 Task: Find connections with filter location Shancheng with filter topic #Lifechangewith filter profile language French with filter current company Engineers India Limited with filter school KL University with filter industry Engines and Power Transmission Equipment Manufacturing with filter service category Graphic Design with filter keywords title Chief Information Officer (CIO)
Action: Mouse moved to (182, 261)
Screenshot: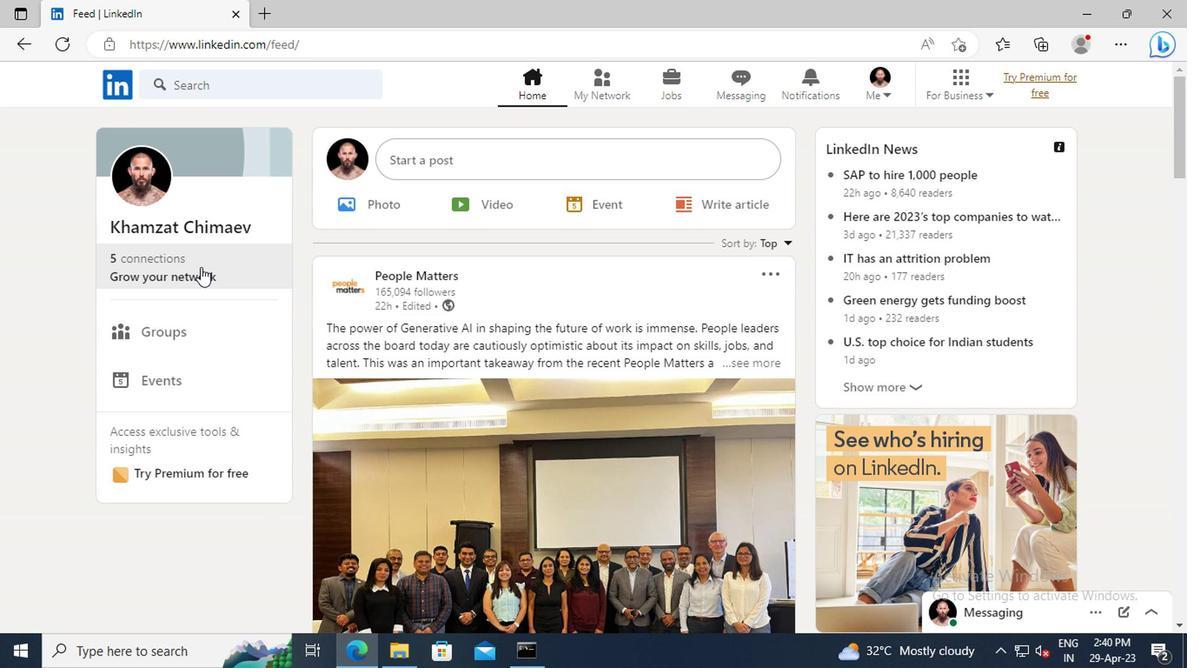 
Action: Mouse pressed left at (182, 261)
Screenshot: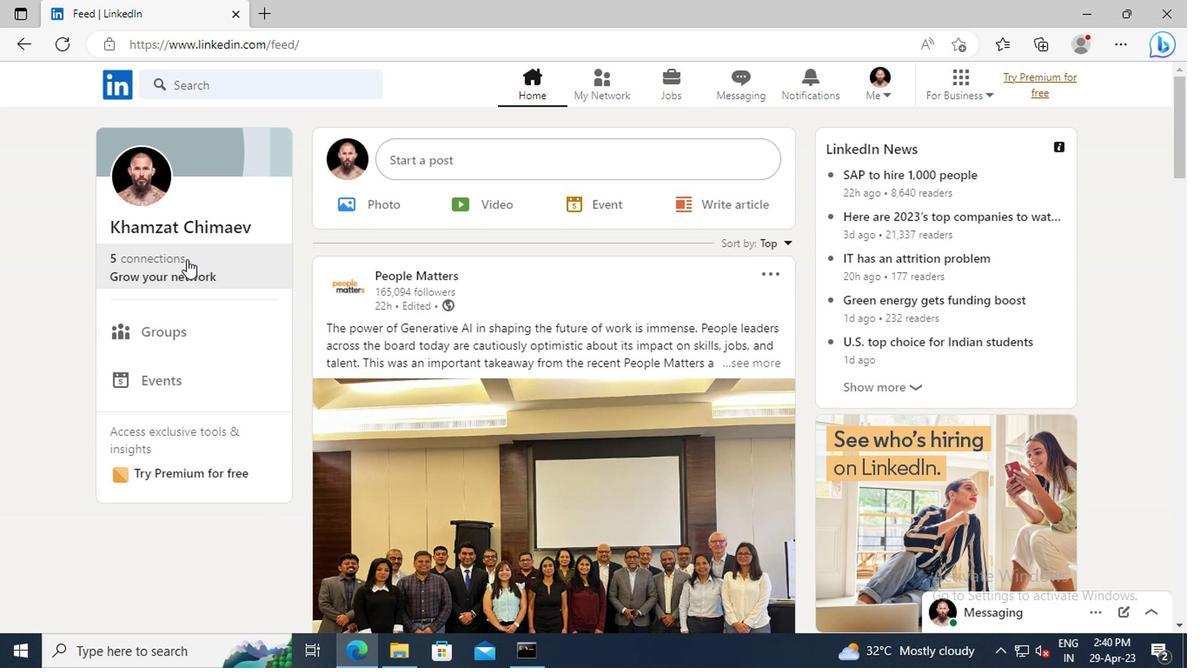 
Action: Mouse moved to (195, 181)
Screenshot: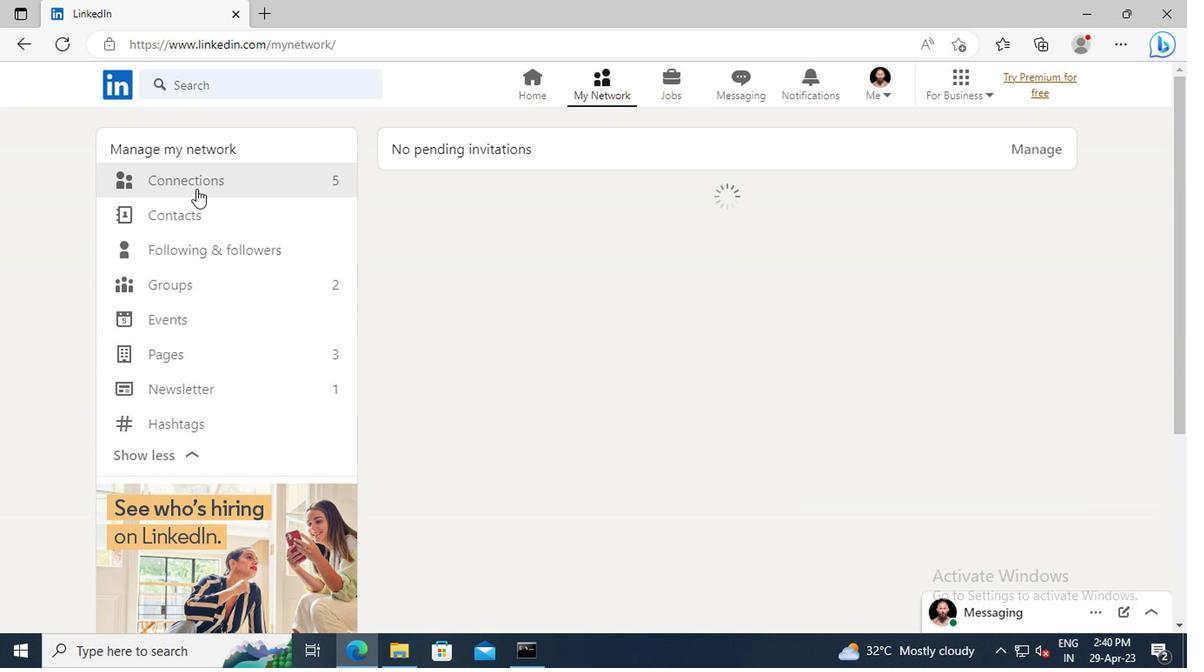 
Action: Mouse pressed left at (195, 181)
Screenshot: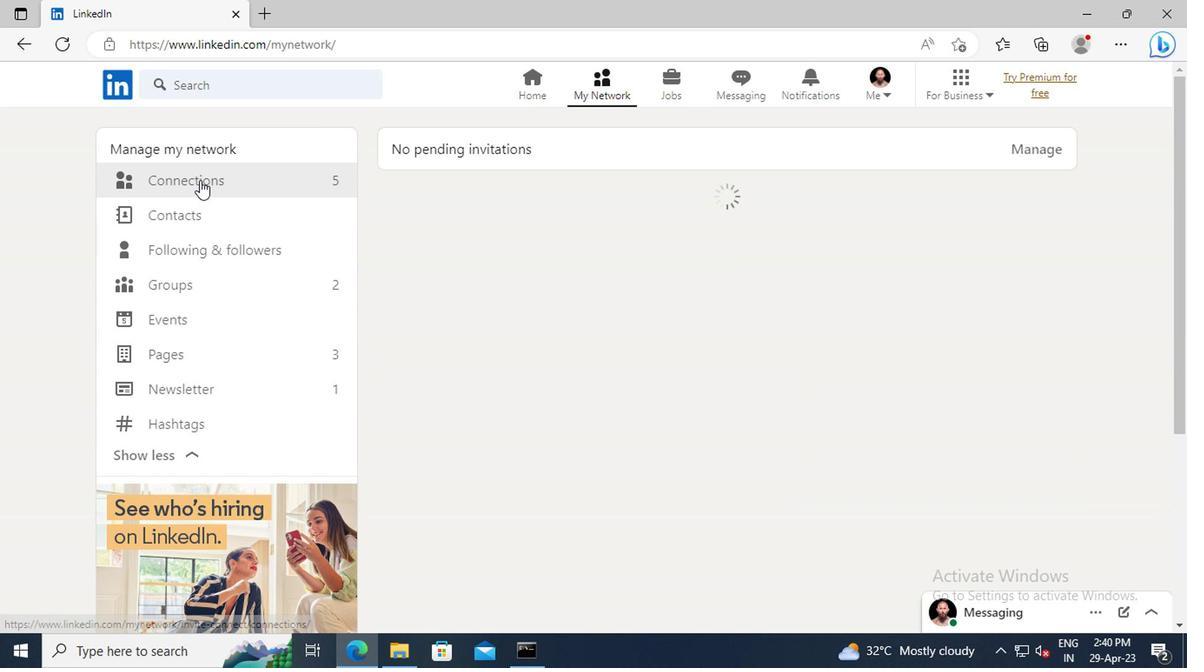 
Action: Mouse moved to (707, 188)
Screenshot: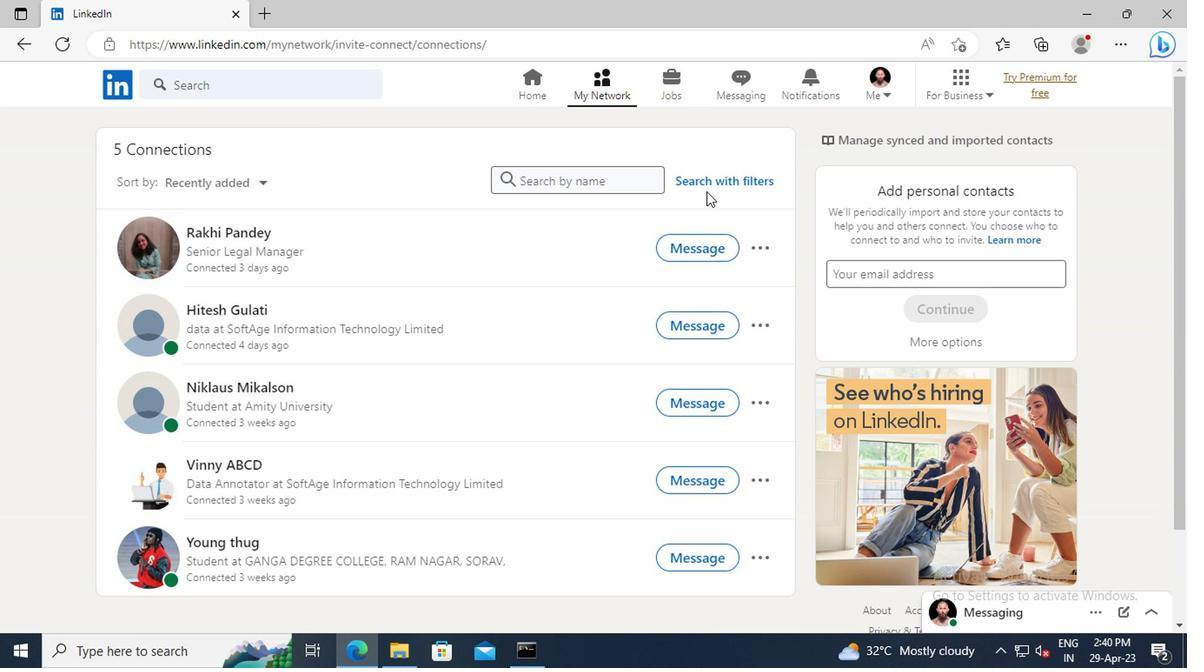 
Action: Mouse pressed left at (707, 188)
Screenshot: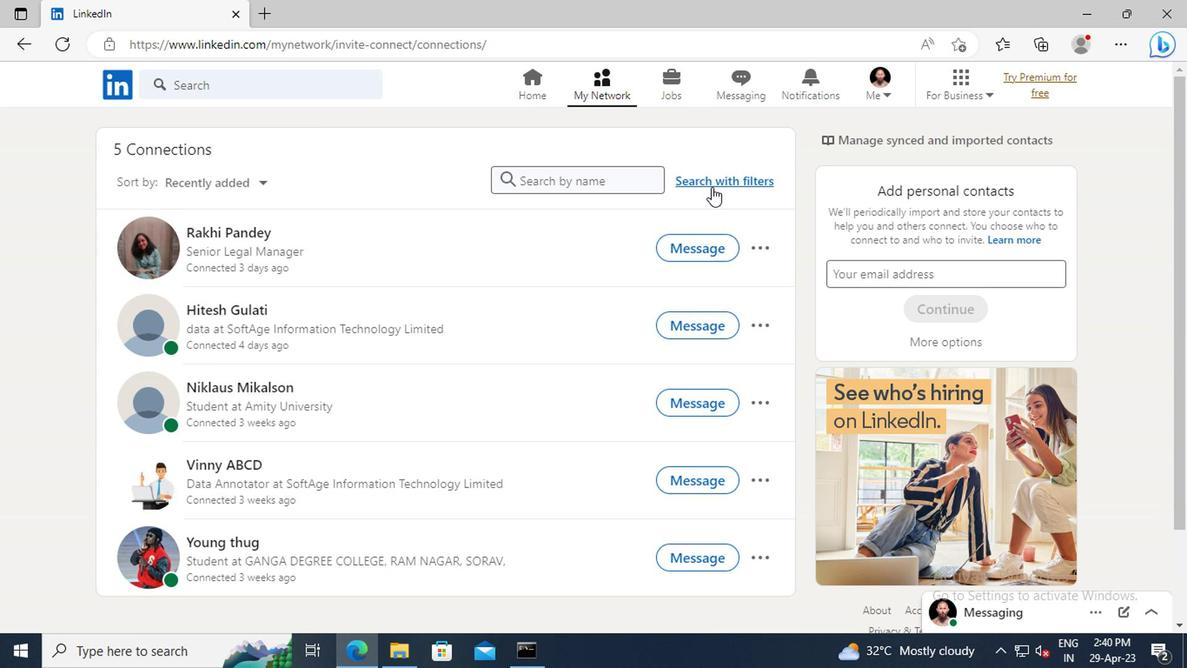 
Action: Mouse moved to (656, 139)
Screenshot: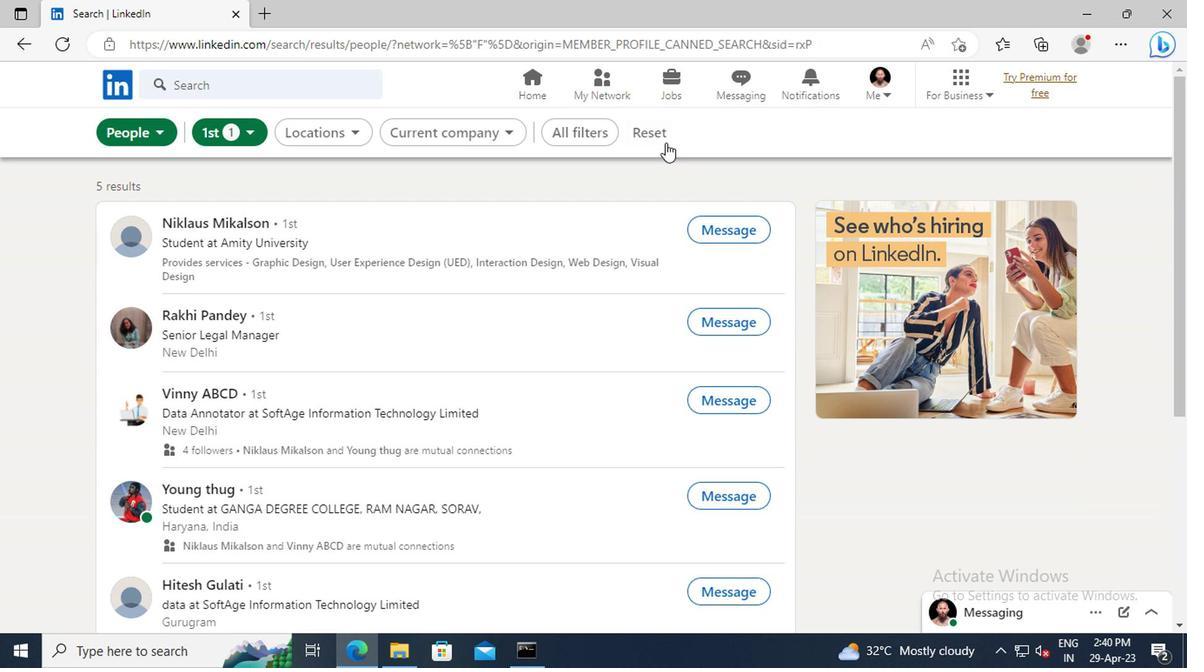 
Action: Mouse pressed left at (656, 139)
Screenshot: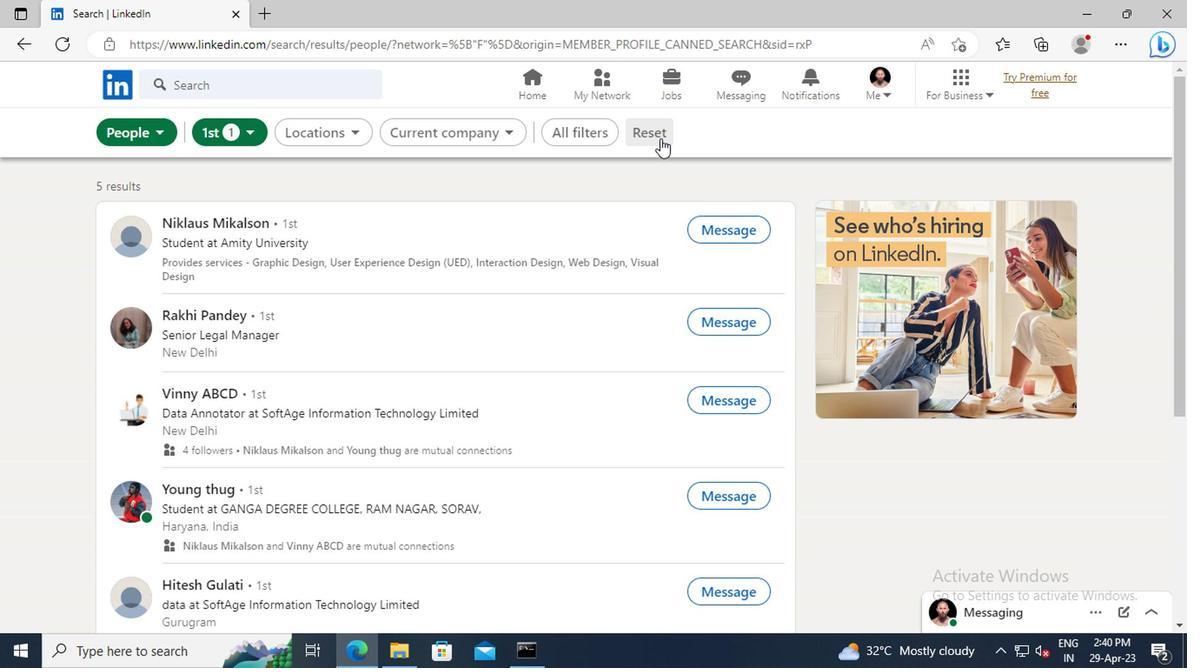 
Action: Mouse moved to (617, 136)
Screenshot: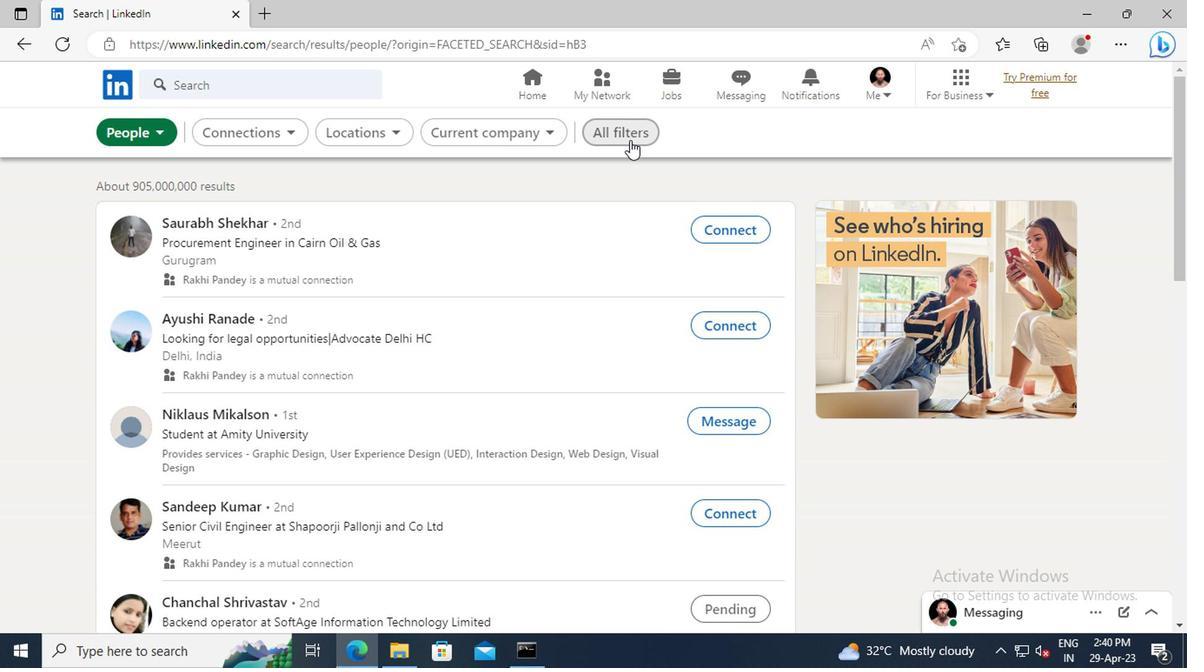 
Action: Mouse pressed left at (617, 136)
Screenshot: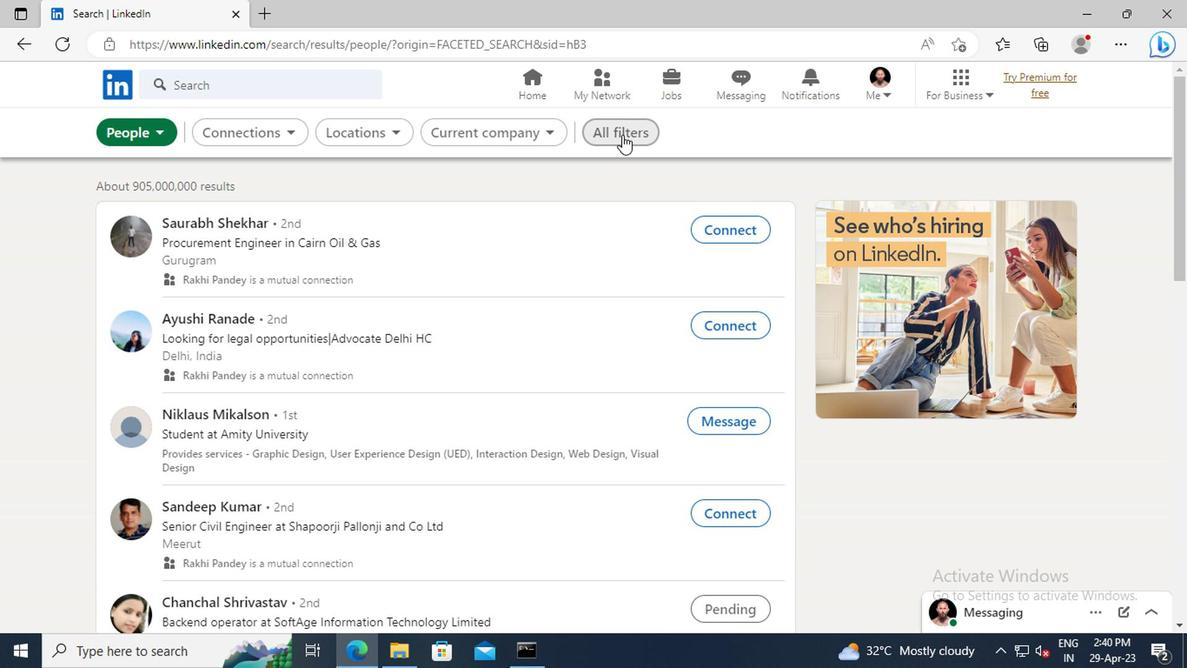 
Action: Mouse moved to (956, 287)
Screenshot: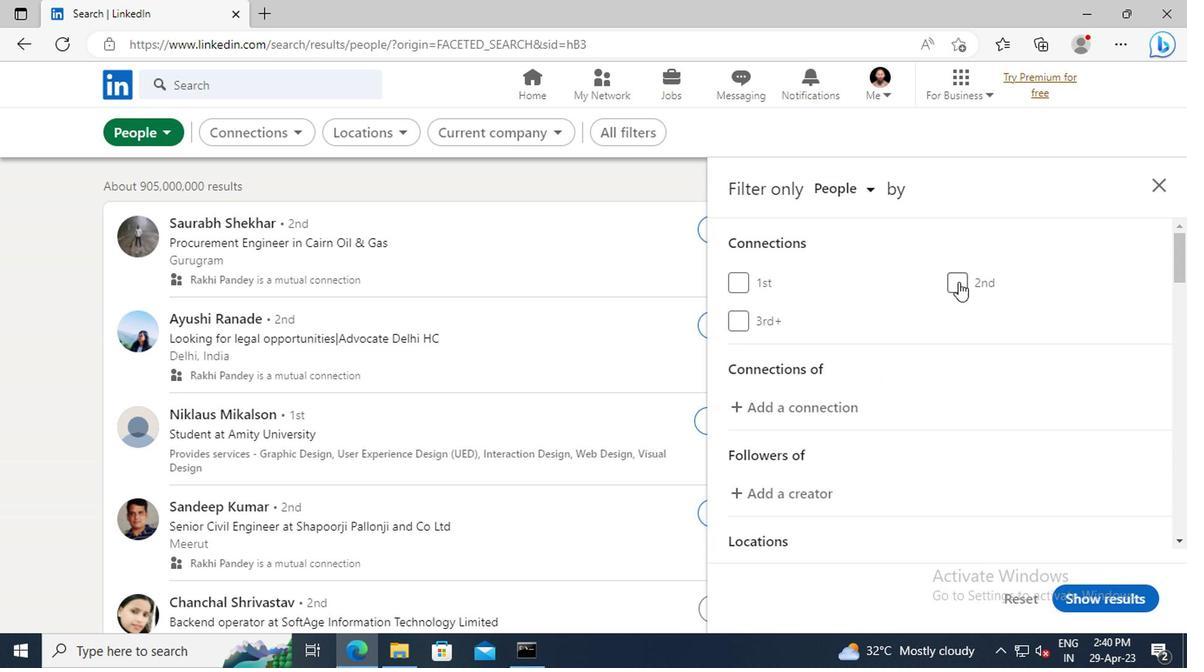 
Action: Mouse scrolled (956, 285) with delta (0, -1)
Screenshot: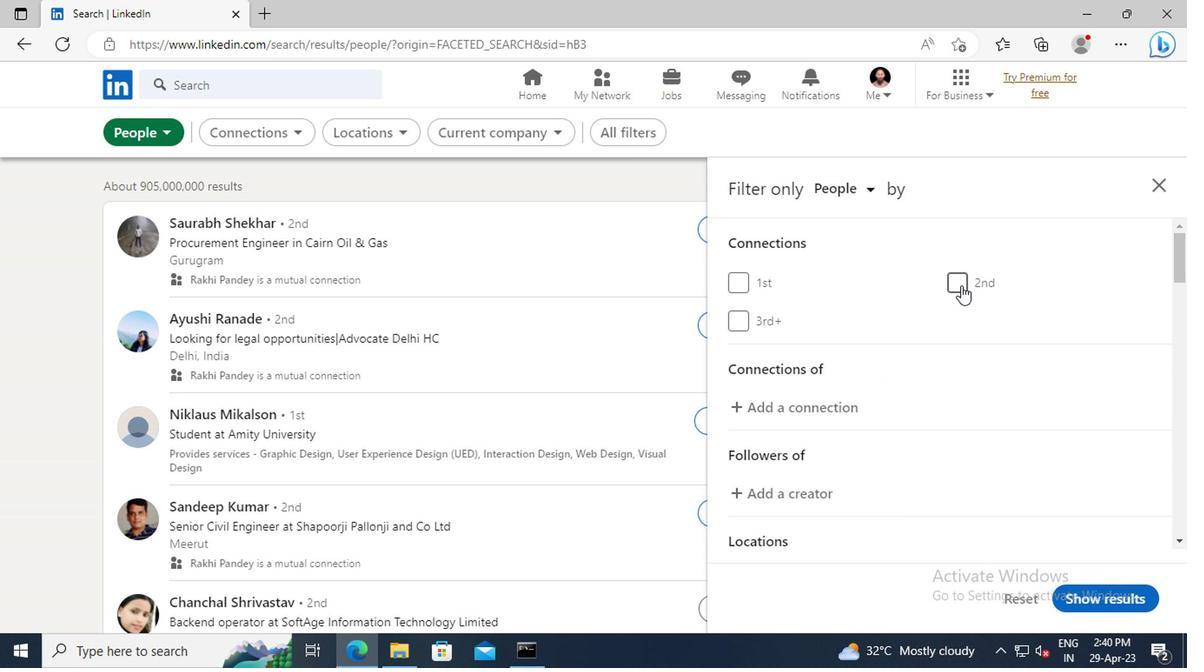 
Action: Mouse scrolled (956, 285) with delta (0, -1)
Screenshot: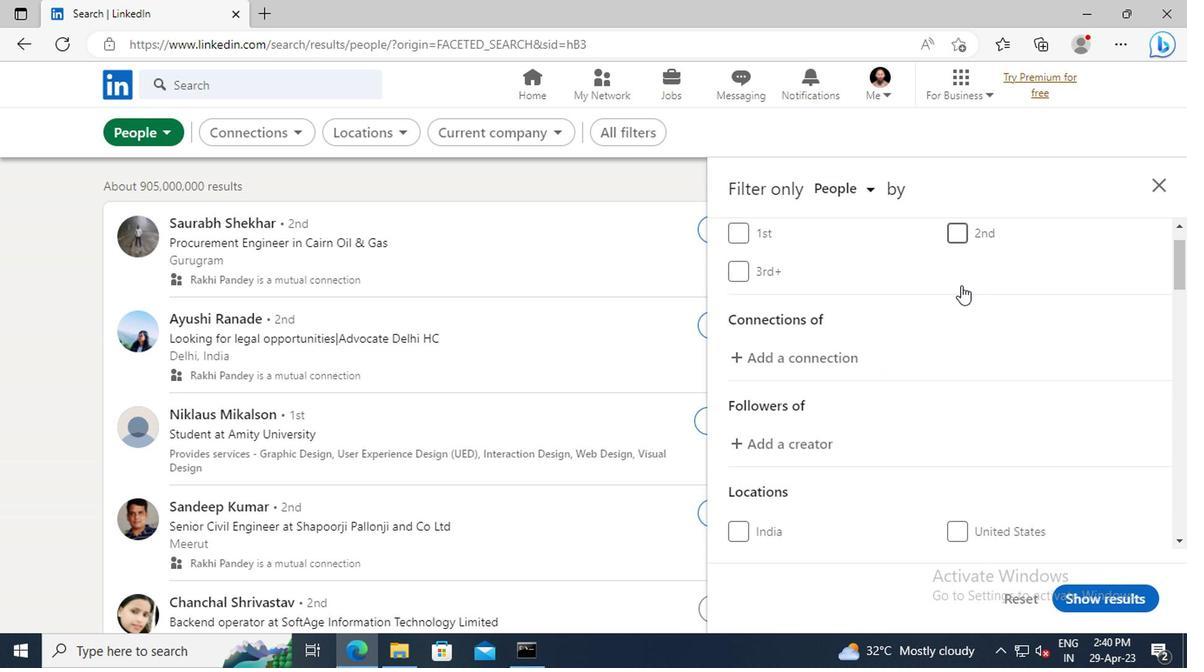 
Action: Mouse scrolled (956, 285) with delta (0, -1)
Screenshot: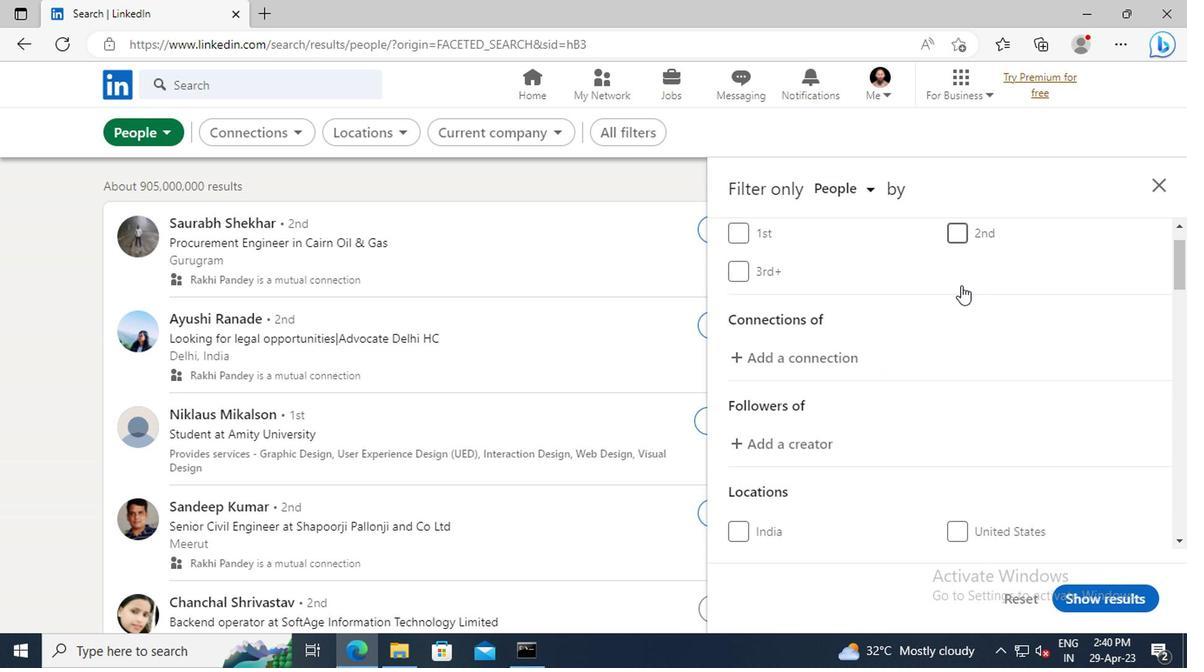 
Action: Mouse scrolled (956, 285) with delta (0, -1)
Screenshot: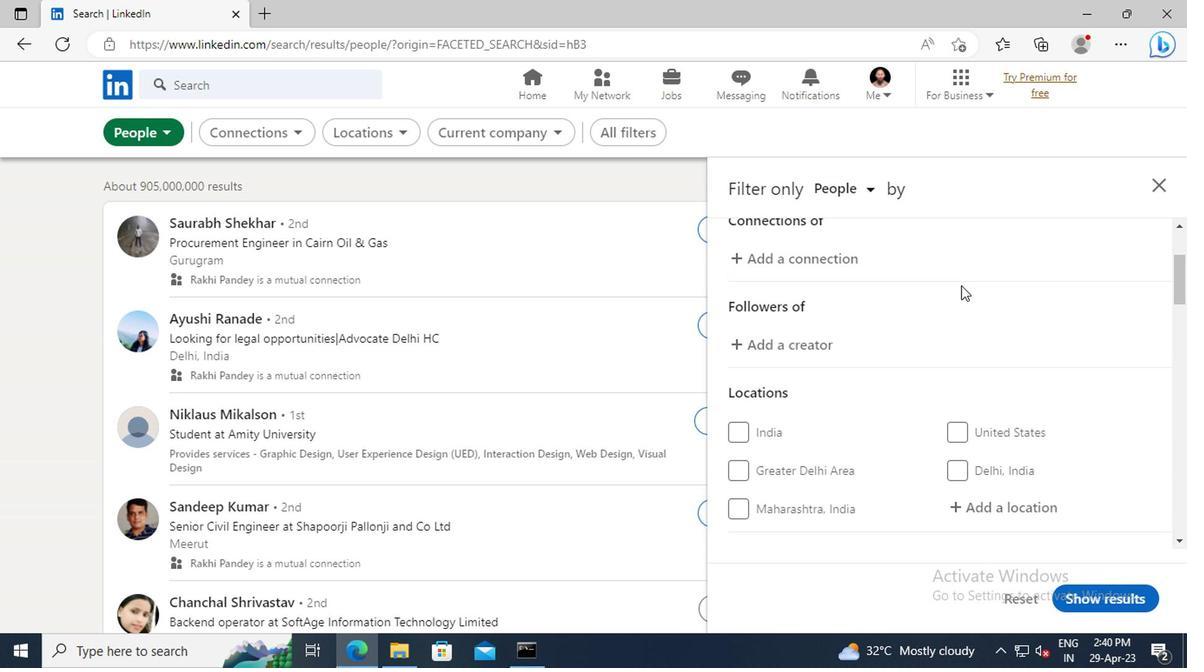
Action: Mouse scrolled (956, 285) with delta (0, -1)
Screenshot: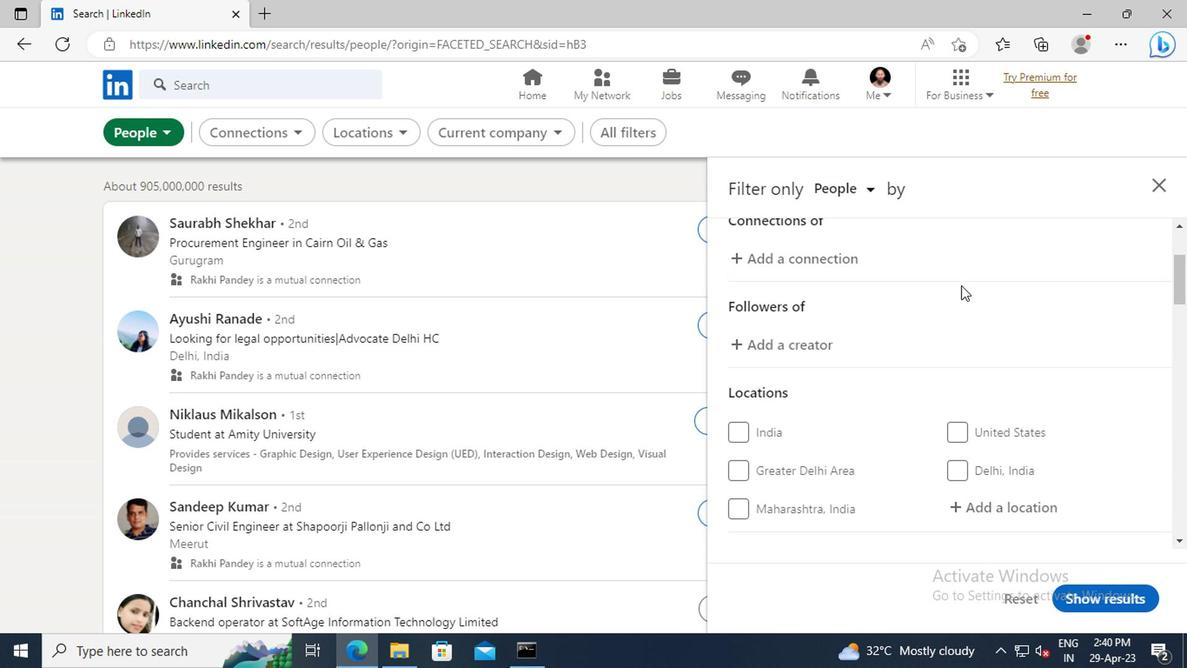 
Action: Mouse scrolled (956, 285) with delta (0, -1)
Screenshot: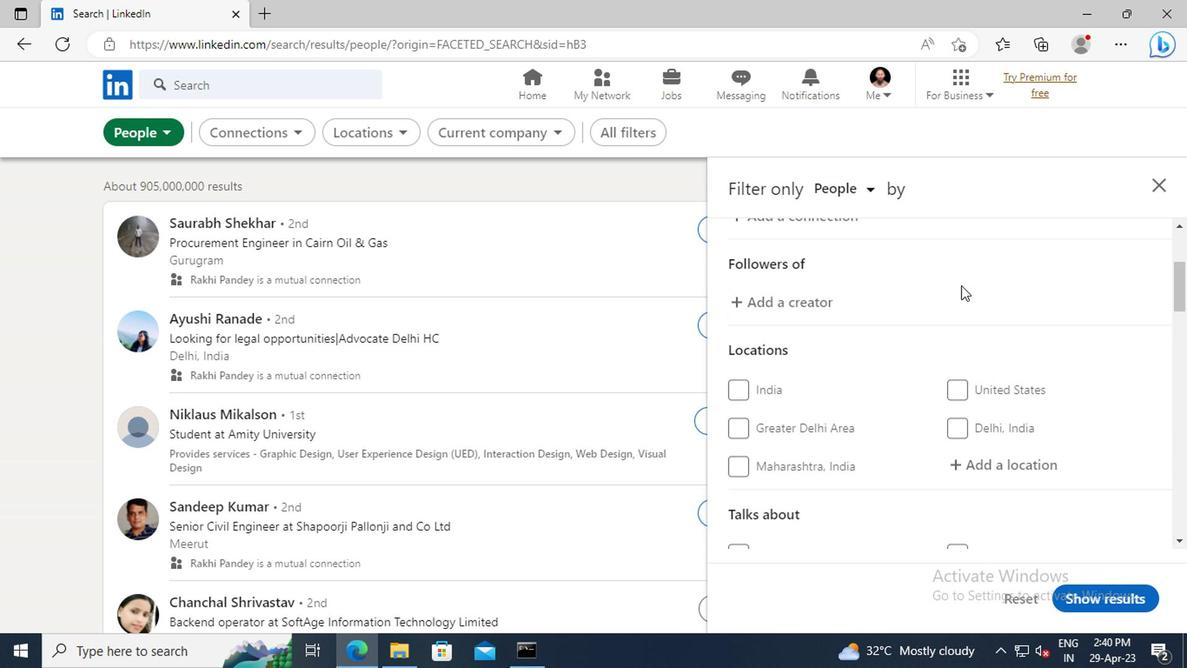 
Action: Mouse moved to (966, 356)
Screenshot: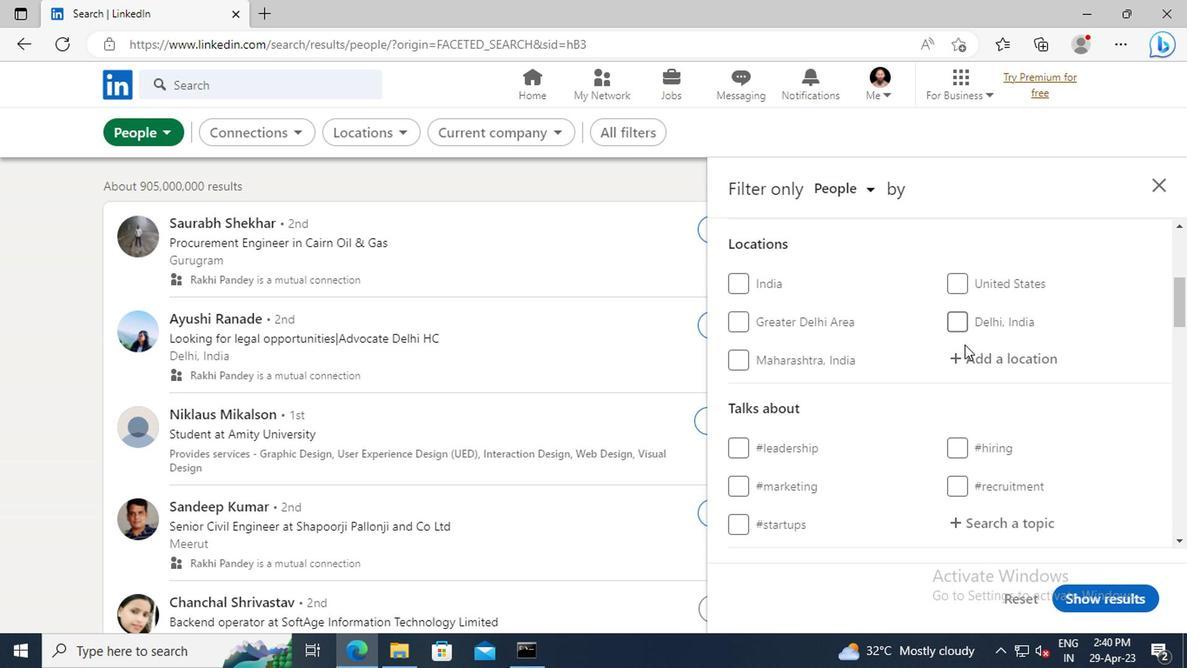 
Action: Mouse pressed left at (966, 356)
Screenshot: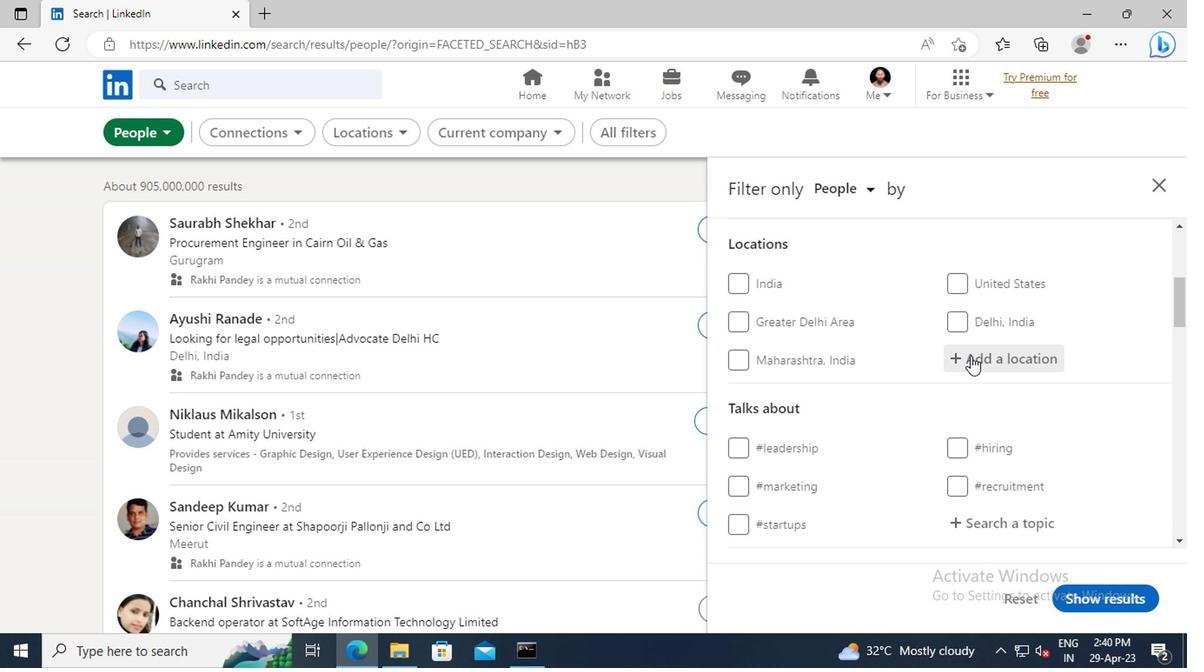
Action: Key pressed <Key.shift>SHANCHENG<Key.enter>
Screenshot: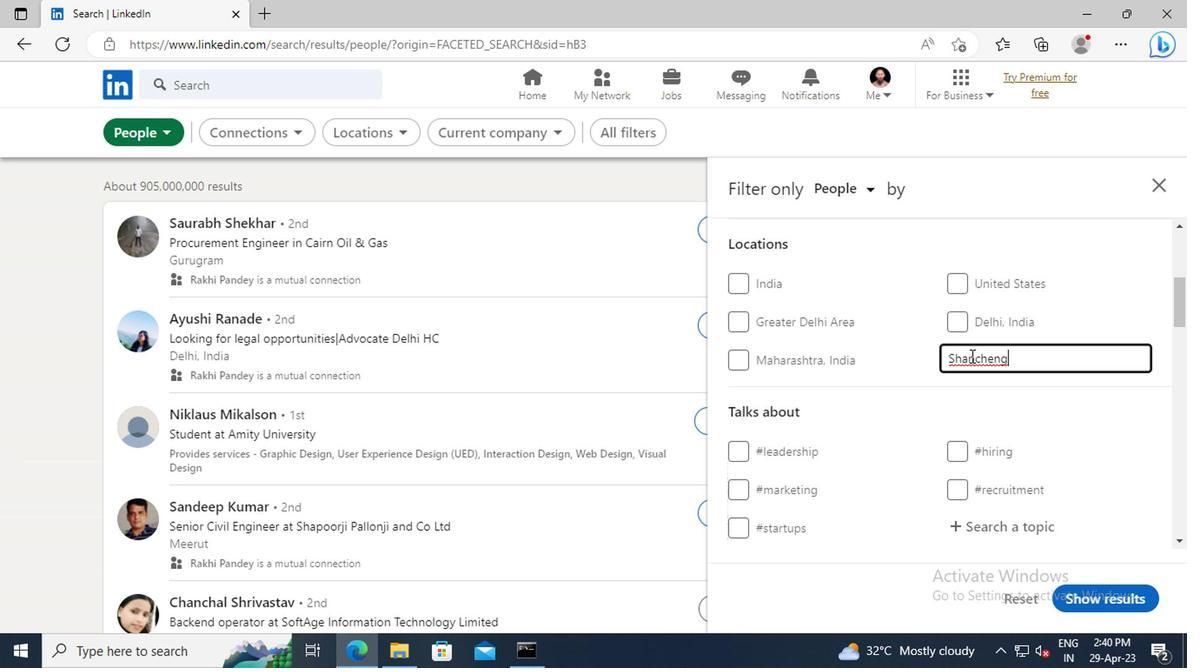 
Action: Mouse scrolled (966, 356) with delta (0, 0)
Screenshot: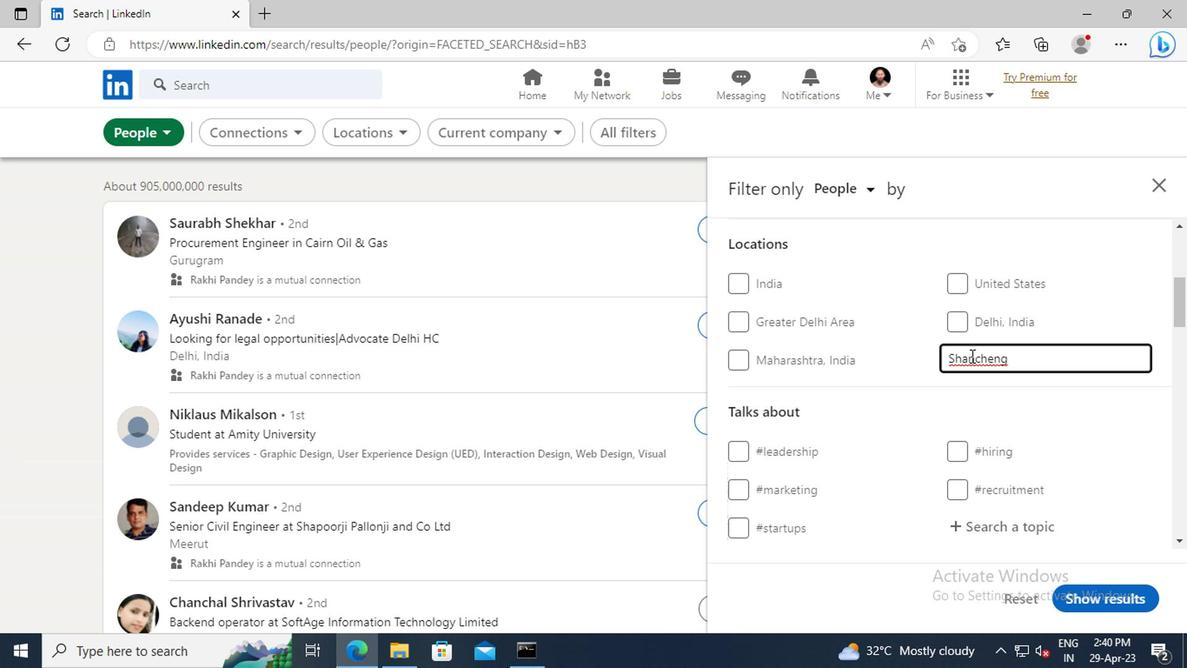 
Action: Mouse scrolled (966, 356) with delta (0, 0)
Screenshot: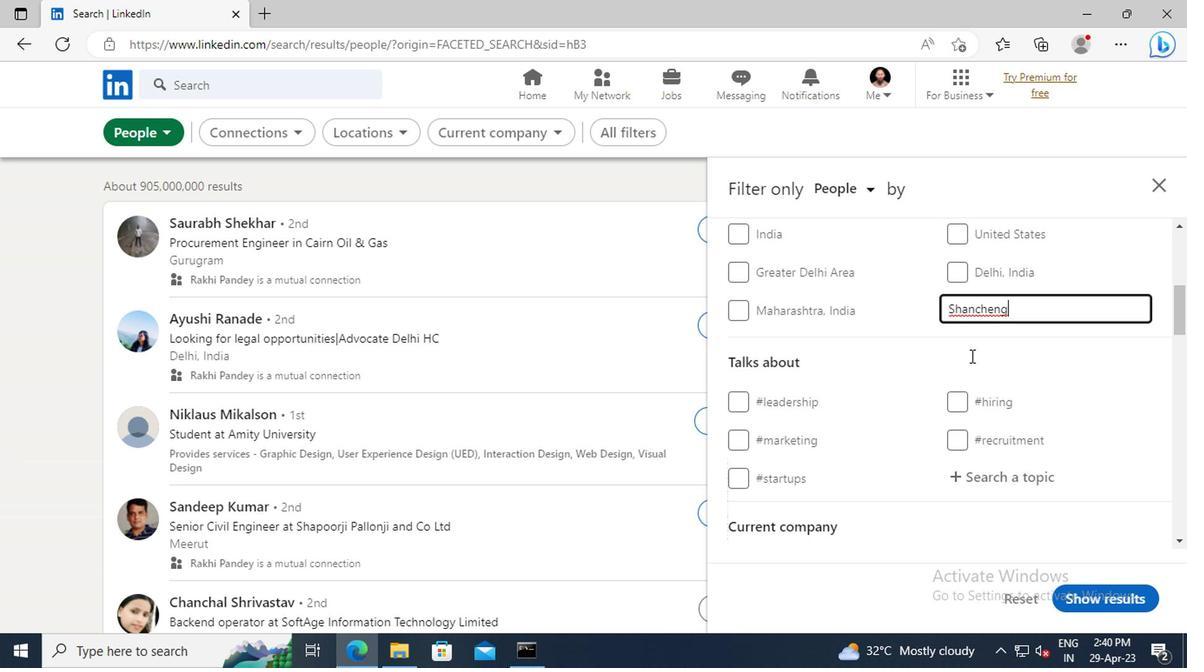 
Action: Mouse scrolled (966, 356) with delta (0, 0)
Screenshot: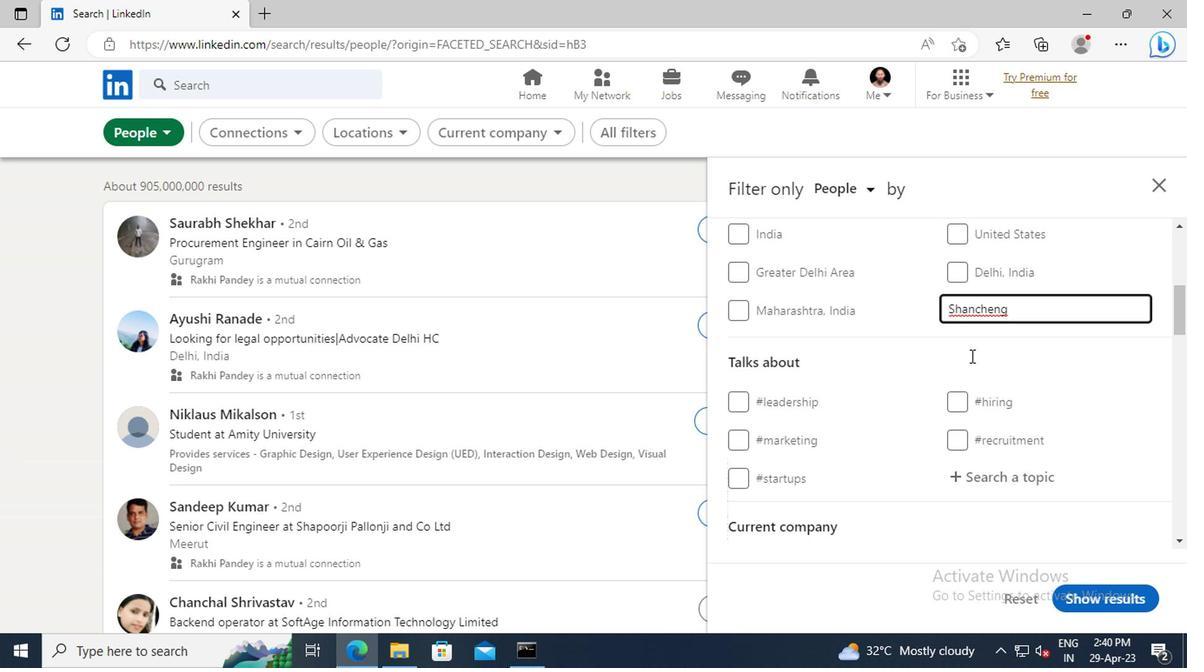 
Action: Mouse moved to (971, 382)
Screenshot: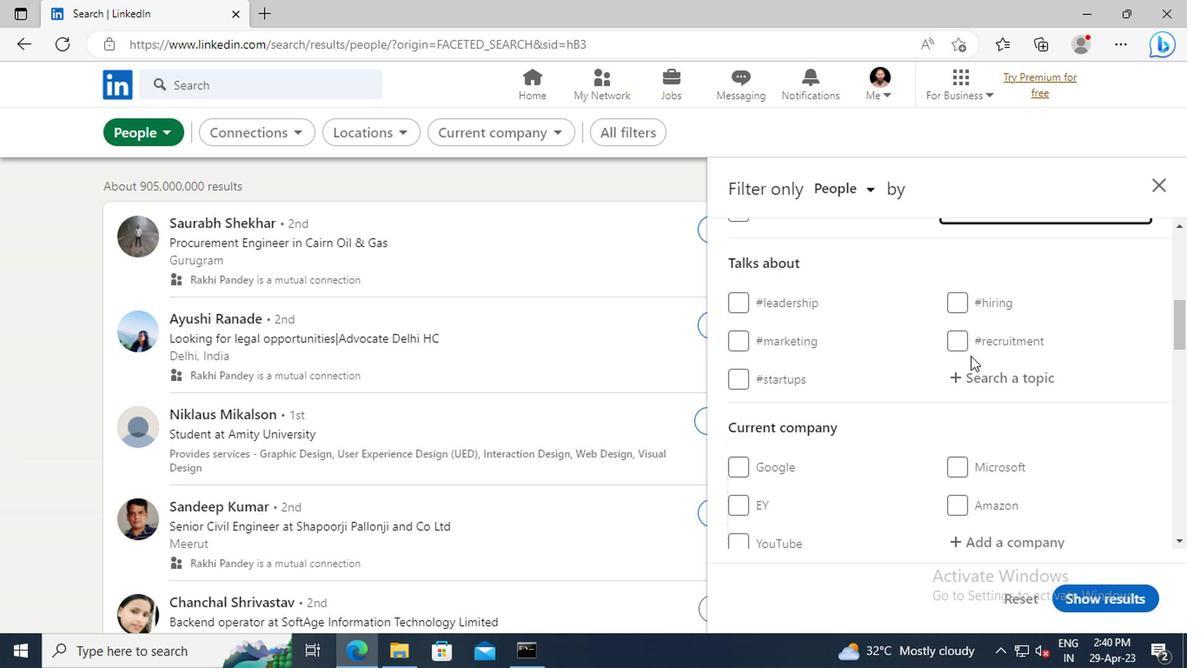 
Action: Mouse pressed left at (971, 382)
Screenshot: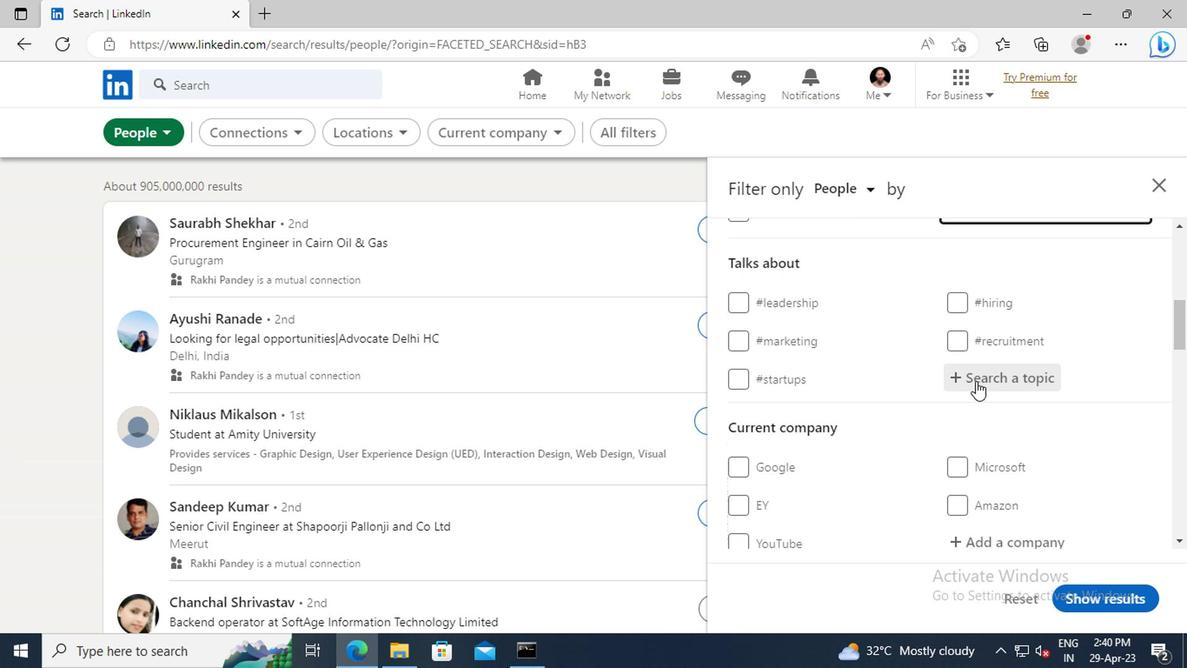 
Action: Key pressed <Key.shift>LIFECHANGE
Screenshot: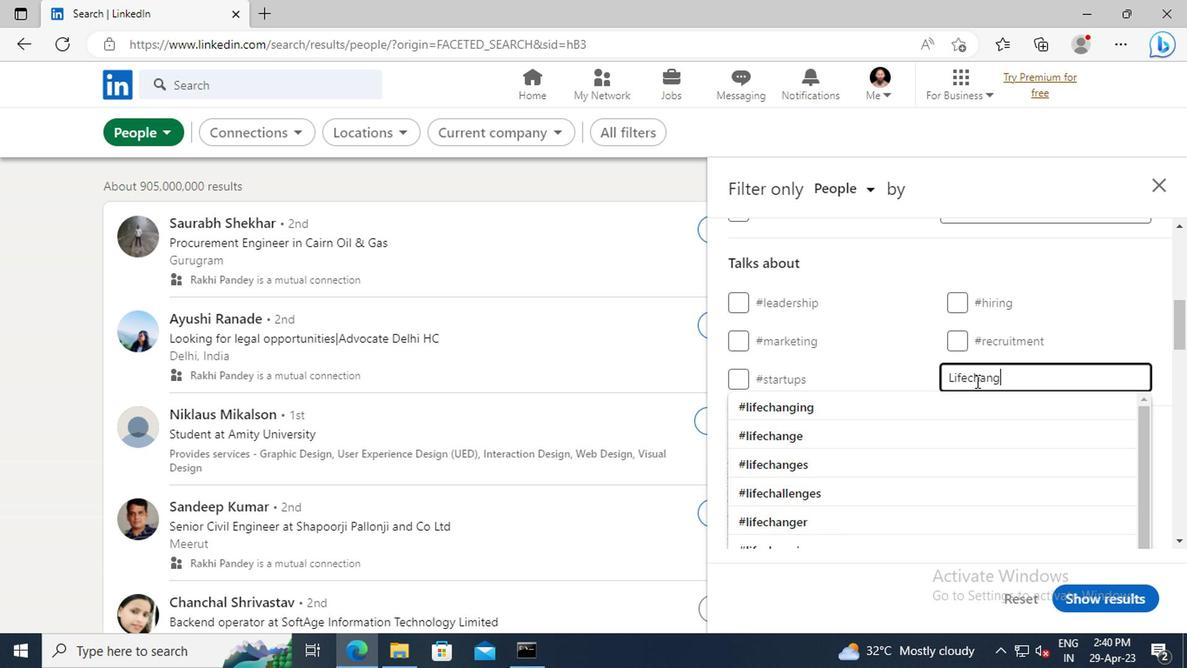 
Action: Mouse moved to (952, 402)
Screenshot: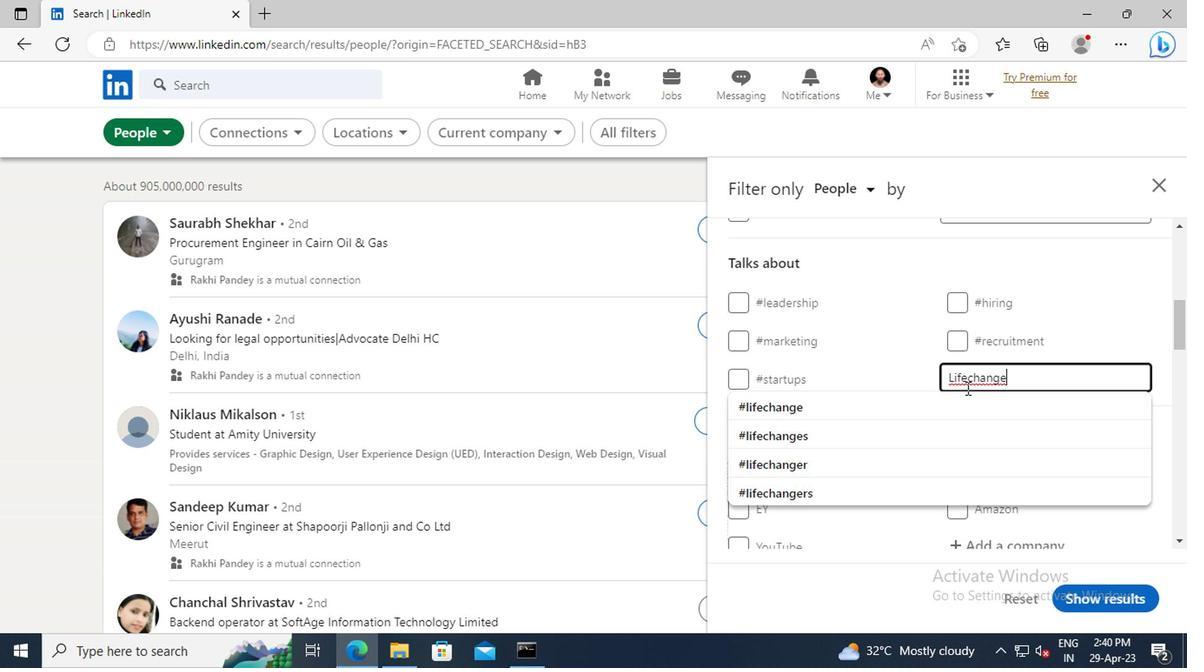 
Action: Mouse pressed left at (952, 402)
Screenshot: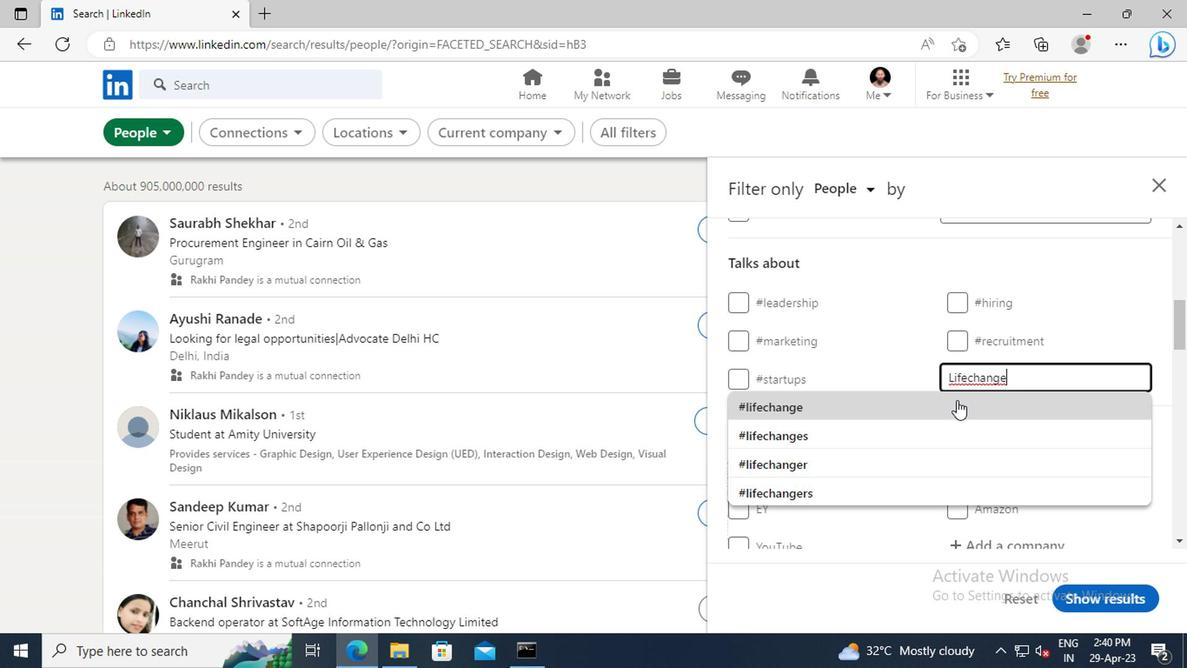 
Action: Mouse scrolled (952, 401) with delta (0, 0)
Screenshot: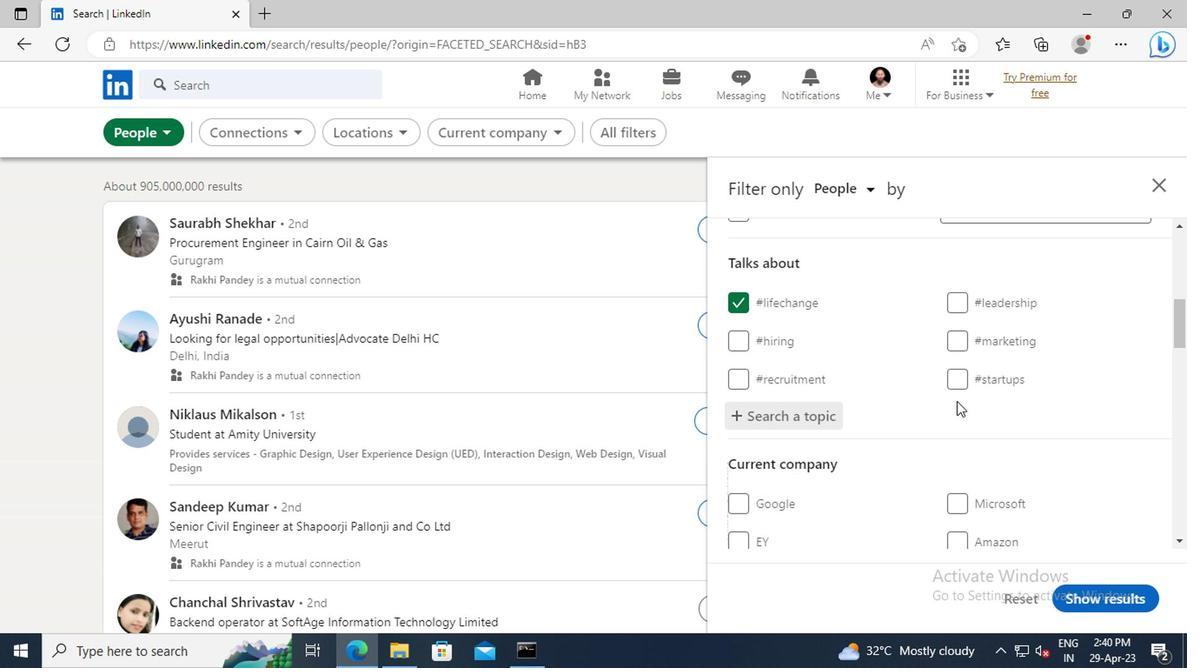 
Action: Mouse scrolled (952, 401) with delta (0, 0)
Screenshot: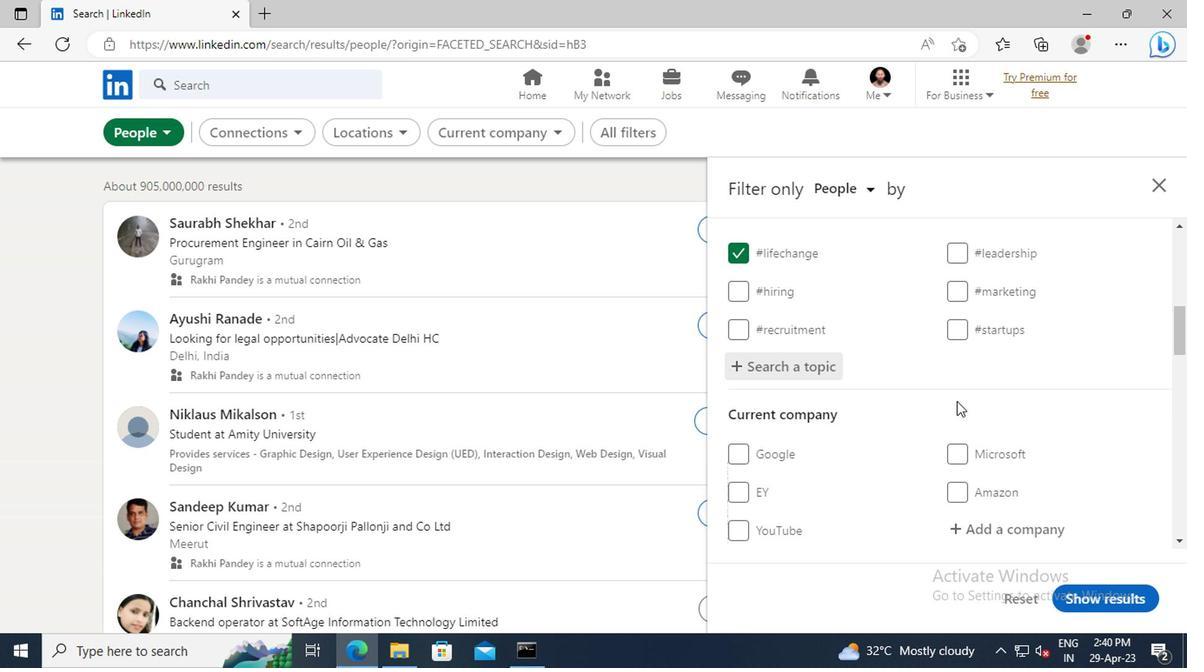 
Action: Mouse scrolled (952, 401) with delta (0, 0)
Screenshot: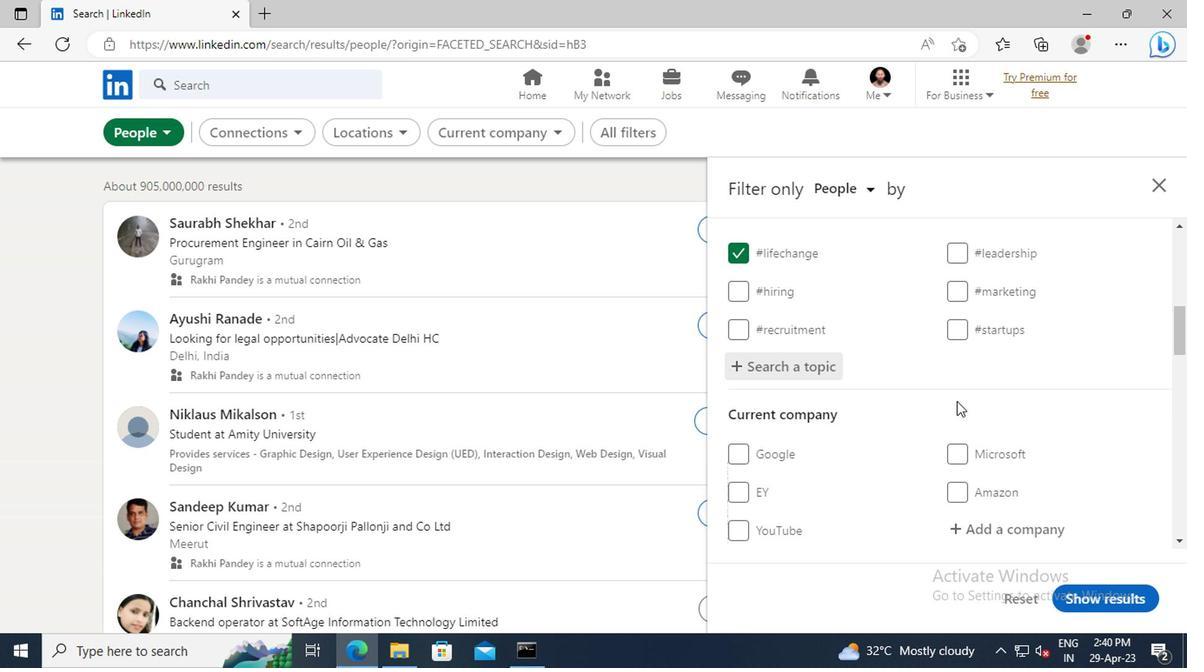 
Action: Mouse scrolled (952, 401) with delta (0, 0)
Screenshot: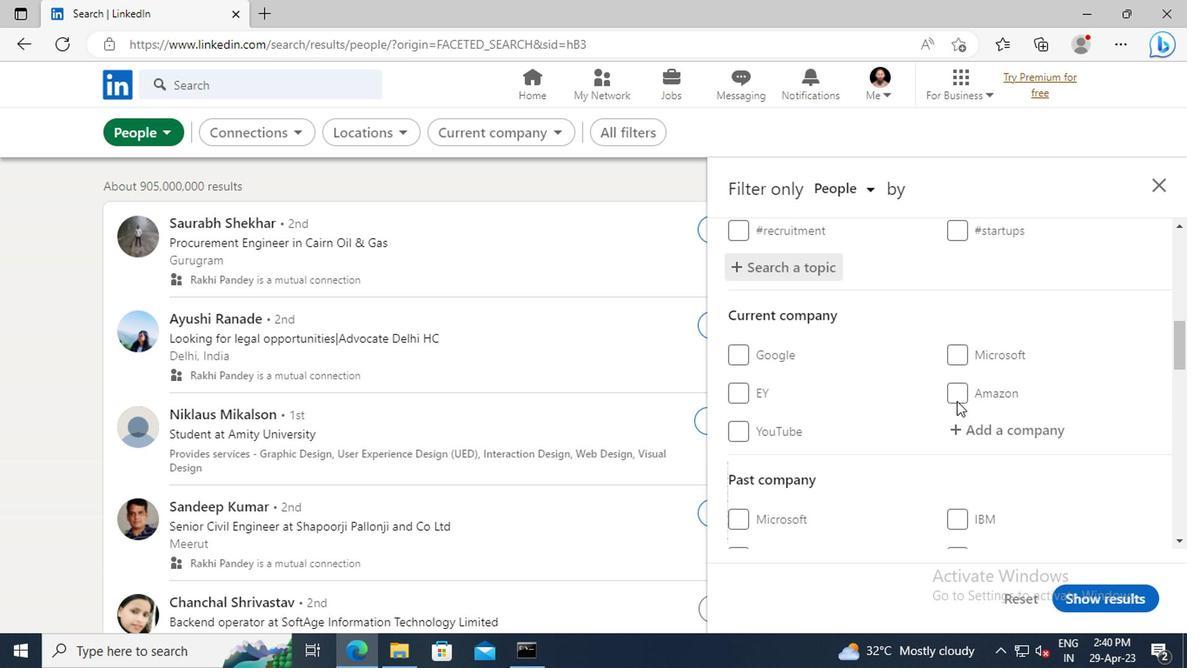 
Action: Mouse scrolled (952, 401) with delta (0, 0)
Screenshot: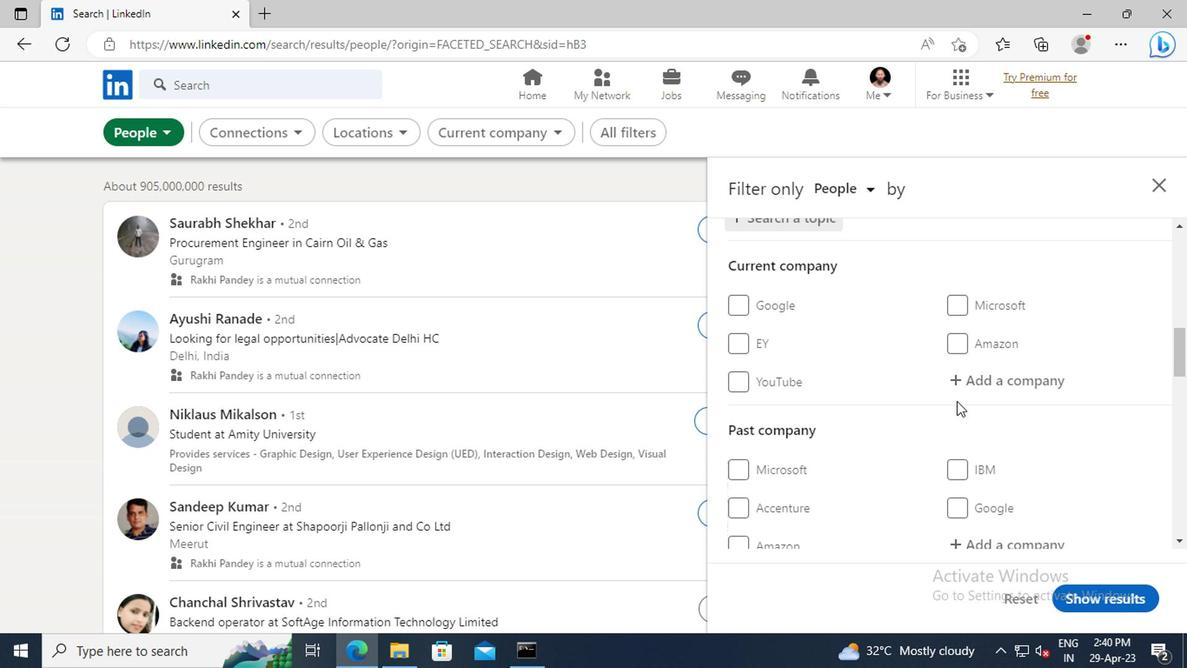 
Action: Mouse scrolled (952, 401) with delta (0, 0)
Screenshot: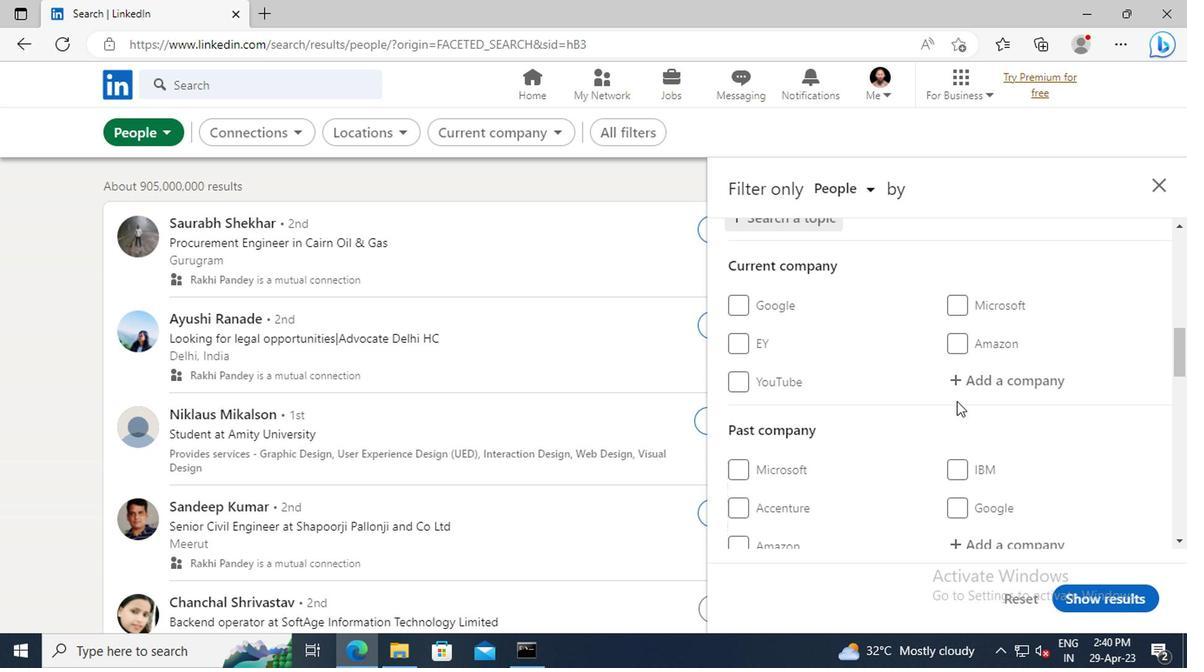 
Action: Mouse scrolled (952, 401) with delta (0, 0)
Screenshot: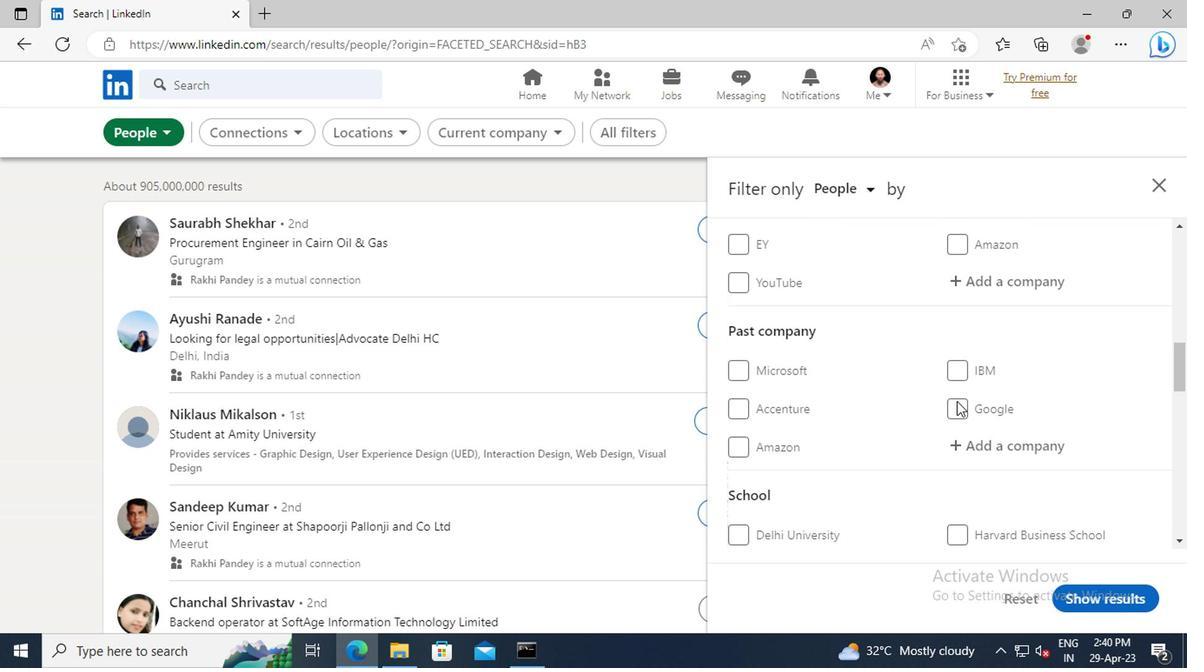 
Action: Mouse scrolled (952, 401) with delta (0, 0)
Screenshot: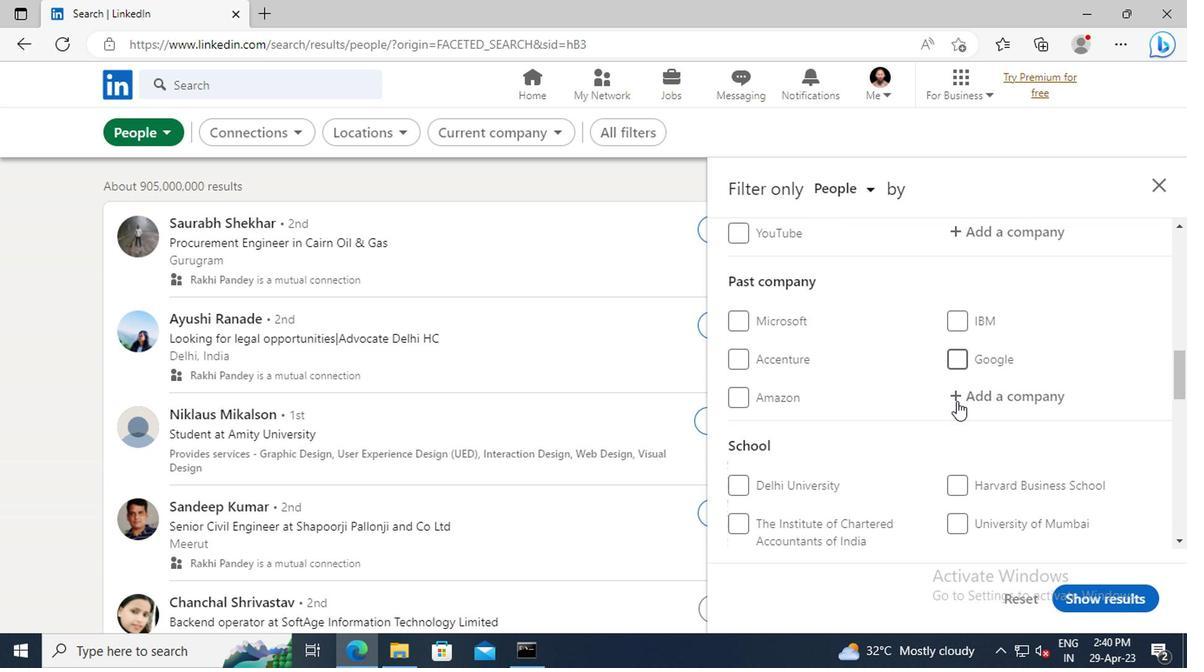 
Action: Mouse scrolled (952, 401) with delta (0, 0)
Screenshot: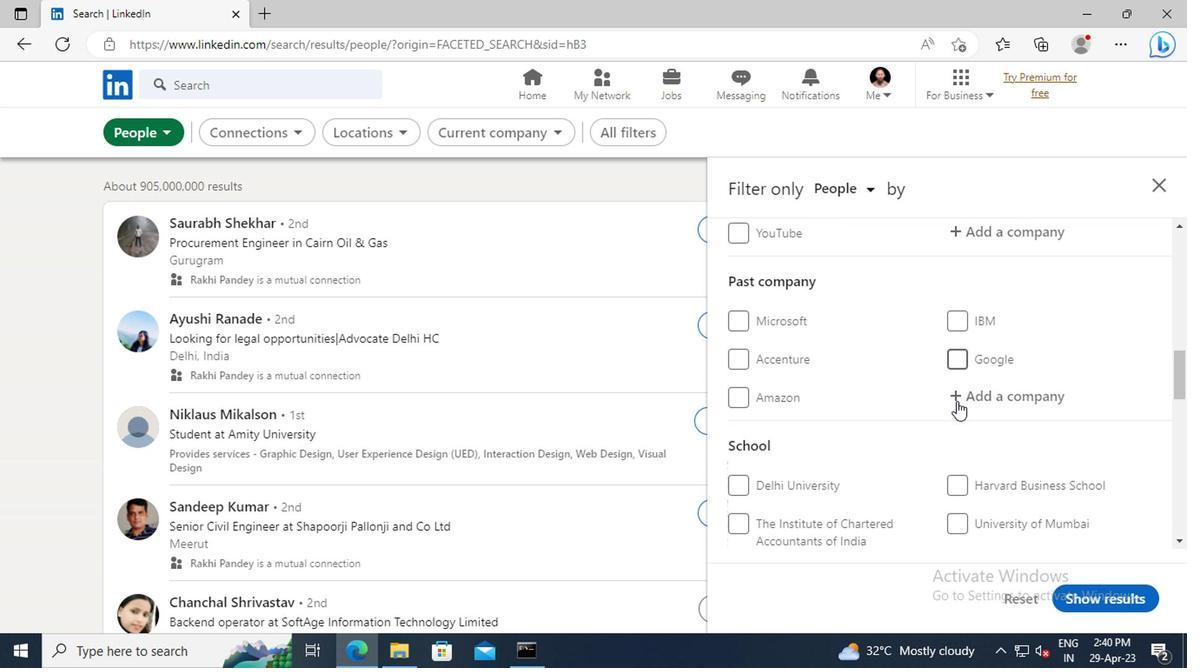 
Action: Mouse scrolled (952, 401) with delta (0, 0)
Screenshot: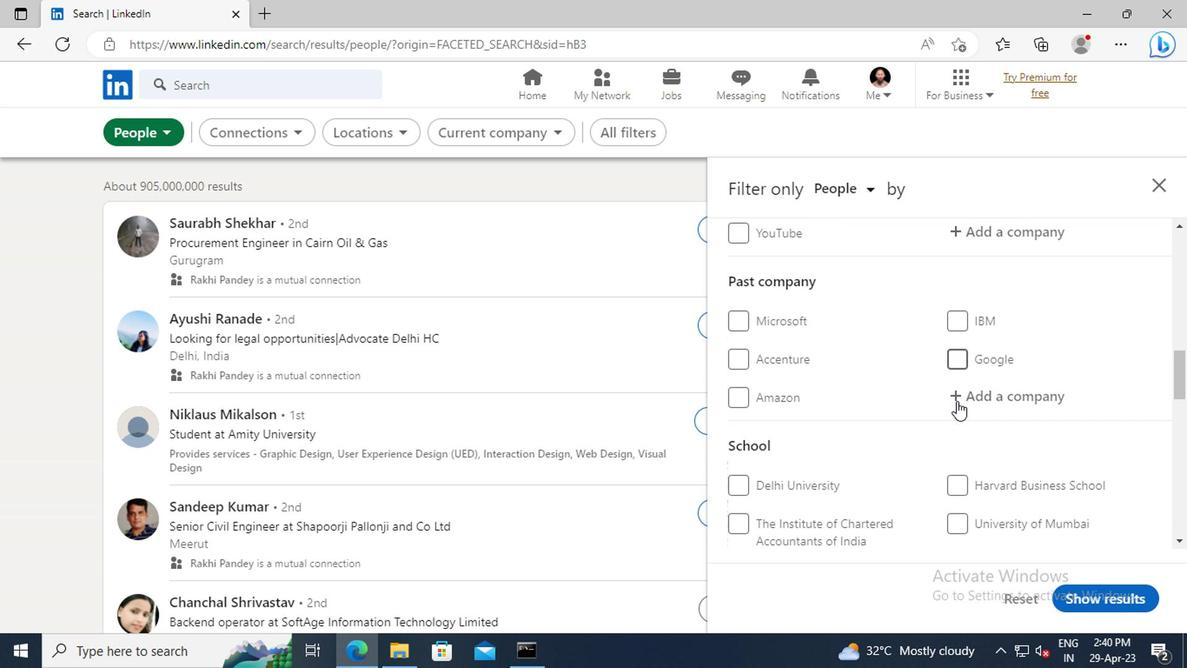 
Action: Mouse scrolled (952, 401) with delta (0, 0)
Screenshot: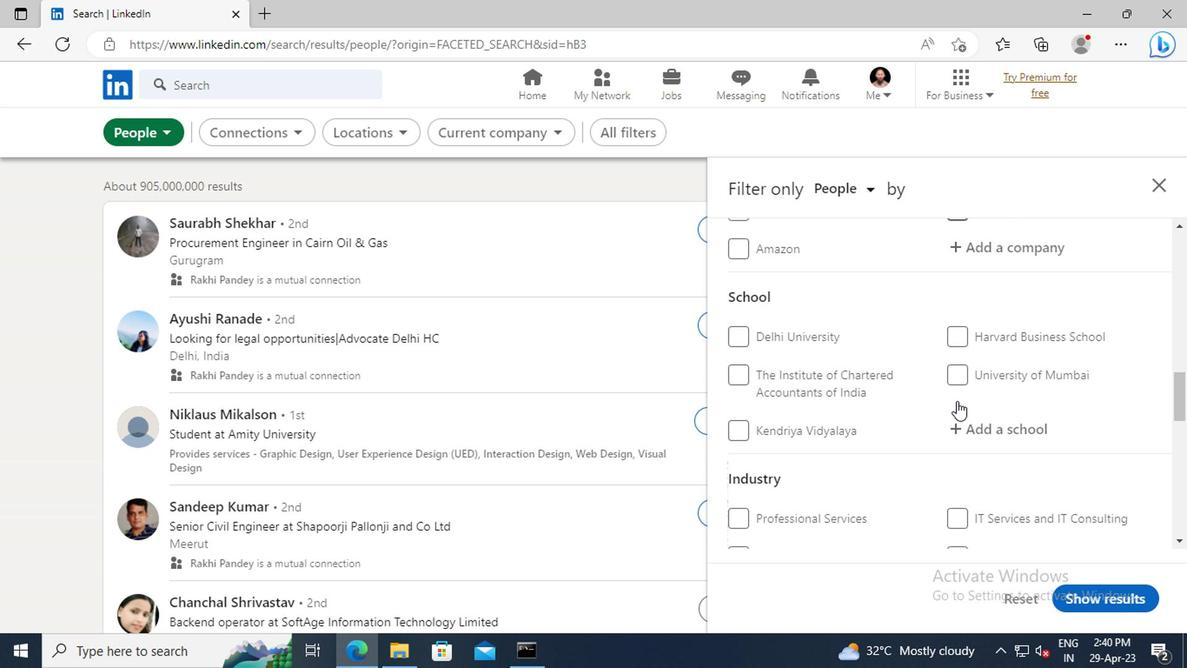
Action: Mouse scrolled (952, 401) with delta (0, 0)
Screenshot: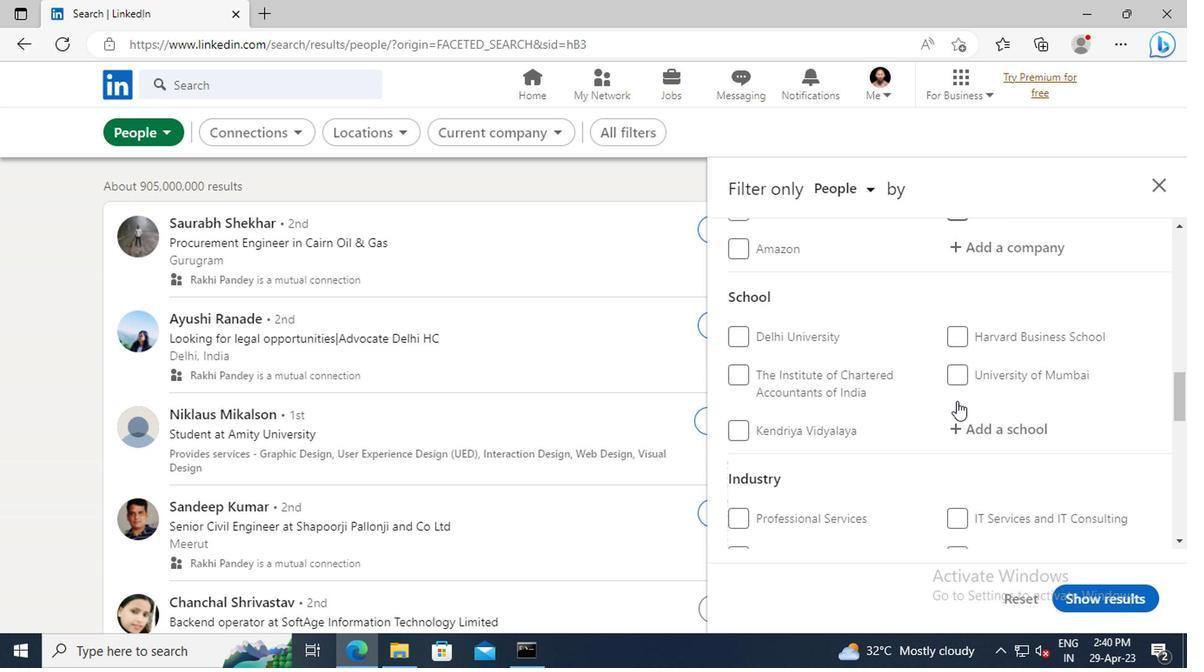 
Action: Mouse scrolled (952, 401) with delta (0, 0)
Screenshot: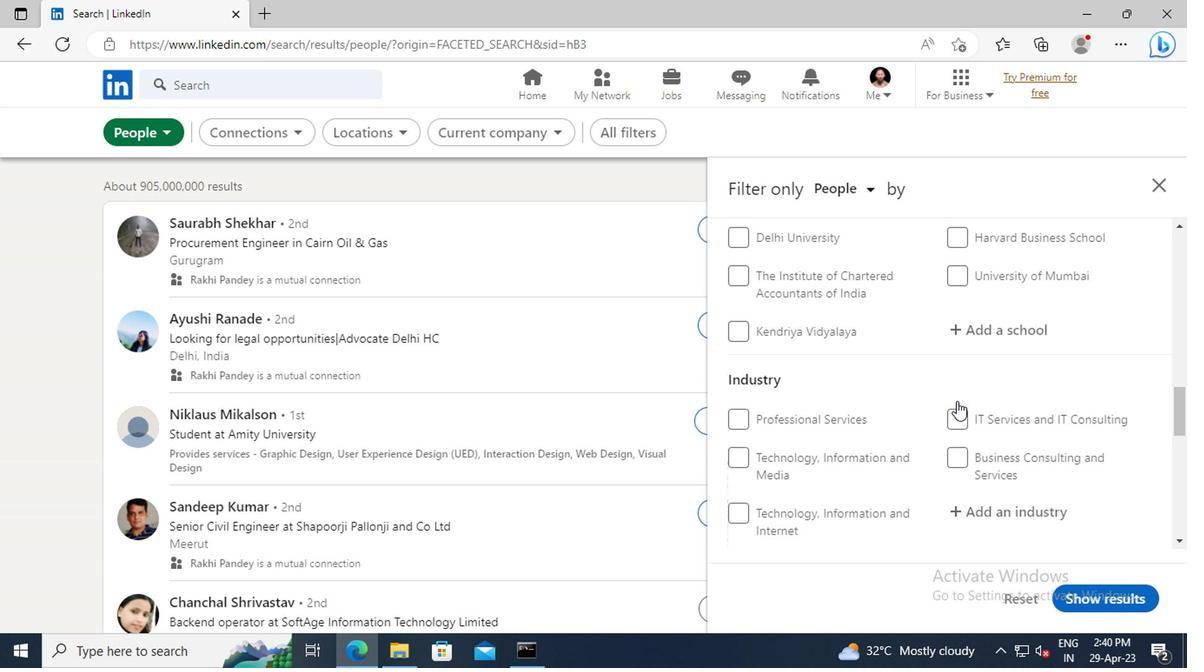 
Action: Mouse scrolled (952, 401) with delta (0, 0)
Screenshot: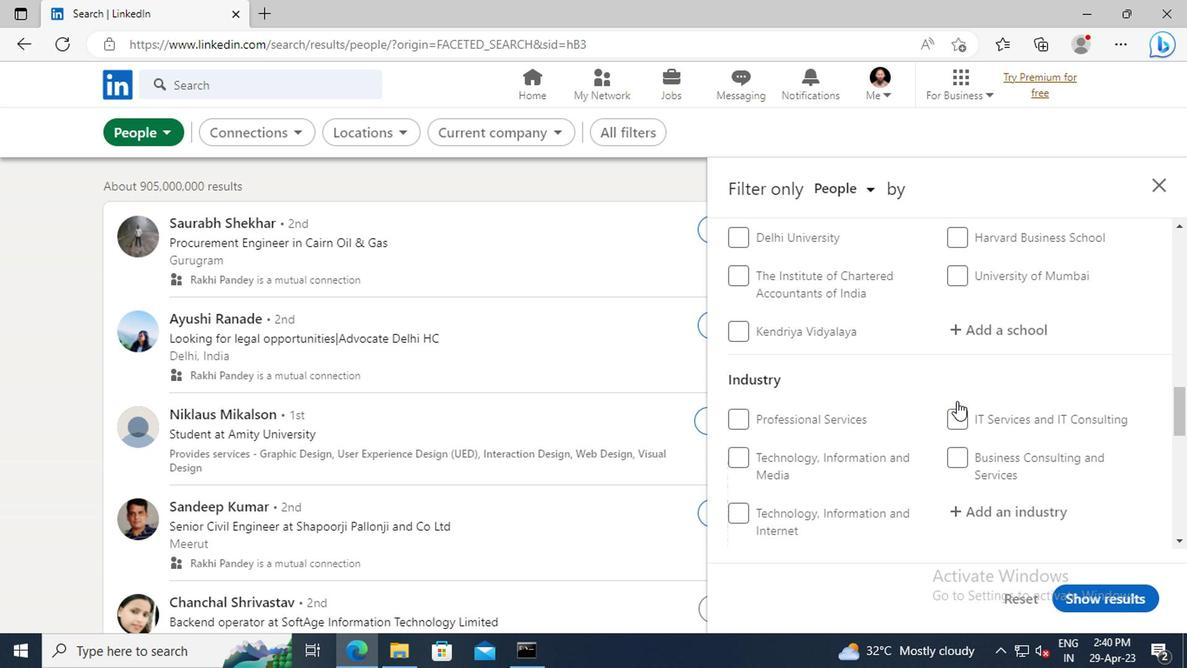 
Action: Mouse scrolled (952, 401) with delta (0, 0)
Screenshot: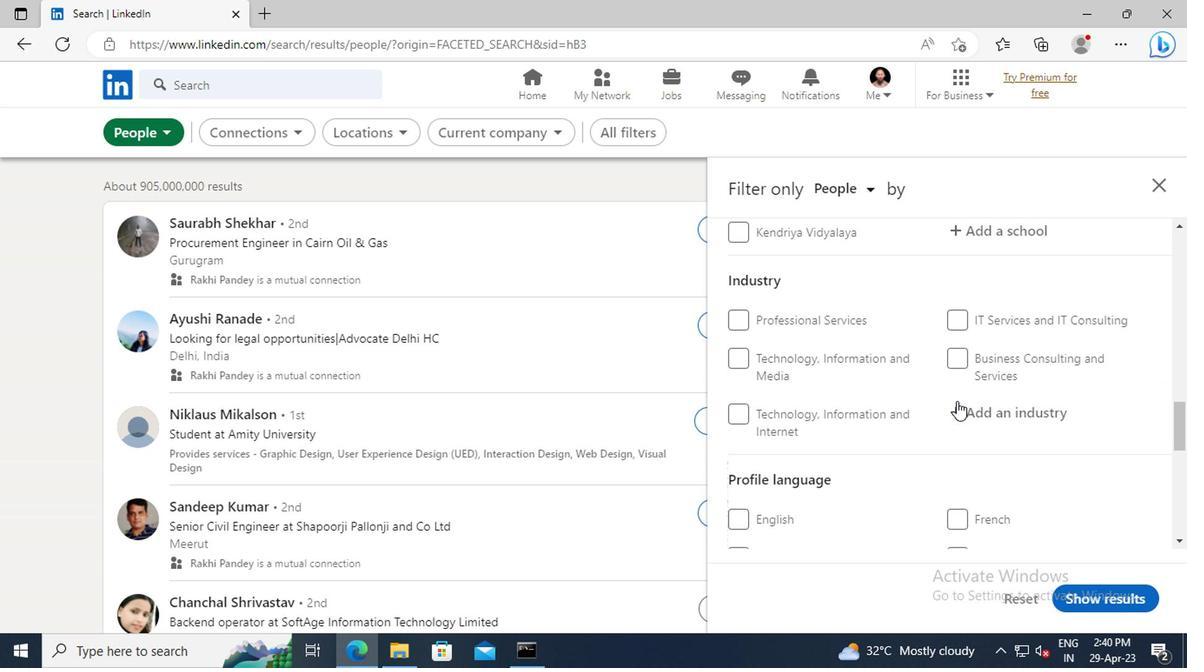 
Action: Mouse scrolled (952, 401) with delta (0, 0)
Screenshot: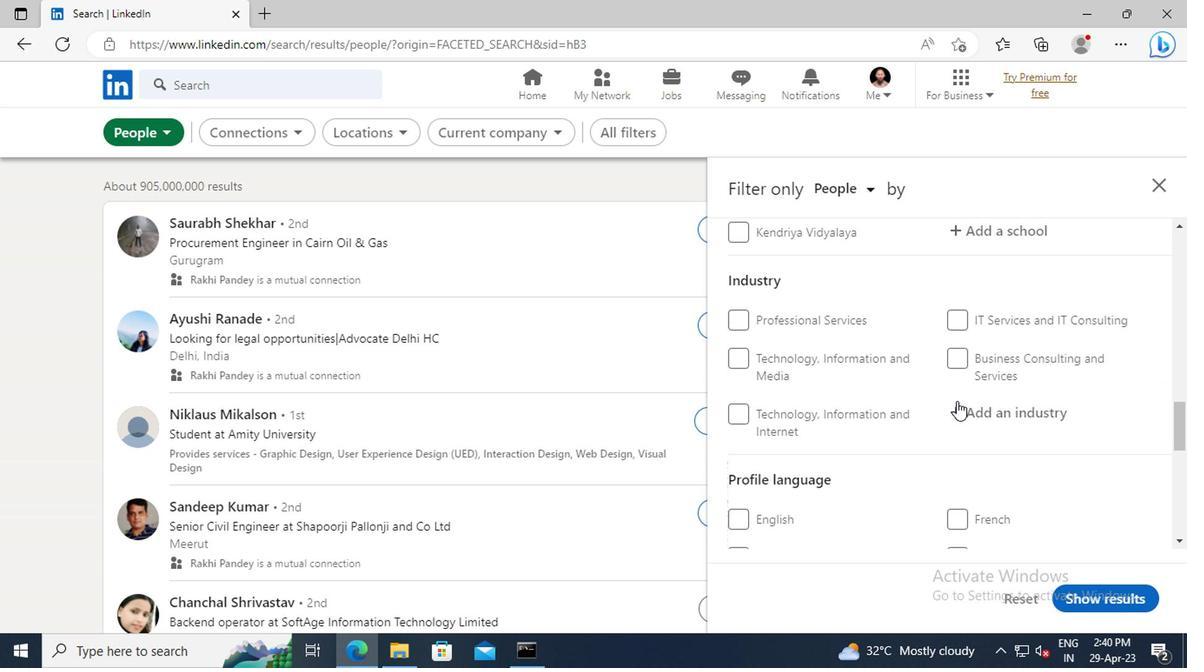 
Action: Mouse moved to (952, 419)
Screenshot: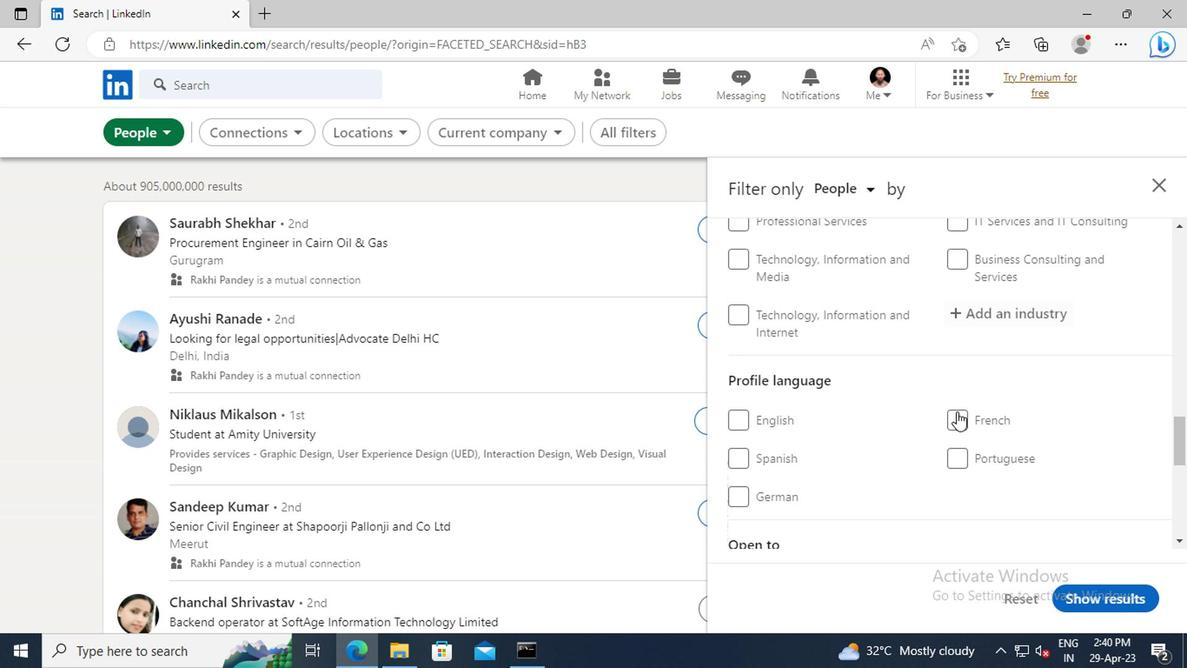 
Action: Mouse pressed left at (952, 419)
Screenshot: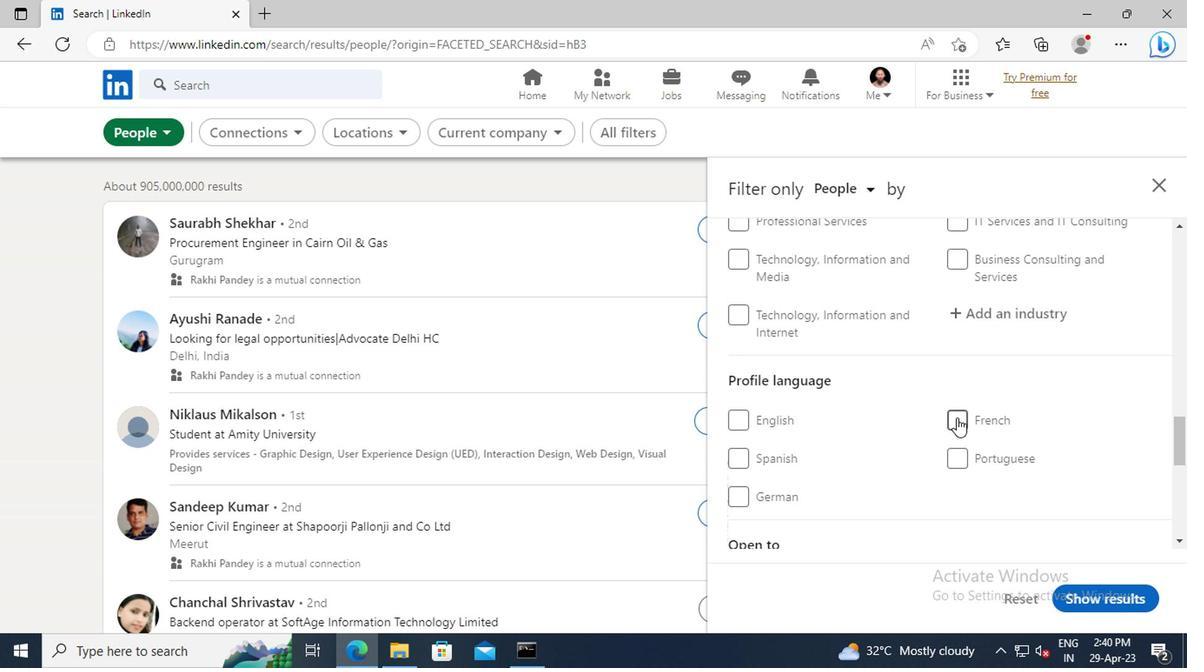 
Action: Mouse moved to (959, 386)
Screenshot: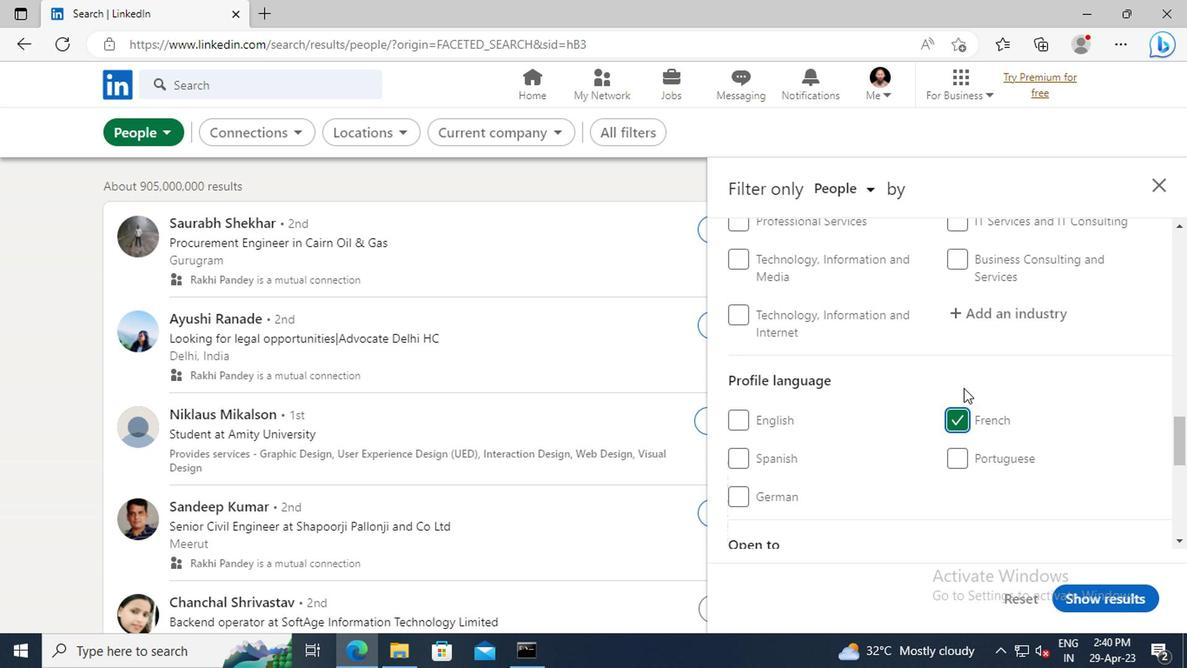 
Action: Mouse scrolled (959, 386) with delta (0, 0)
Screenshot: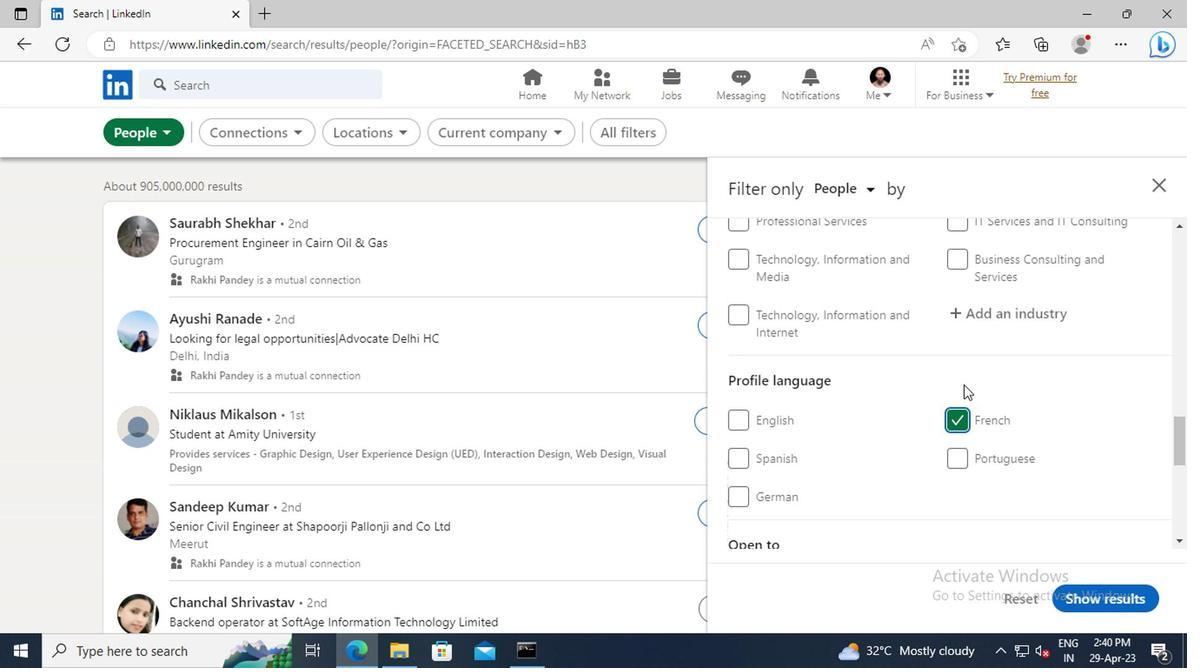 
Action: Mouse scrolled (959, 386) with delta (0, 0)
Screenshot: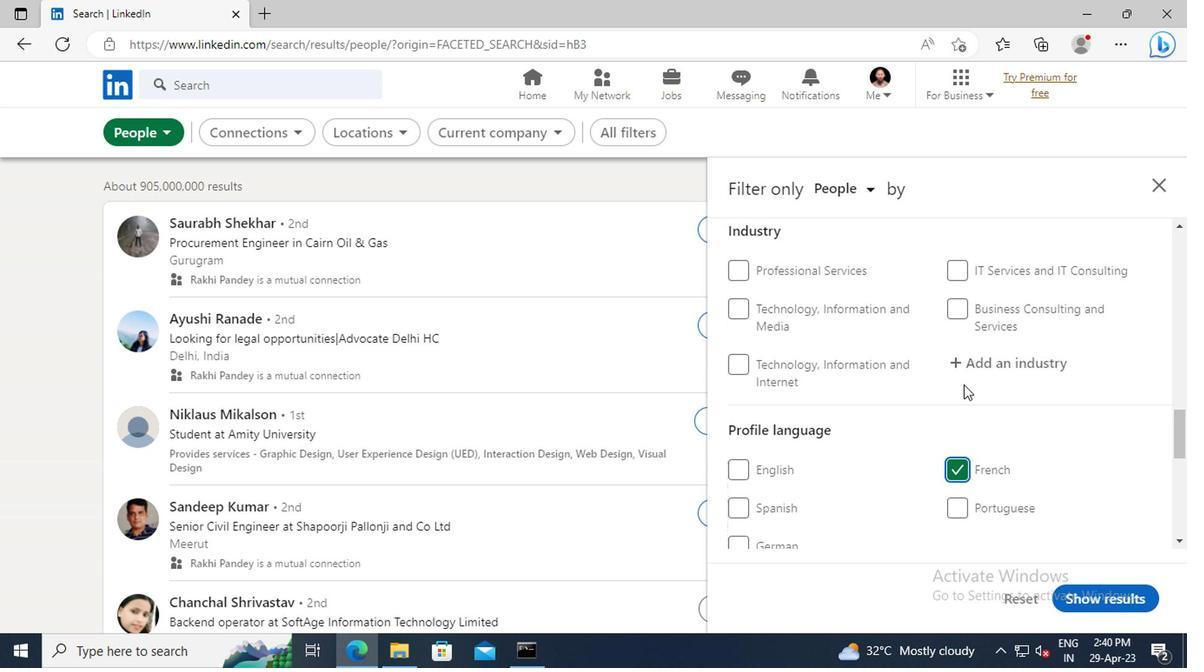 
Action: Mouse scrolled (959, 386) with delta (0, 0)
Screenshot: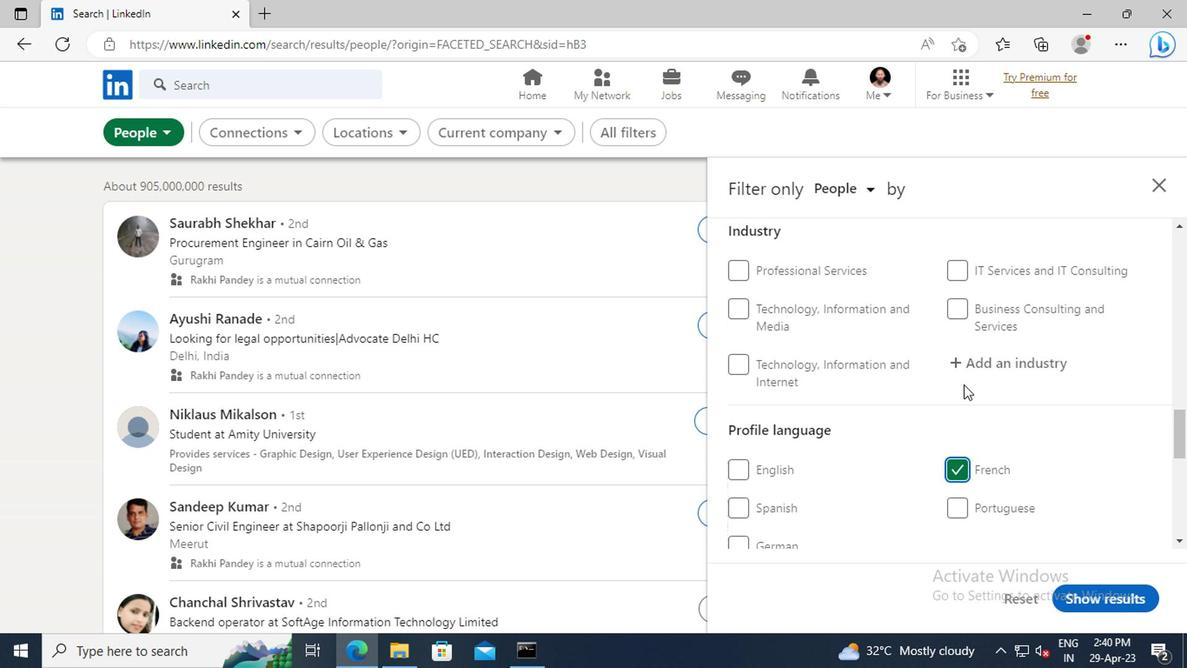 
Action: Mouse scrolled (959, 386) with delta (0, 0)
Screenshot: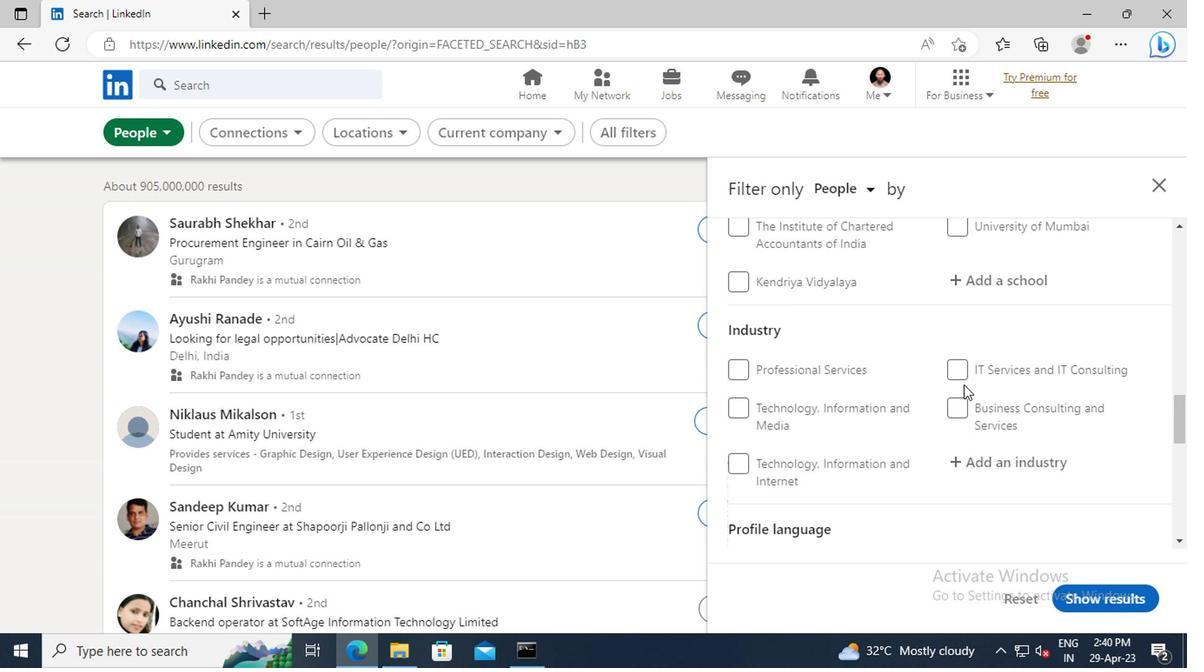 
Action: Mouse scrolled (959, 386) with delta (0, 0)
Screenshot: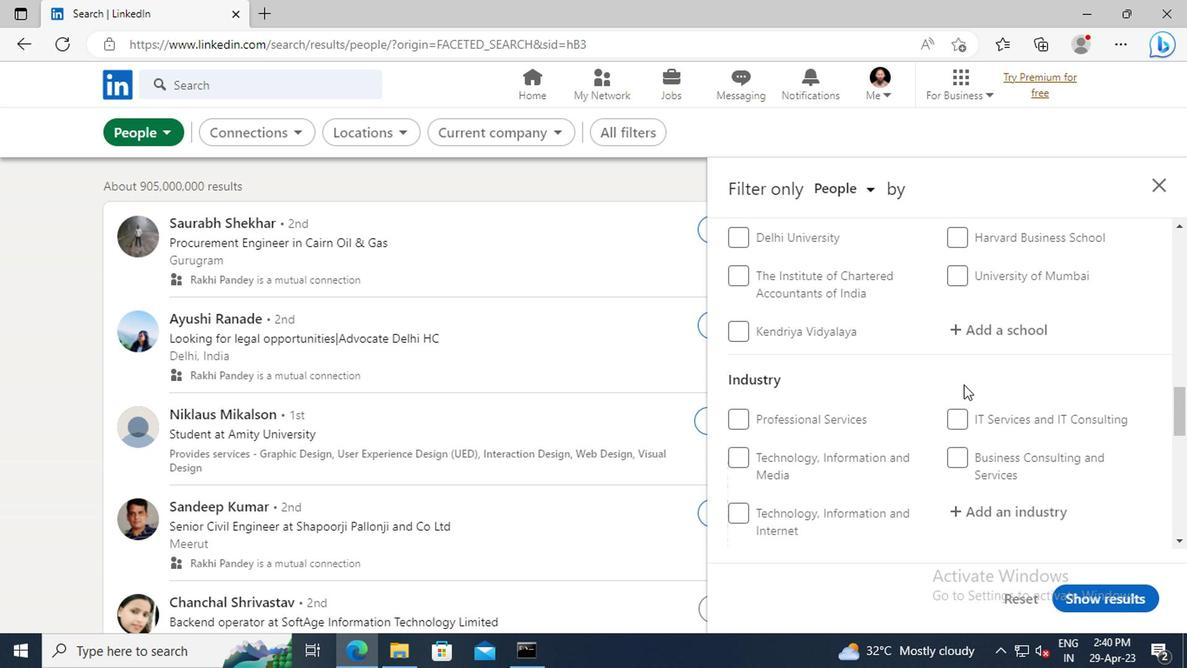 
Action: Mouse scrolled (959, 386) with delta (0, 0)
Screenshot: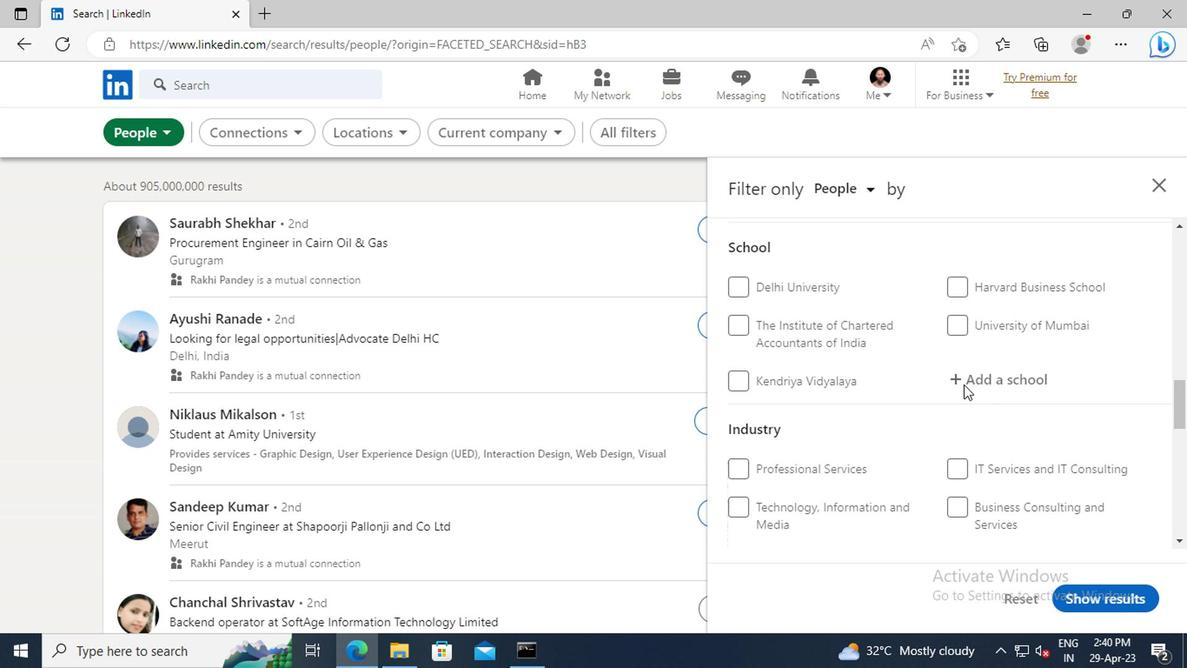 
Action: Mouse scrolled (959, 386) with delta (0, 0)
Screenshot: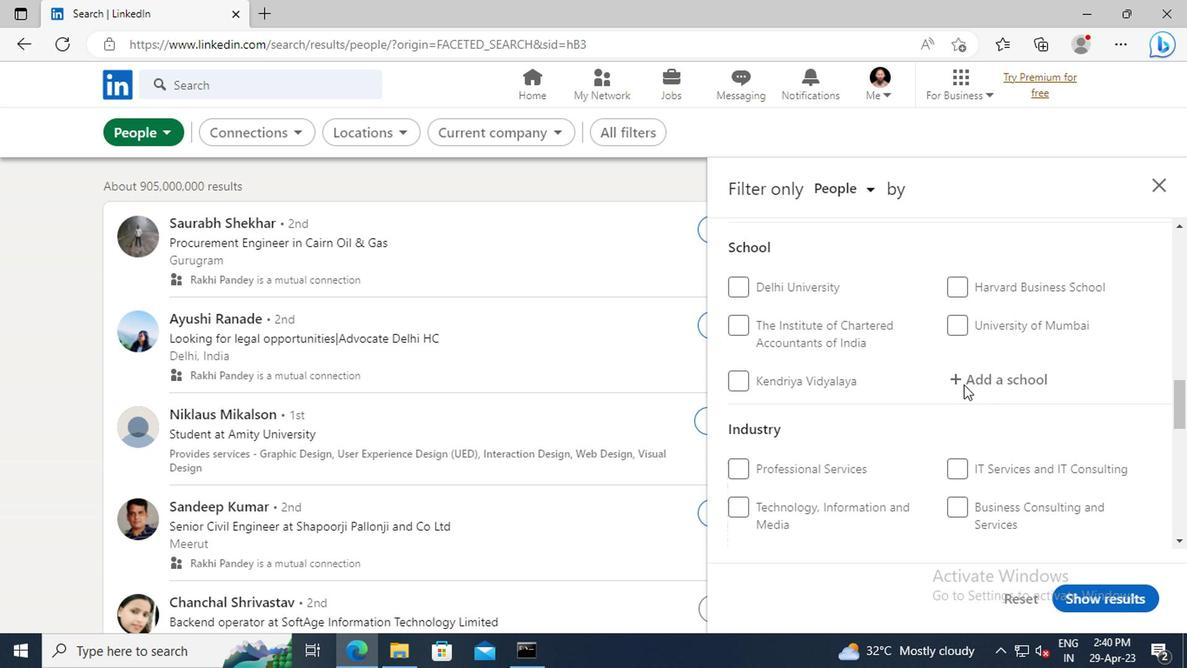 
Action: Mouse scrolled (959, 386) with delta (0, 0)
Screenshot: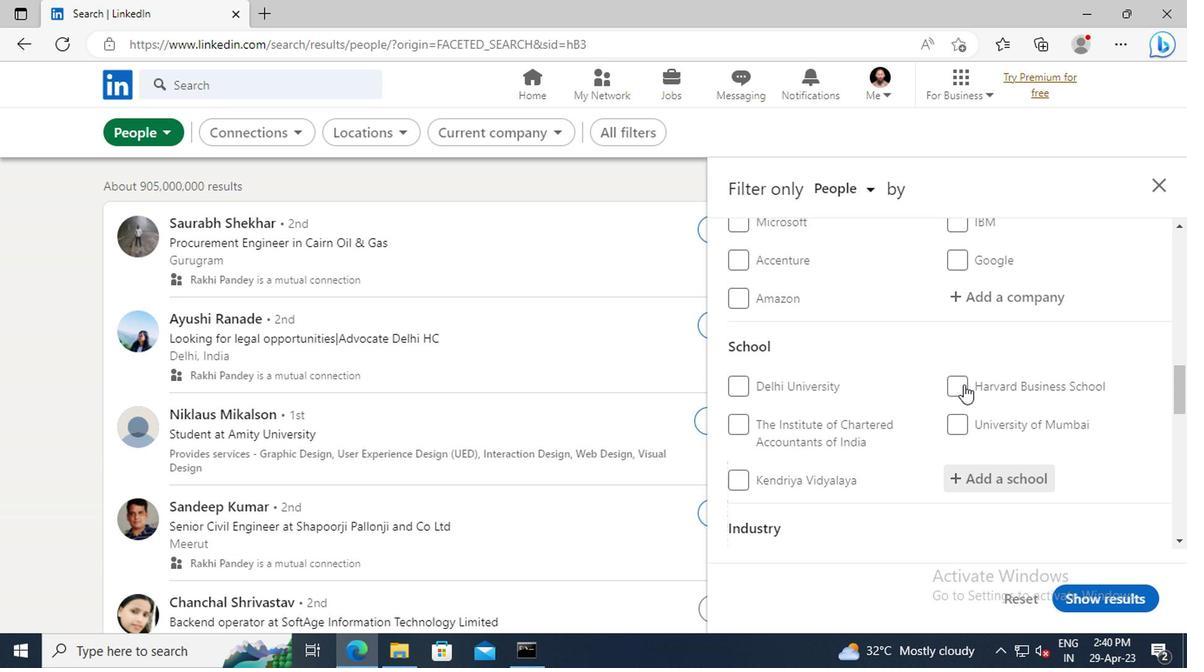 
Action: Mouse scrolled (959, 386) with delta (0, 0)
Screenshot: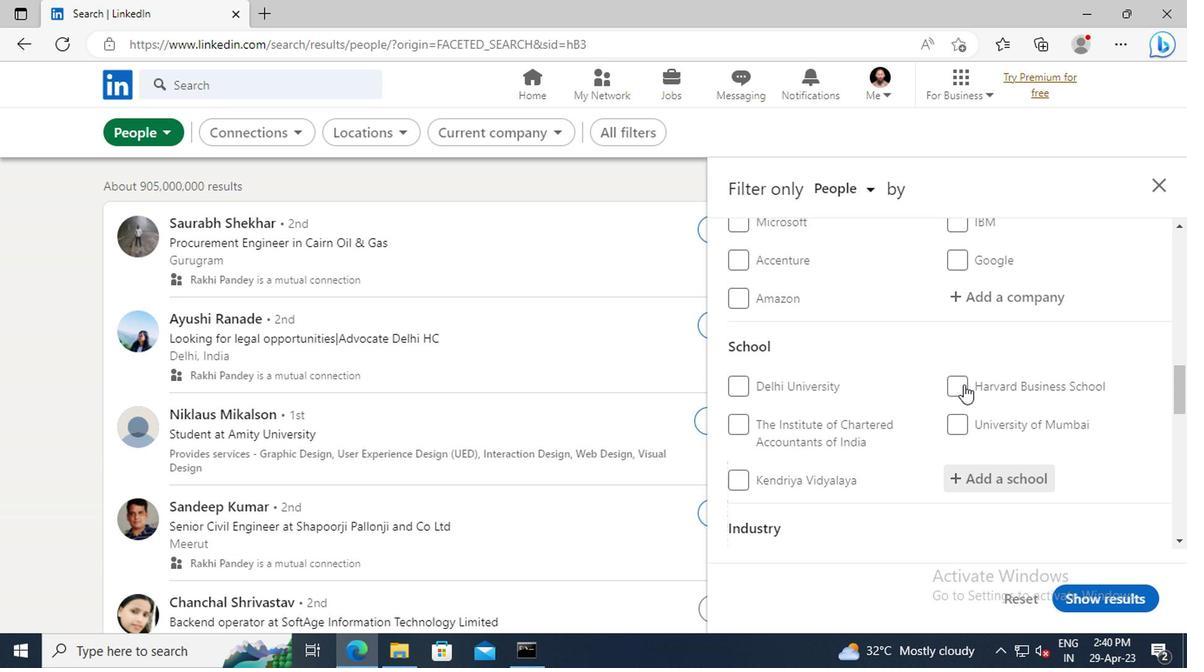 
Action: Mouse scrolled (959, 386) with delta (0, 0)
Screenshot: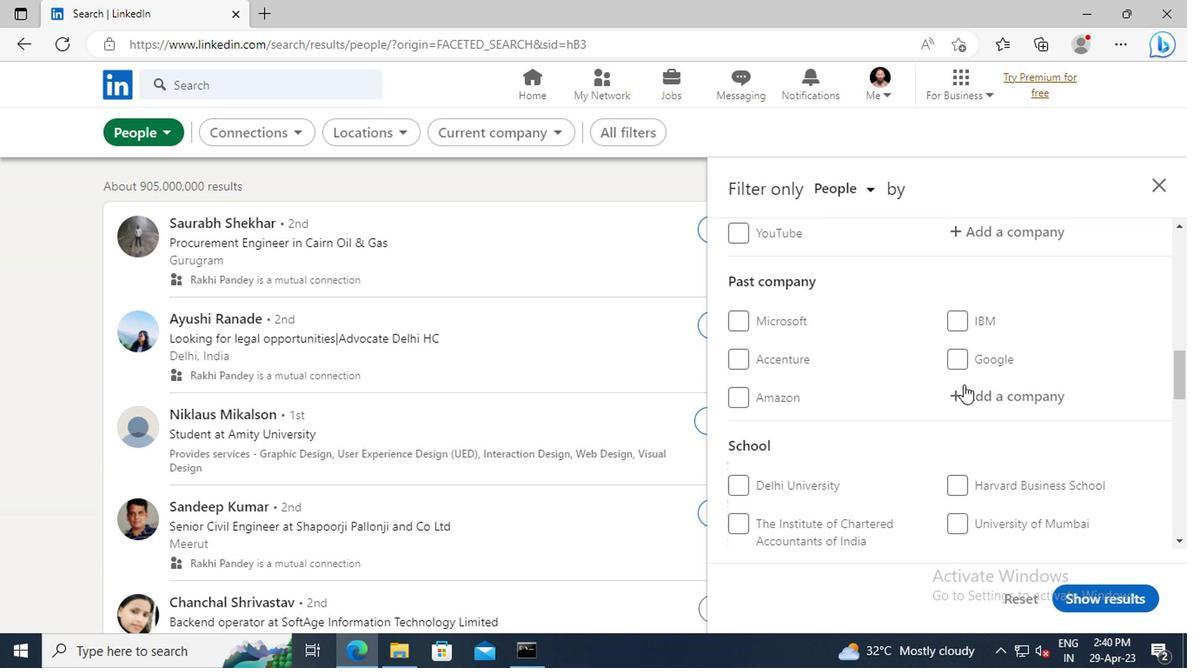 
Action: Mouse scrolled (959, 386) with delta (0, 0)
Screenshot: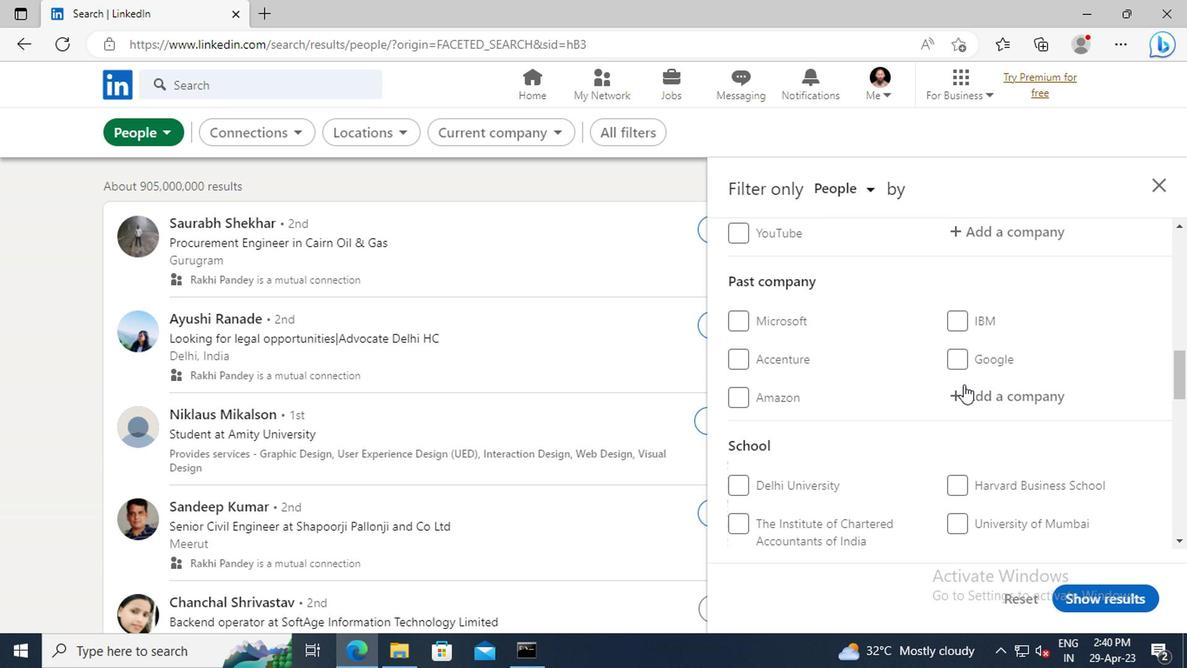 
Action: Mouse scrolled (959, 386) with delta (0, 0)
Screenshot: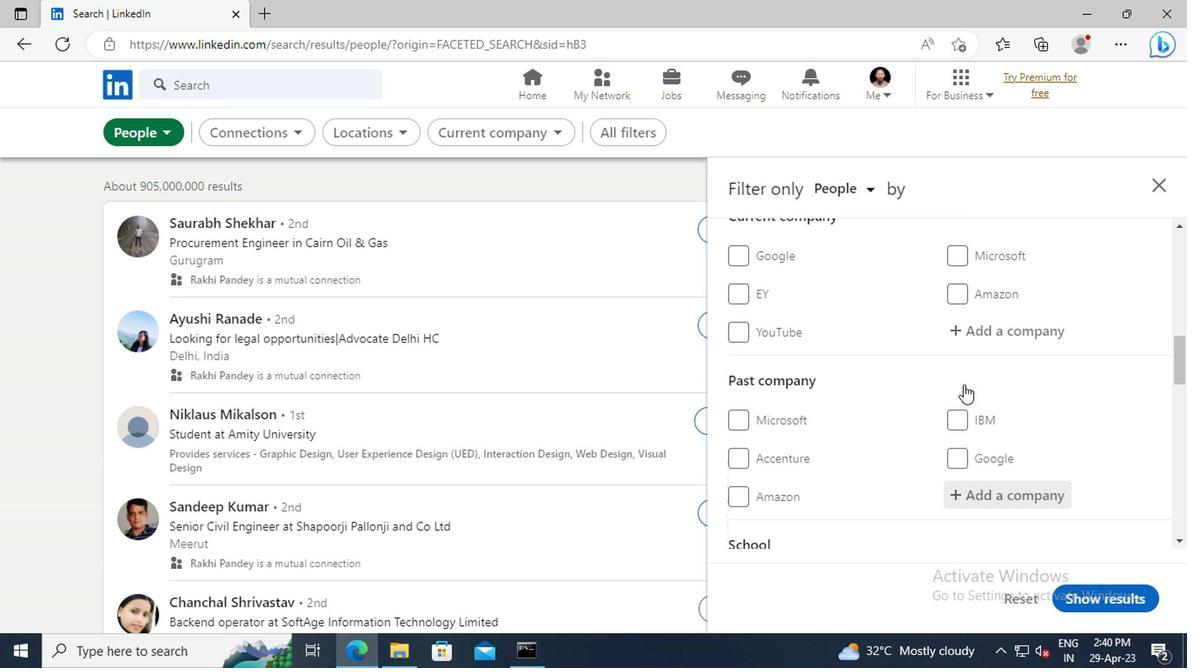 
Action: Mouse moved to (970, 377)
Screenshot: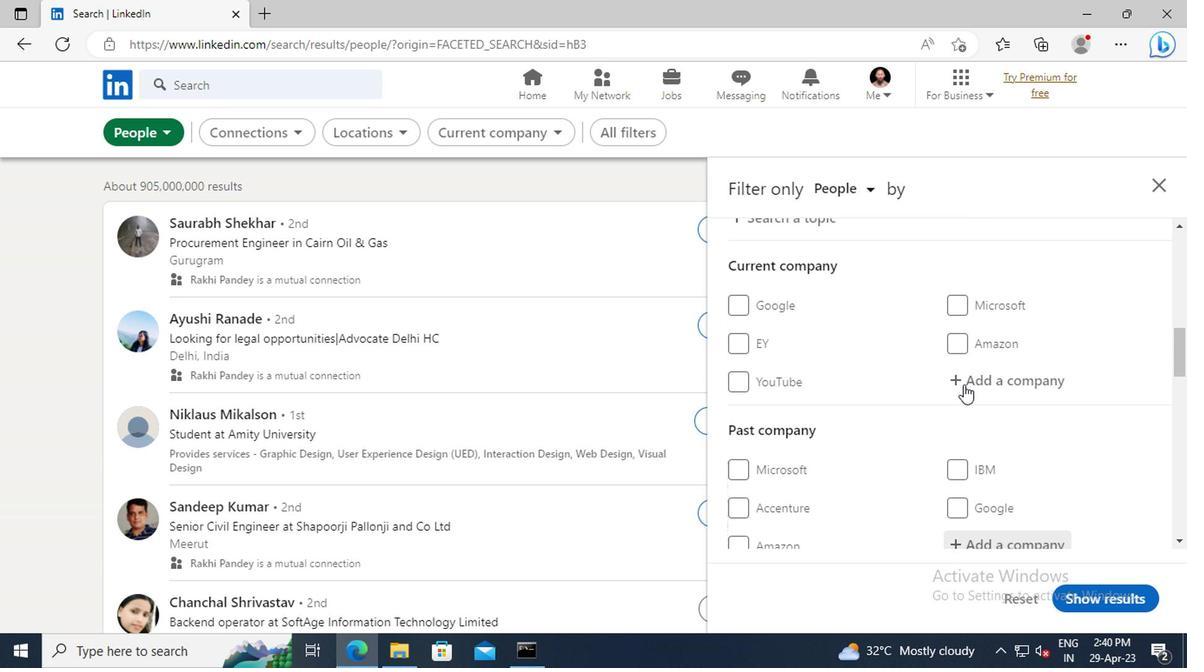 
Action: Mouse pressed left at (970, 377)
Screenshot: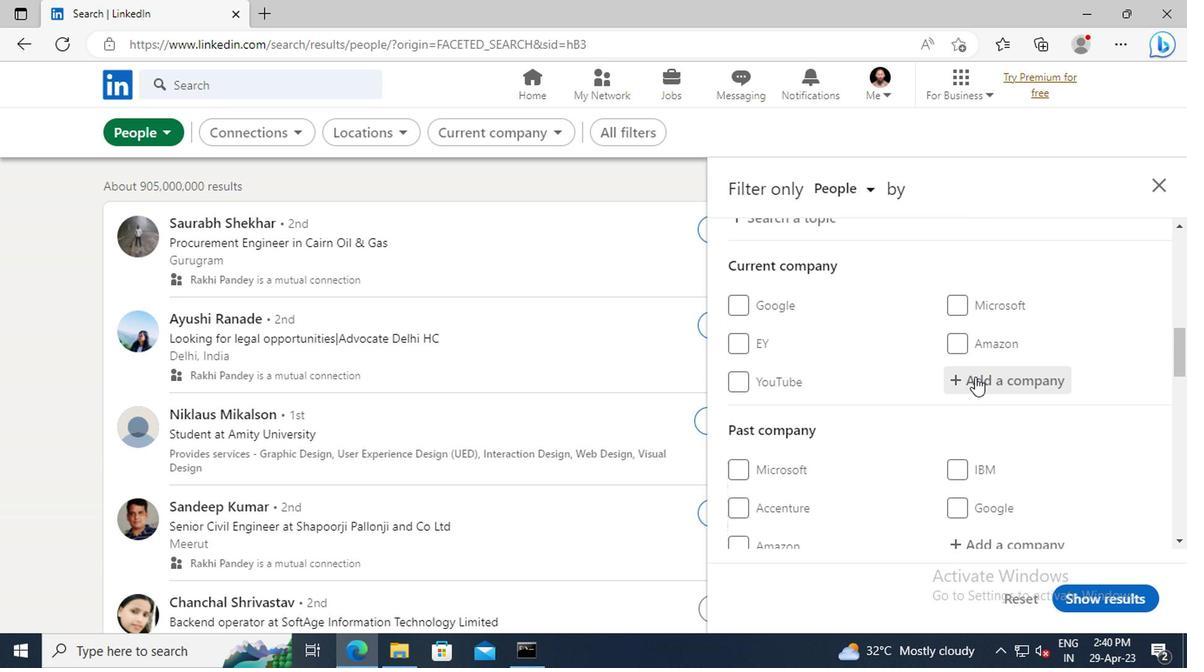 
Action: Key pressed <Key.shift>ENGINEERS<Key.space><Key.shift>INDIA
Screenshot: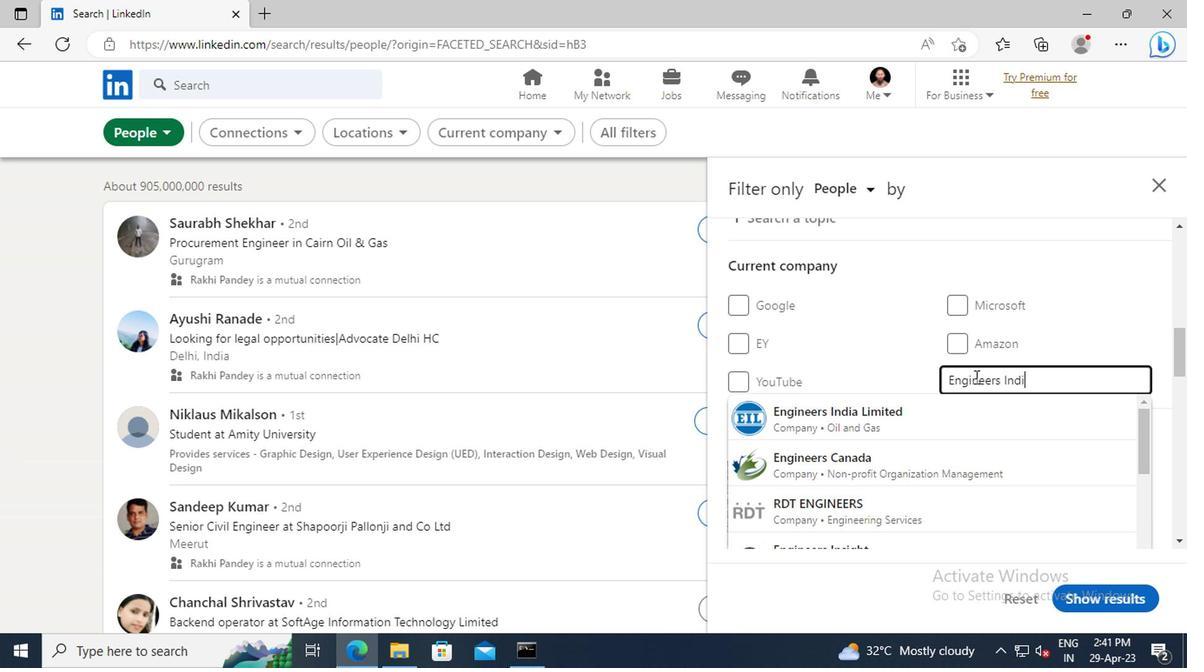 
Action: Mouse moved to (955, 415)
Screenshot: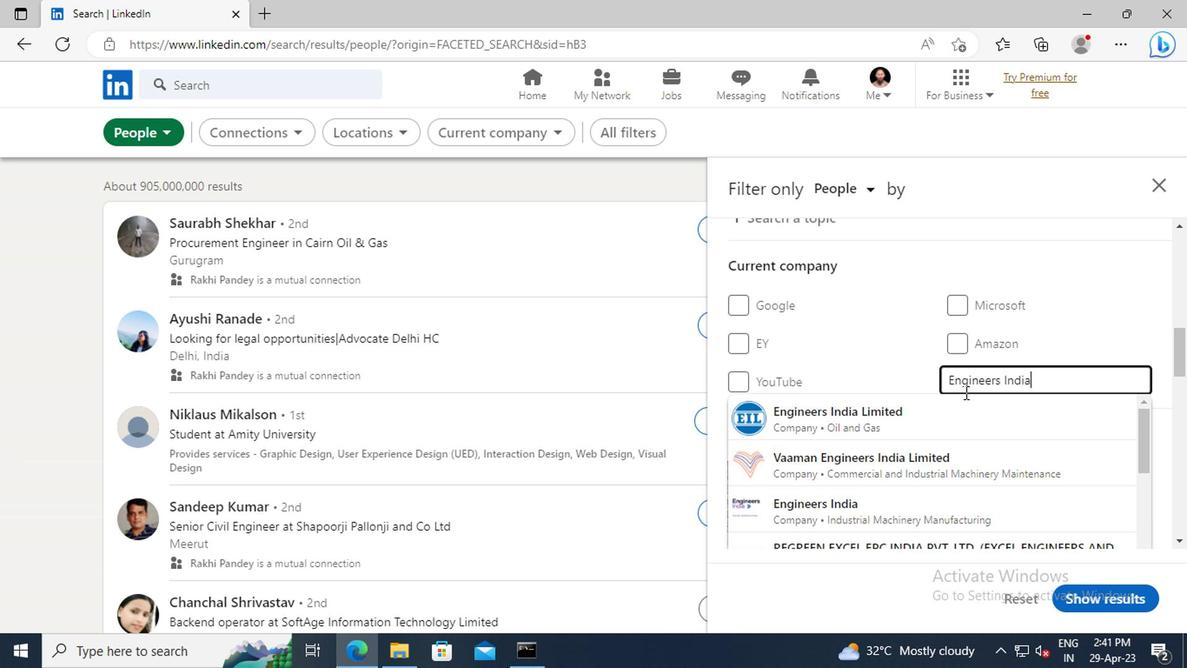 
Action: Mouse pressed left at (955, 415)
Screenshot: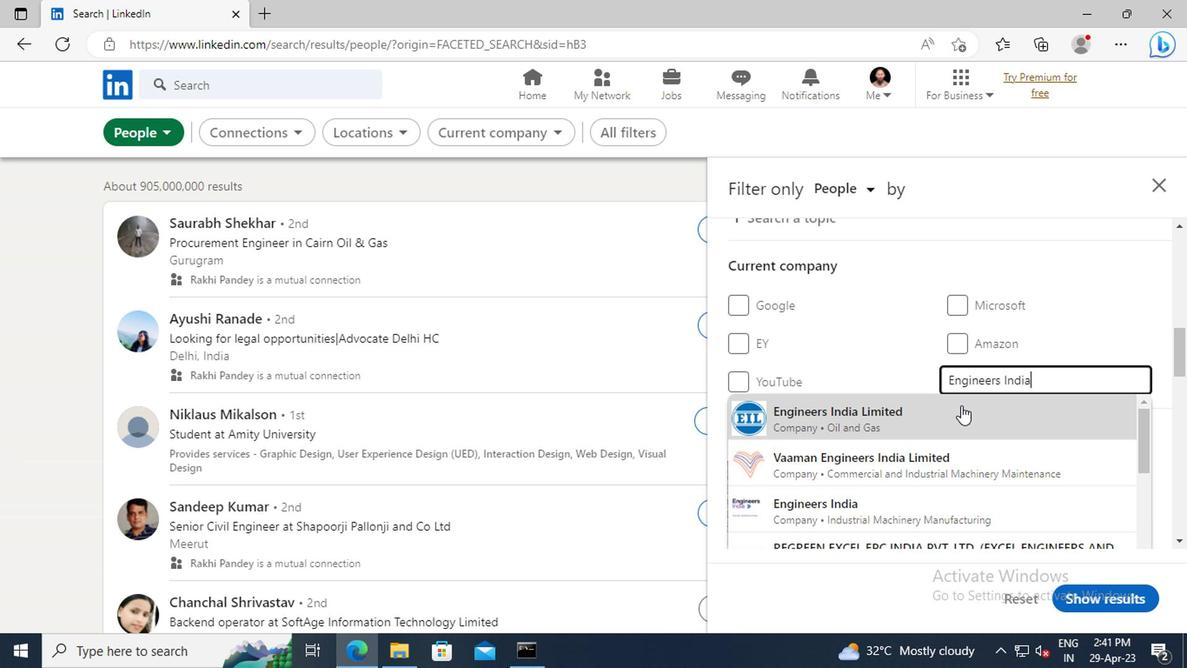 
Action: Mouse scrolled (955, 414) with delta (0, 0)
Screenshot: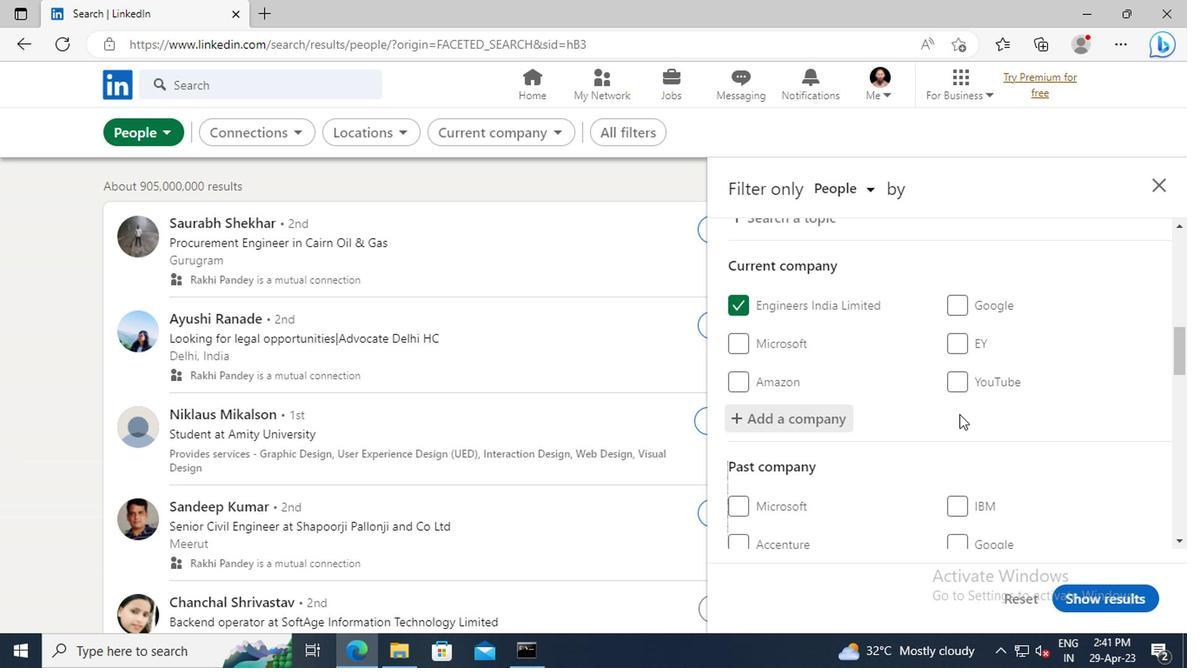 
Action: Mouse scrolled (955, 414) with delta (0, 0)
Screenshot: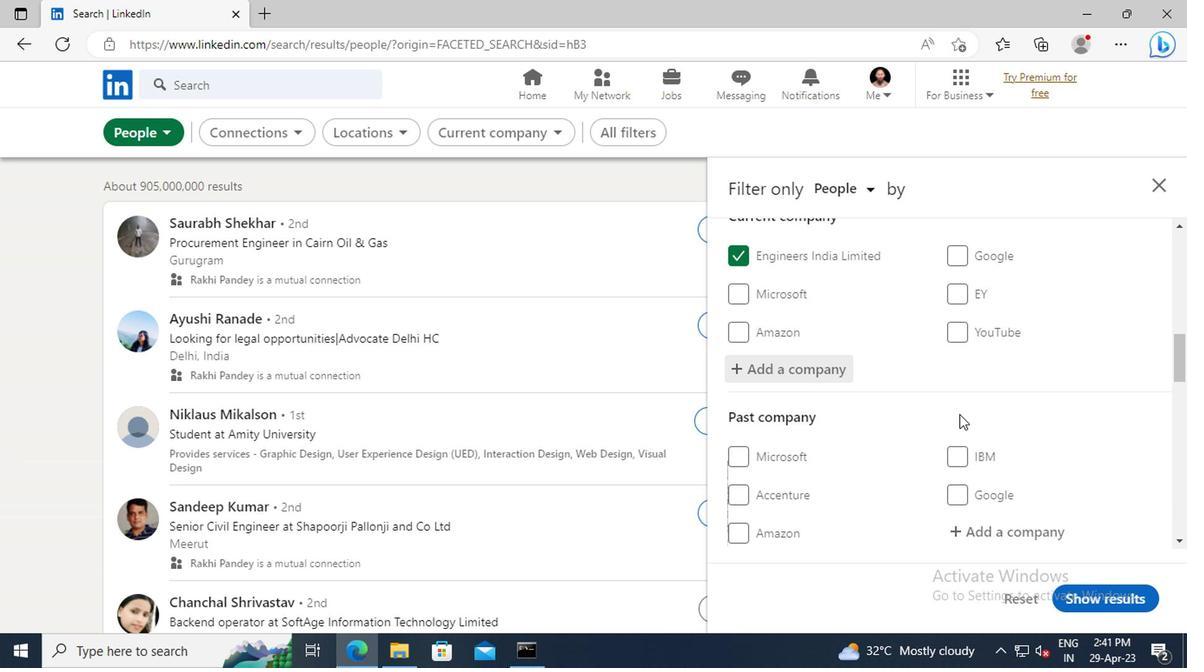 
Action: Mouse scrolled (955, 414) with delta (0, 0)
Screenshot: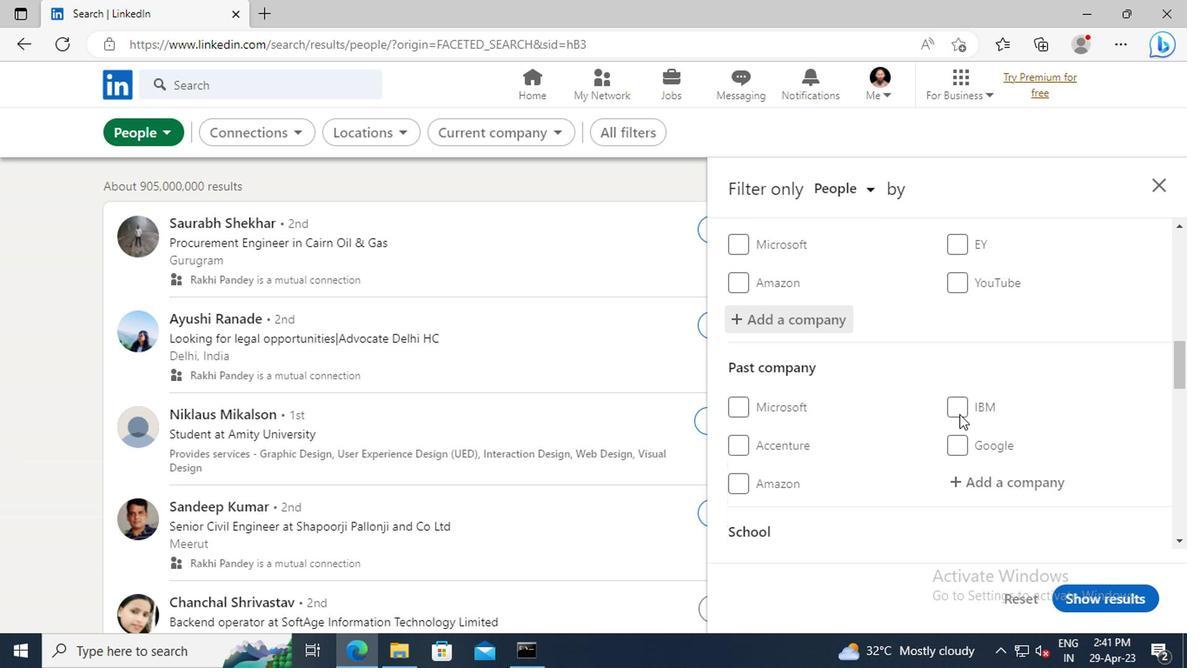 
Action: Mouse scrolled (955, 414) with delta (0, 0)
Screenshot: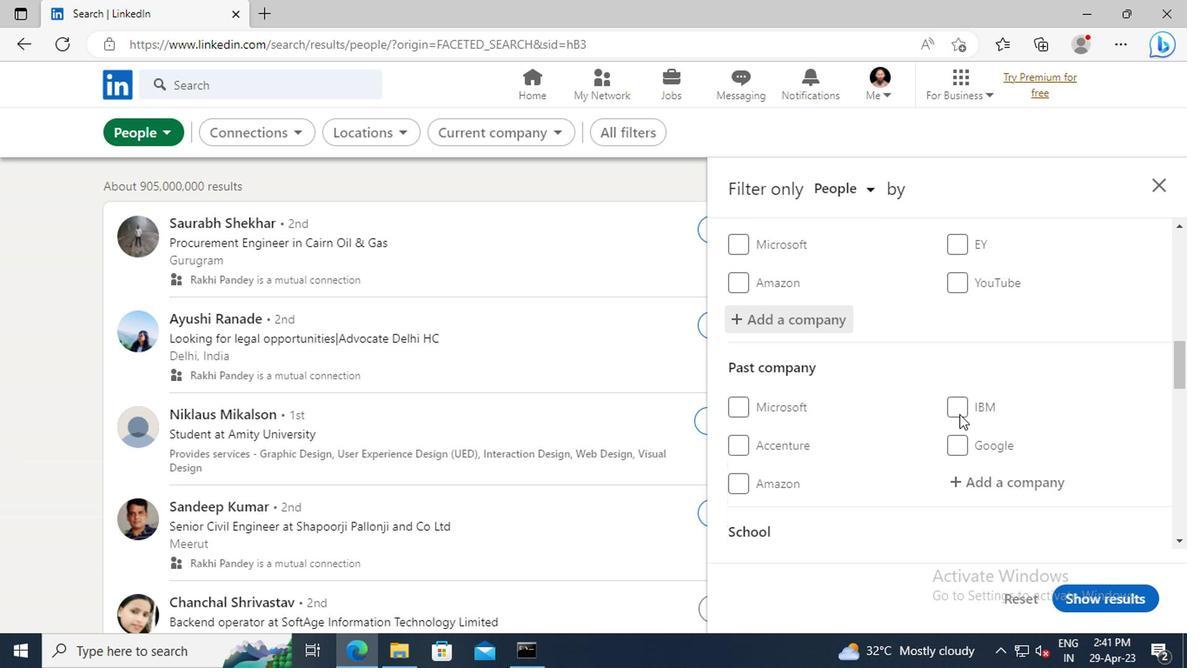 
Action: Mouse scrolled (955, 414) with delta (0, 0)
Screenshot: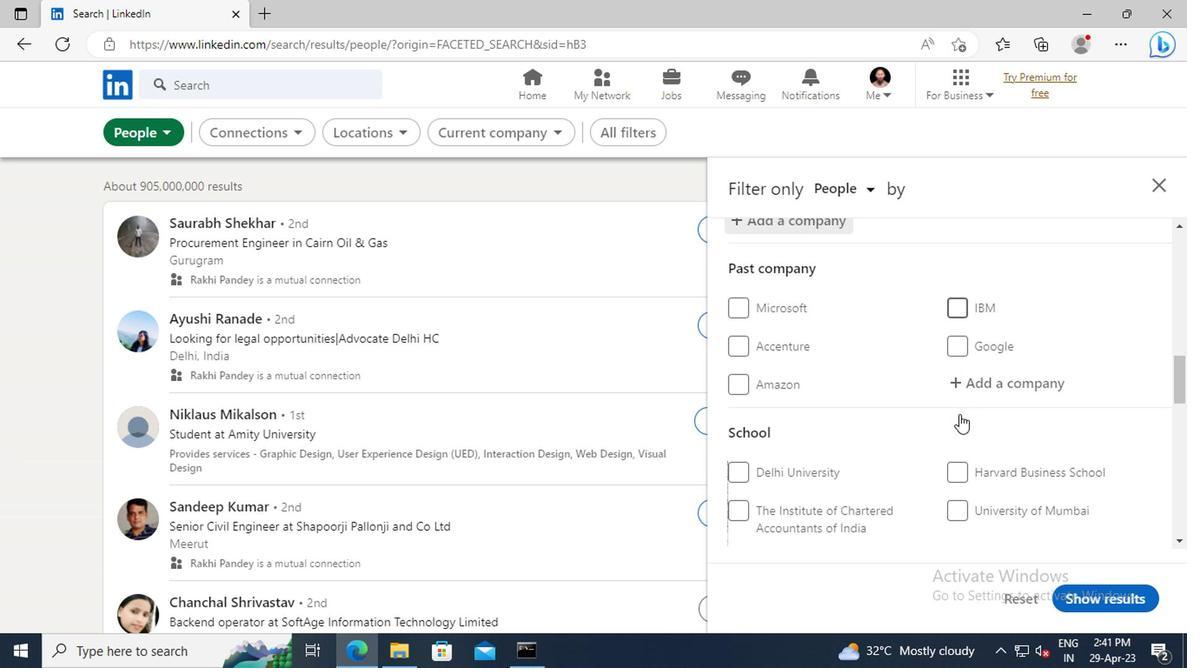 
Action: Mouse scrolled (955, 414) with delta (0, 0)
Screenshot: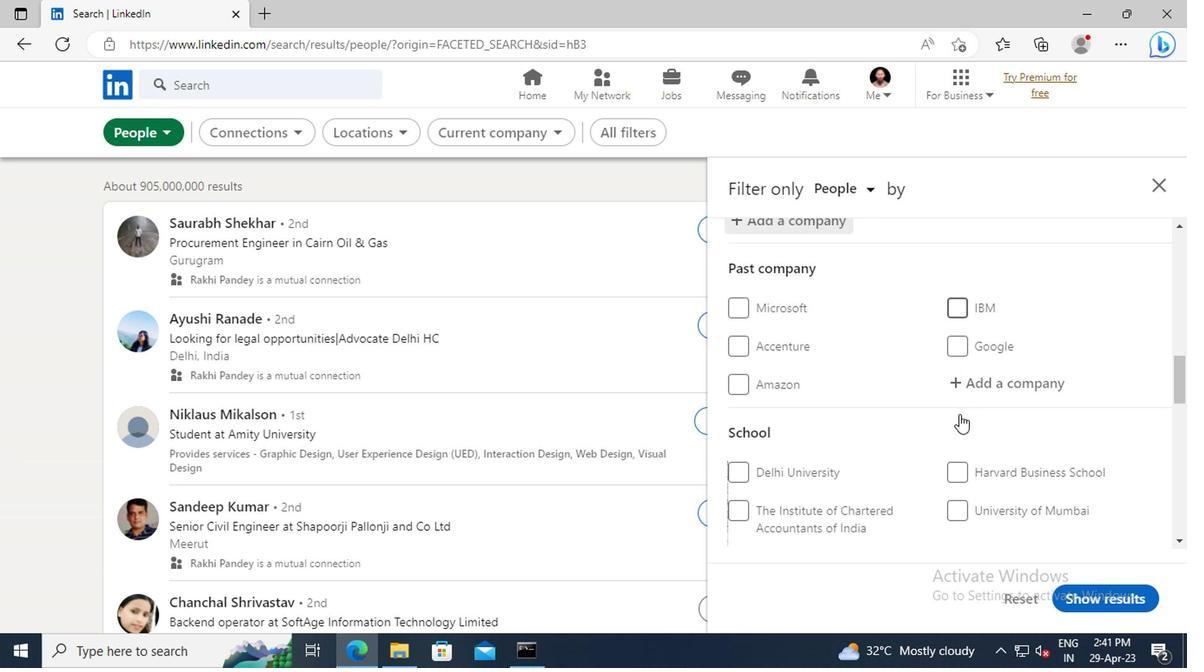 
Action: Mouse scrolled (955, 414) with delta (0, 0)
Screenshot: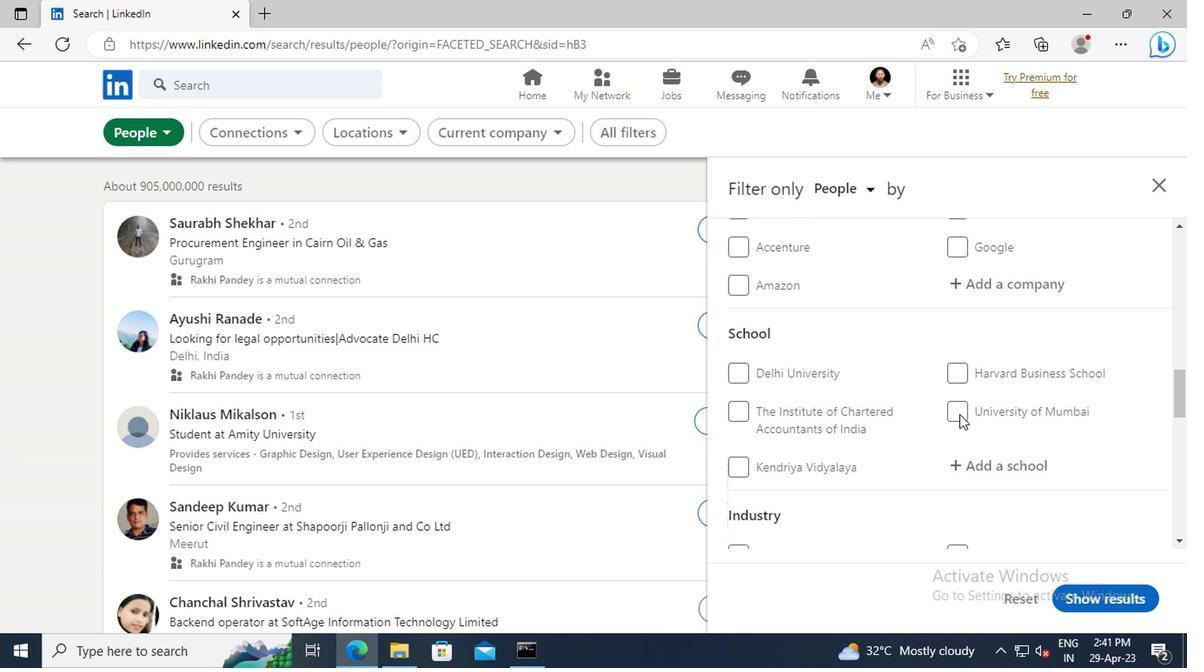 
Action: Mouse moved to (963, 419)
Screenshot: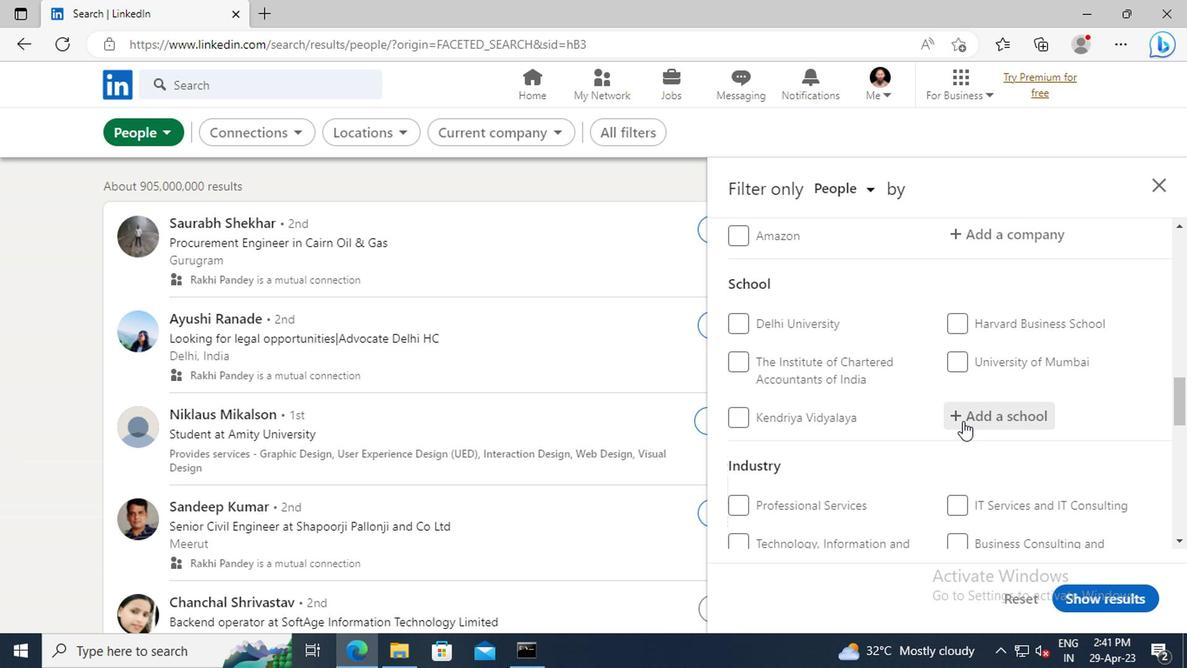 
Action: Mouse pressed left at (963, 419)
Screenshot: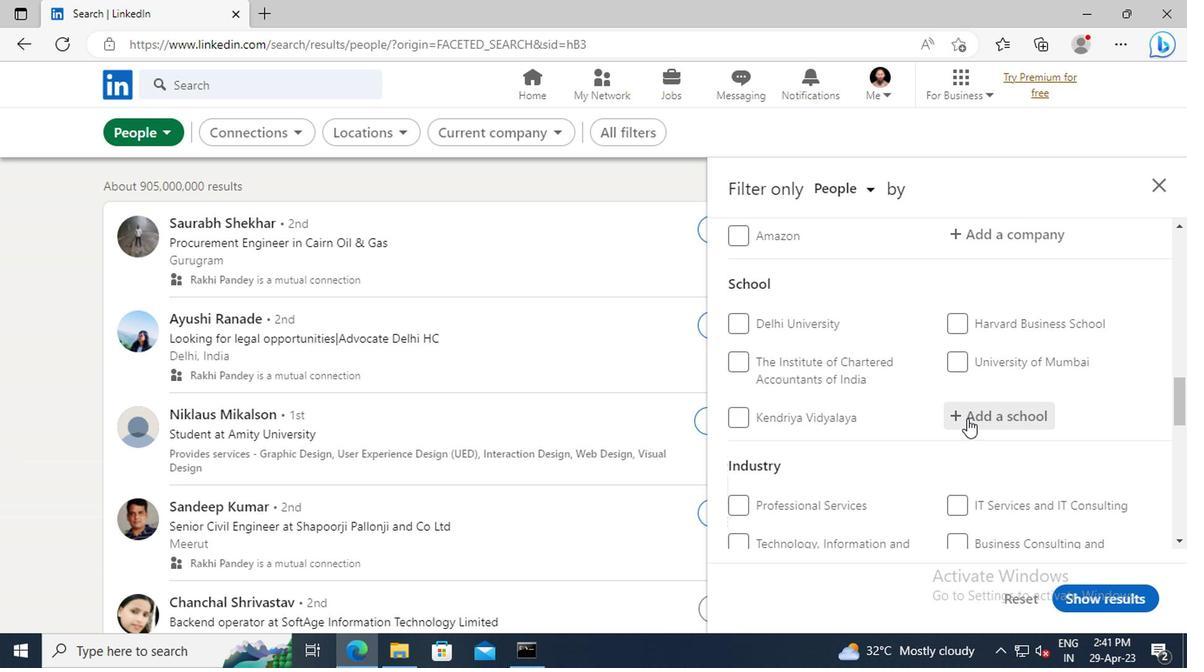 
Action: Key pressed <Key.shift>KL<Key.space><Key.shift>UNIV
Screenshot: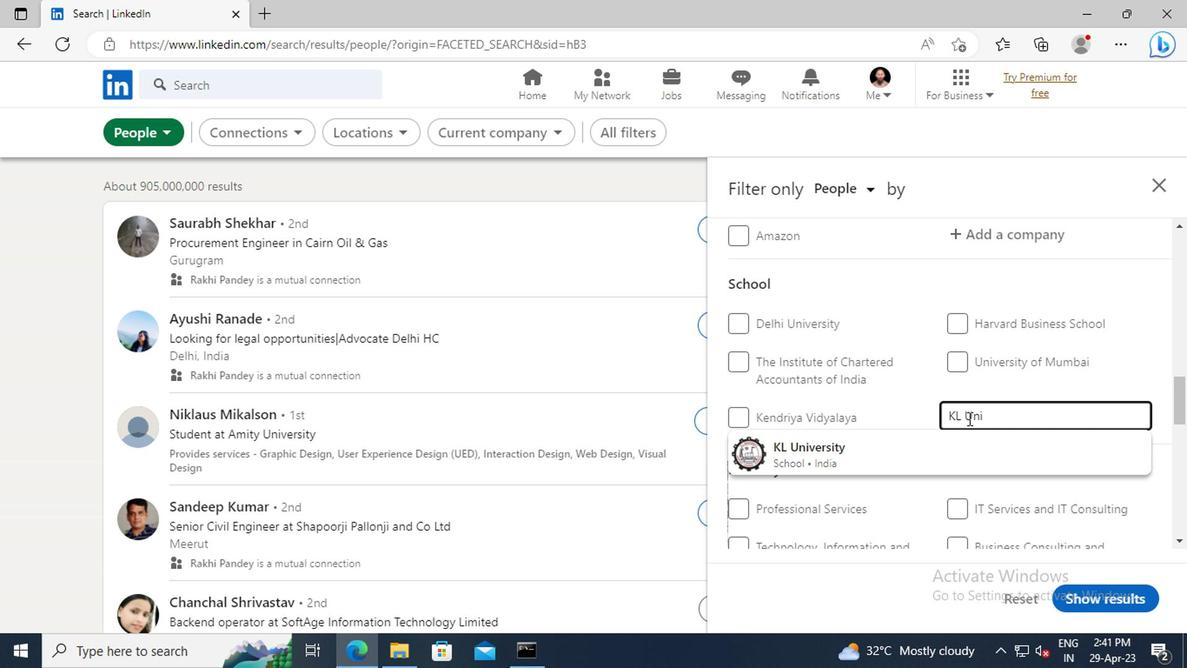 
Action: Mouse moved to (909, 445)
Screenshot: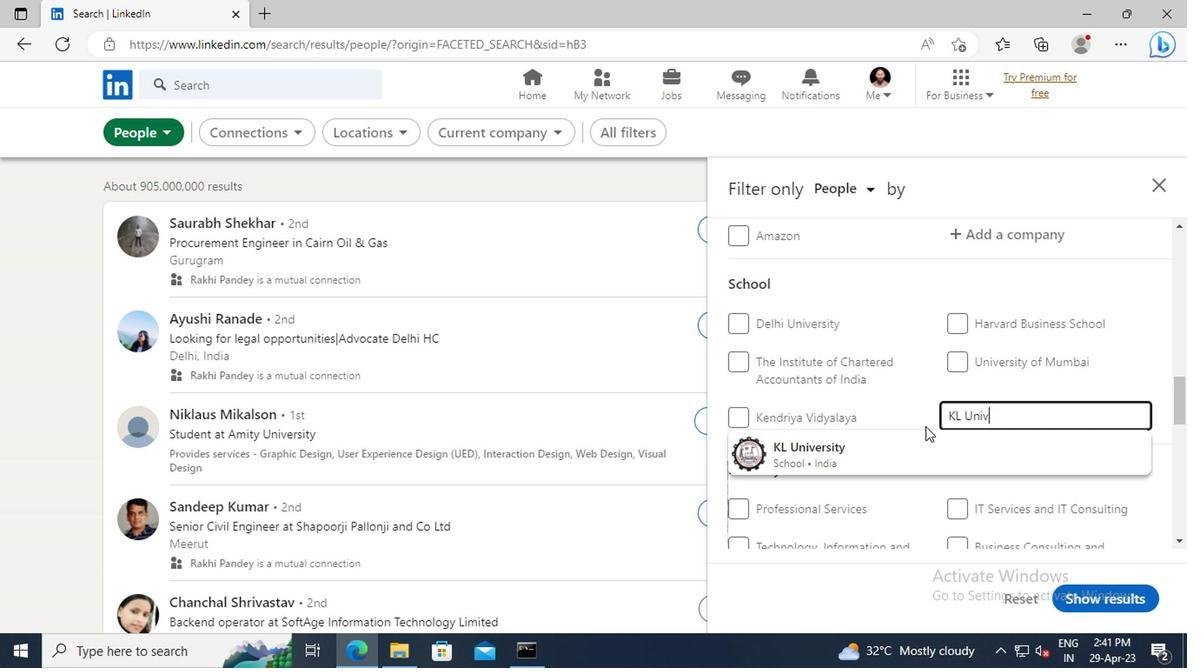 
Action: Mouse pressed left at (909, 445)
Screenshot: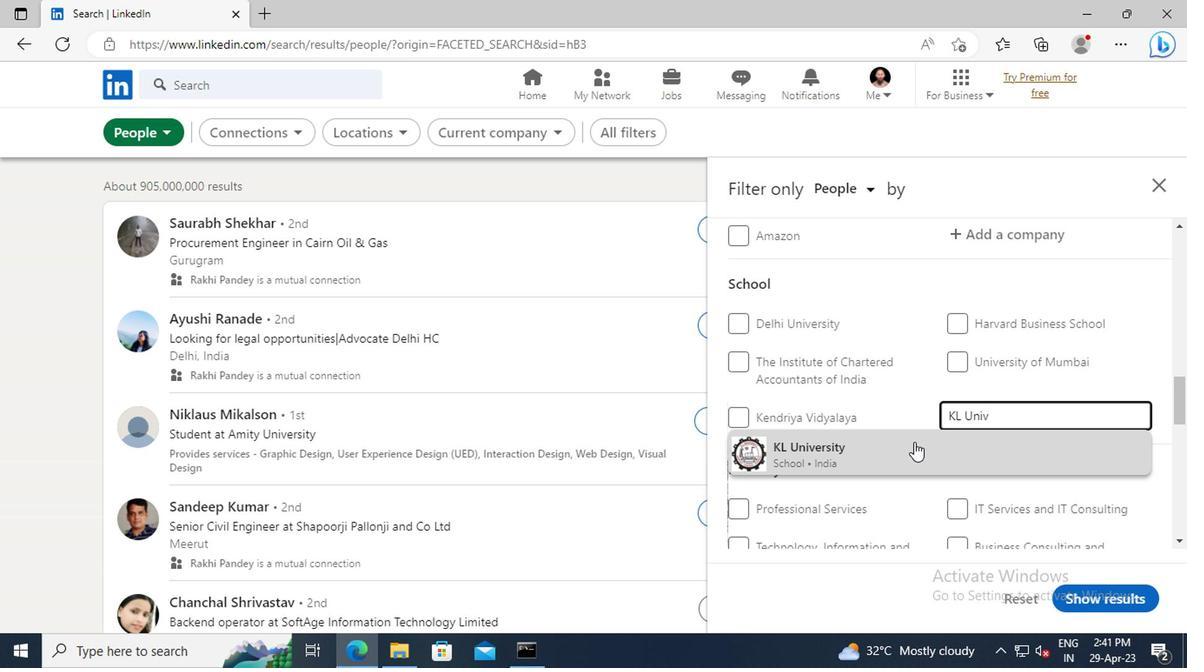 
Action: Mouse scrolled (909, 444) with delta (0, 0)
Screenshot: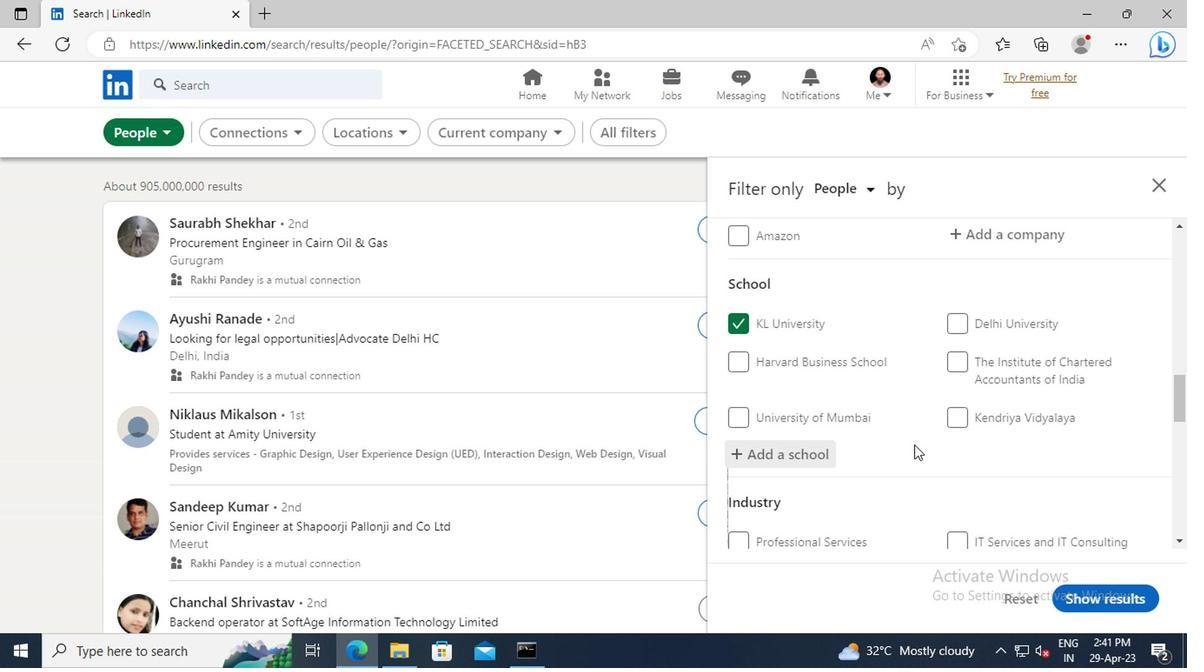 
Action: Mouse scrolled (909, 444) with delta (0, 0)
Screenshot: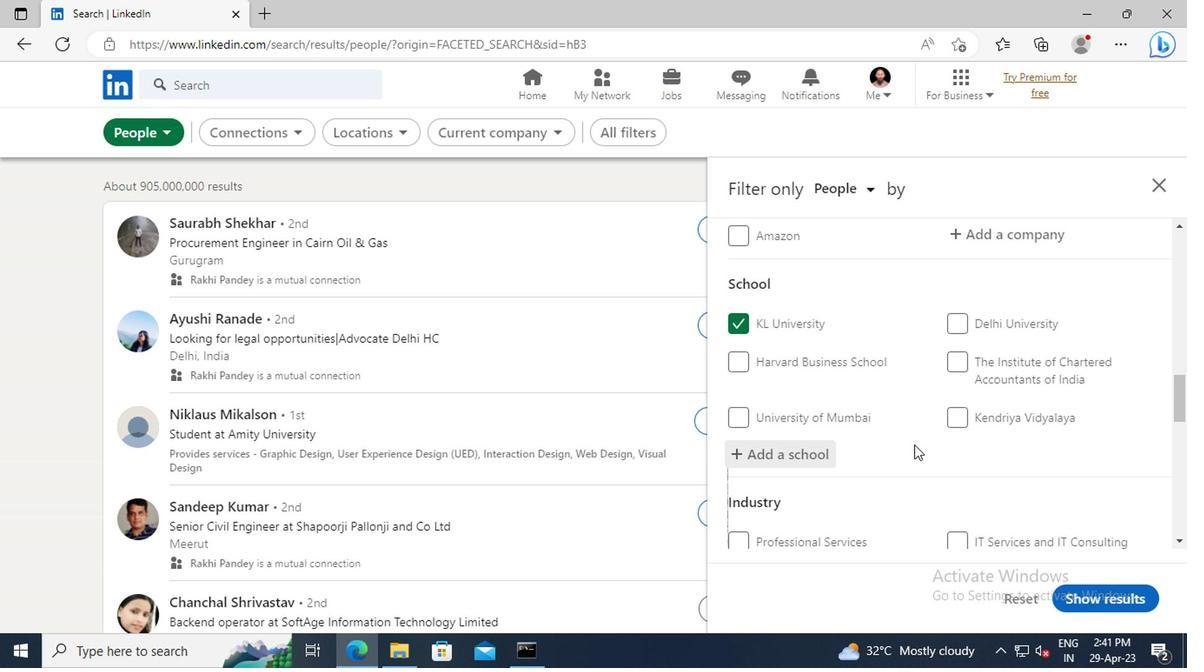 
Action: Mouse scrolled (909, 444) with delta (0, 0)
Screenshot: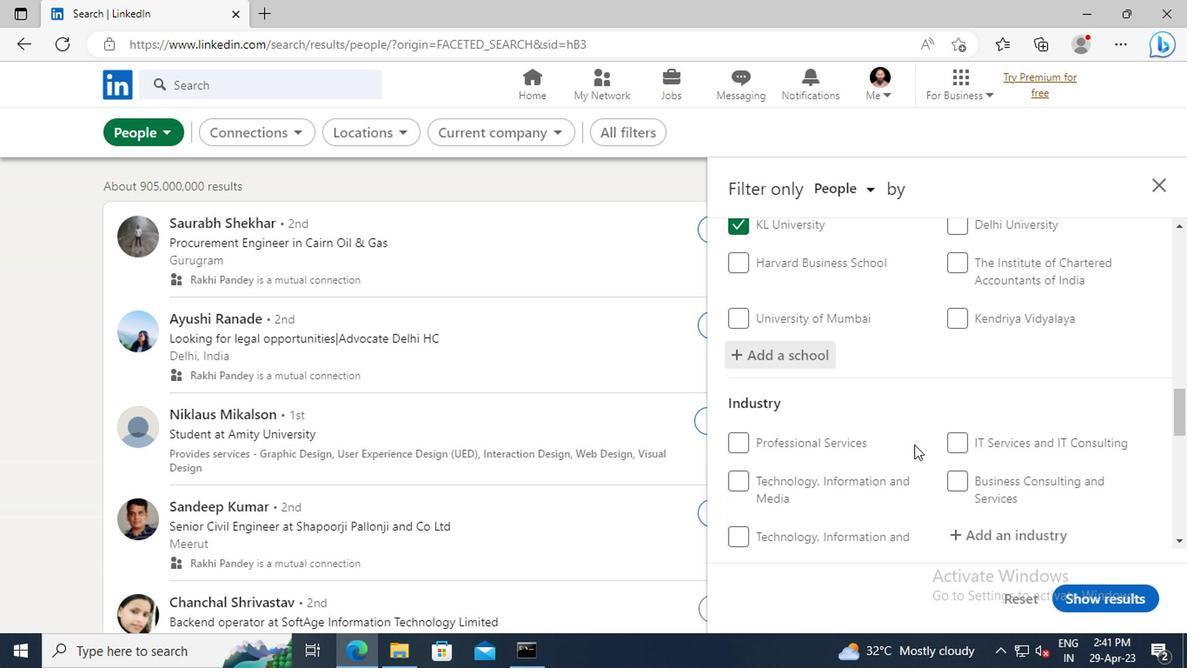 
Action: Mouse scrolled (909, 444) with delta (0, 0)
Screenshot: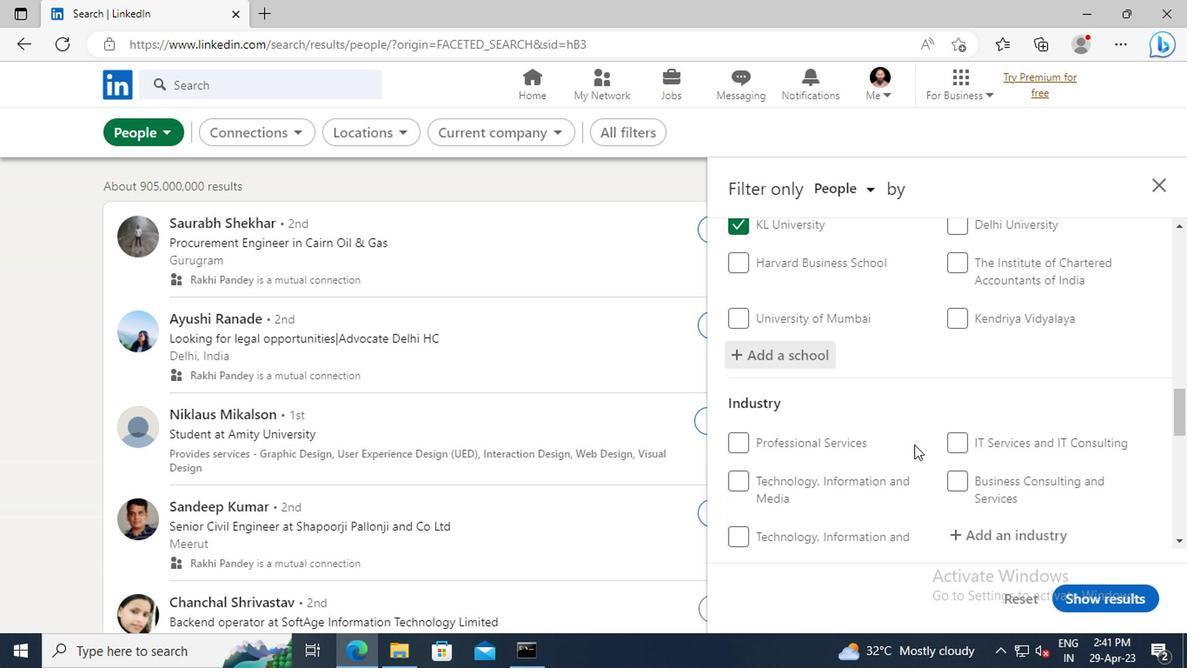 
Action: Mouse moved to (976, 438)
Screenshot: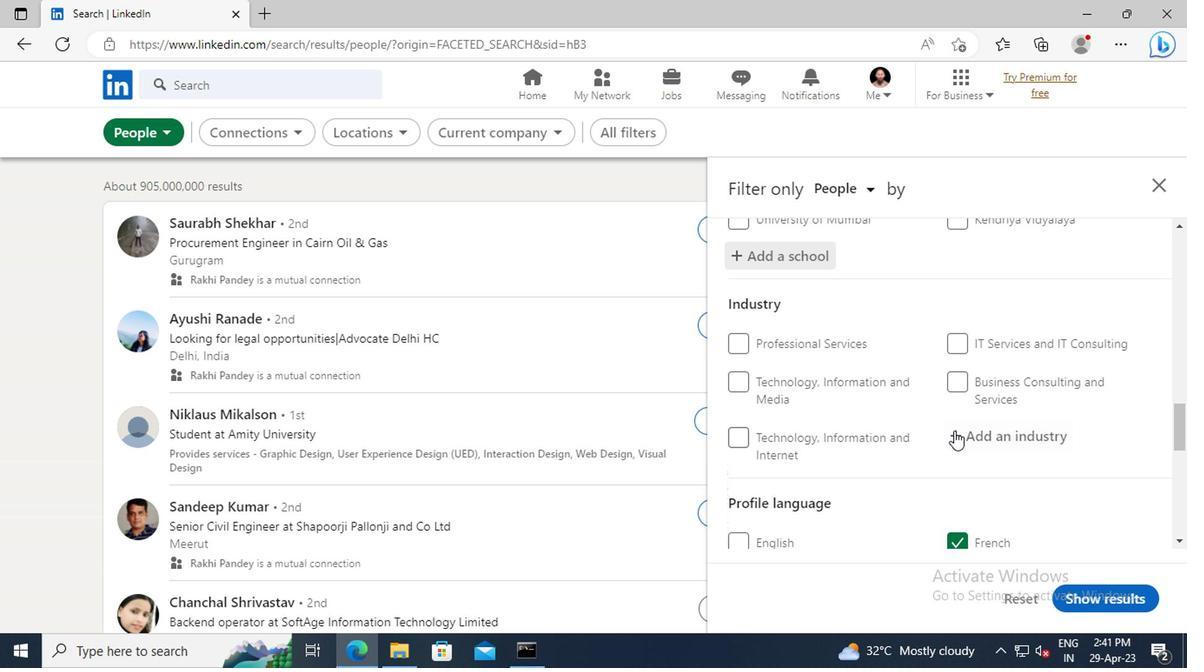 
Action: Mouse pressed left at (976, 438)
Screenshot: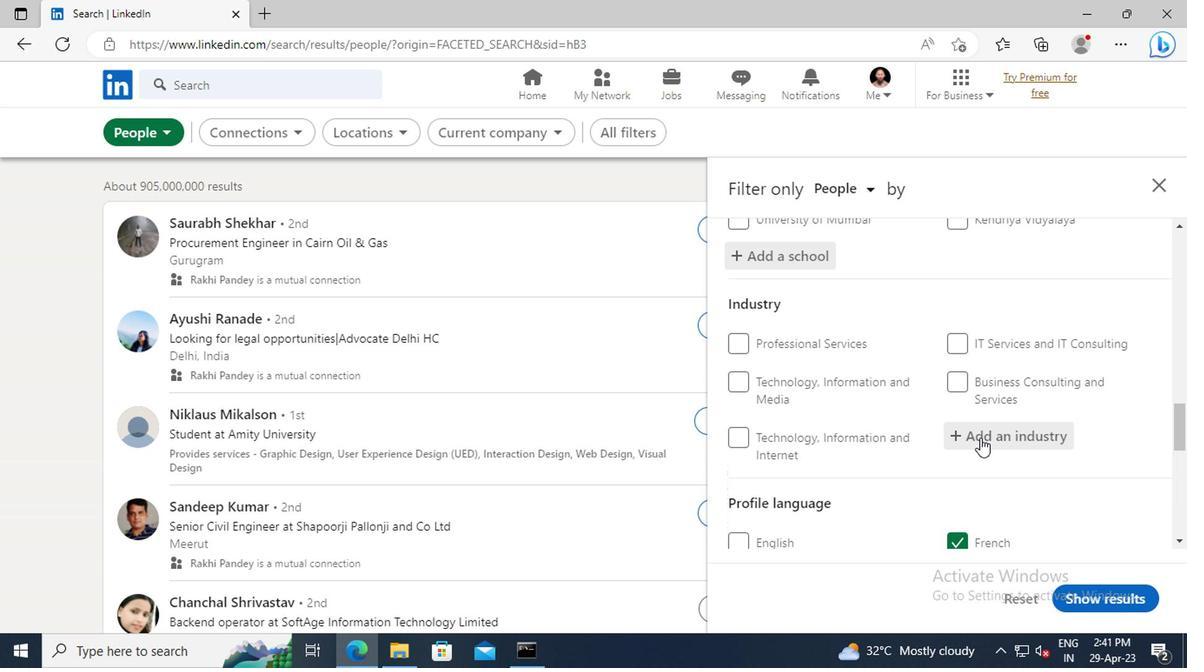 
Action: Key pressed <Key.shift>ENGINES<Key.space>AND
Screenshot: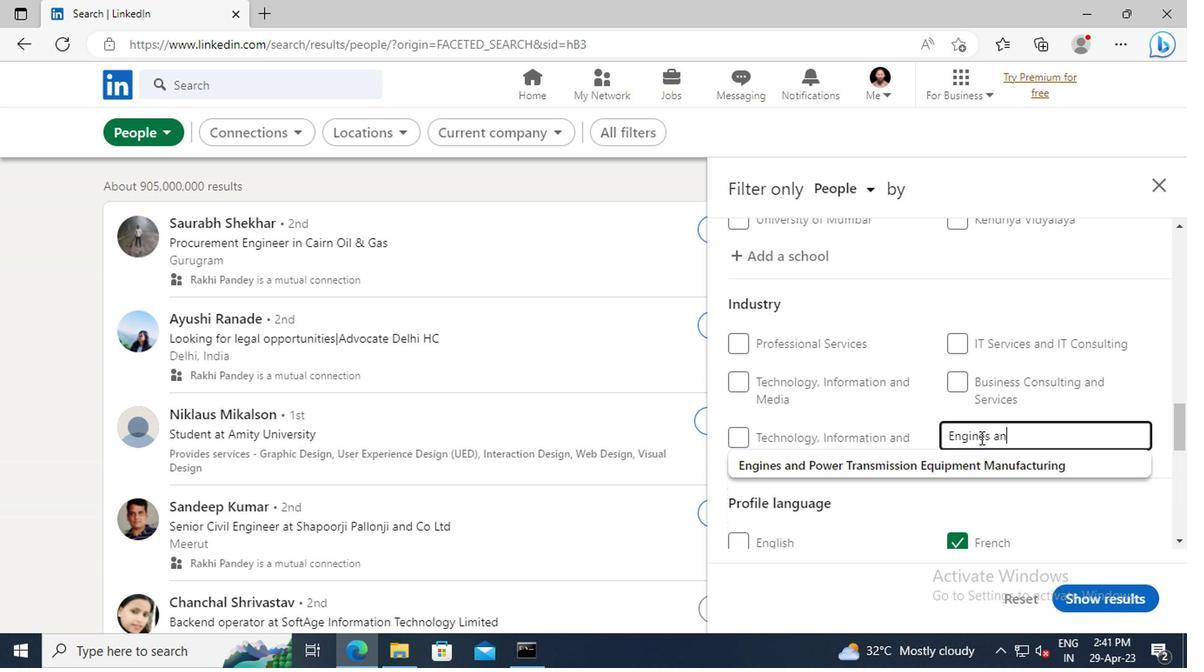 
Action: Mouse moved to (955, 462)
Screenshot: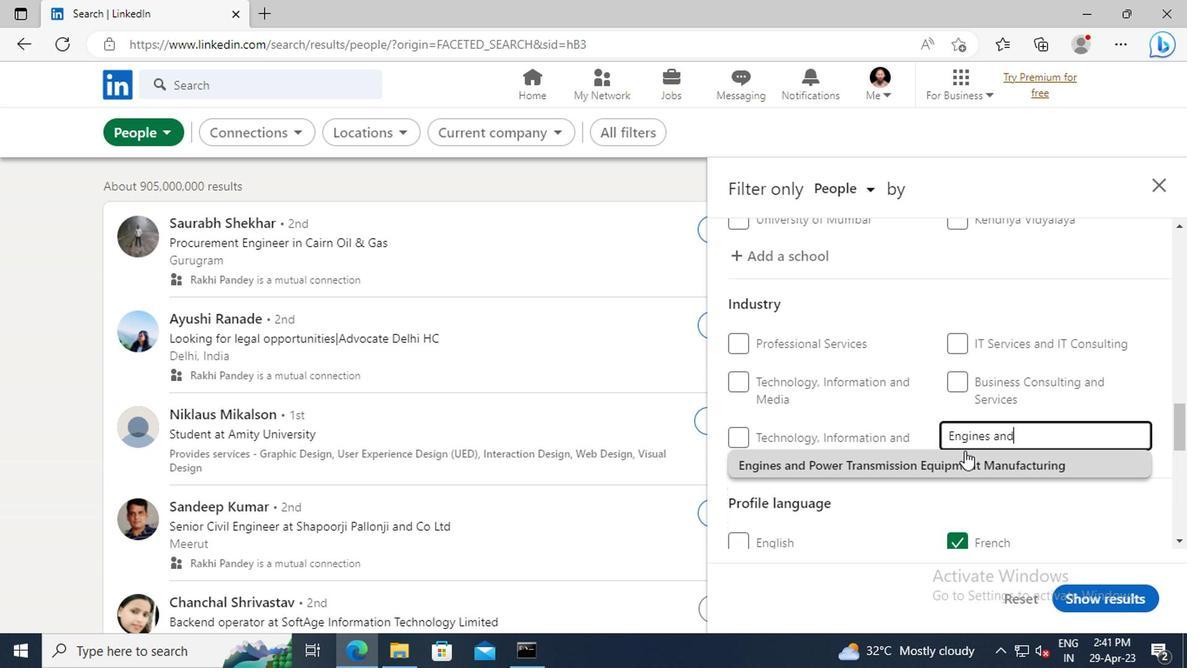 
Action: Mouse pressed left at (955, 462)
Screenshot: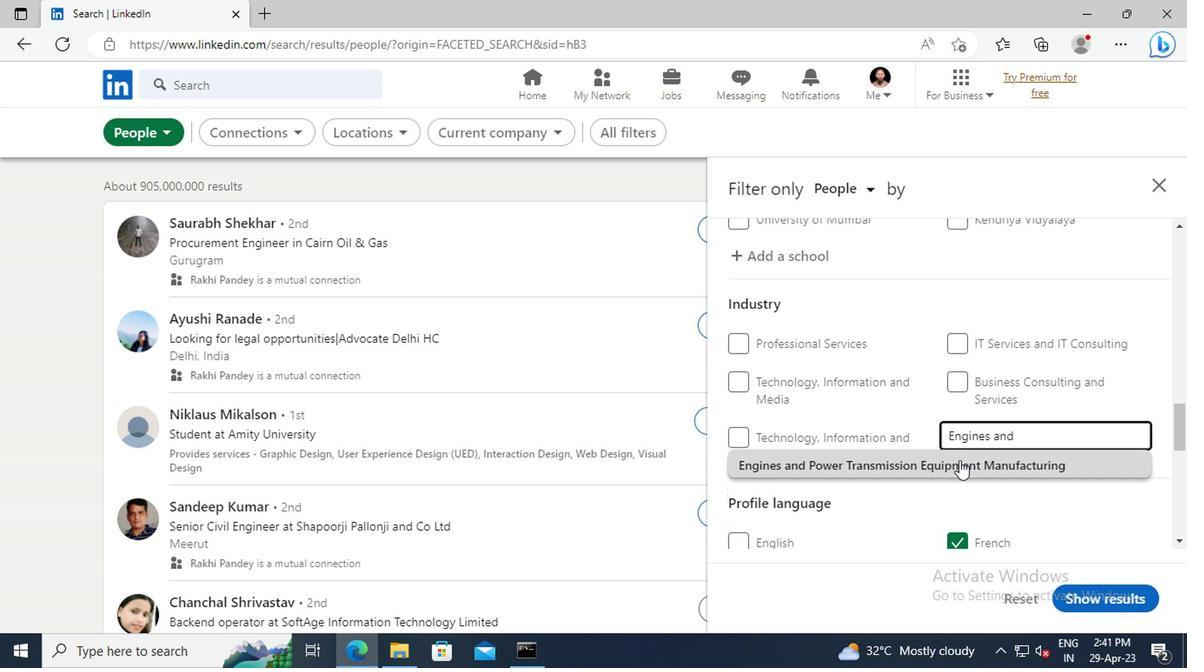 
Action: Mouse scrolled (955, 462) with delta (0, 0)
Screenshot: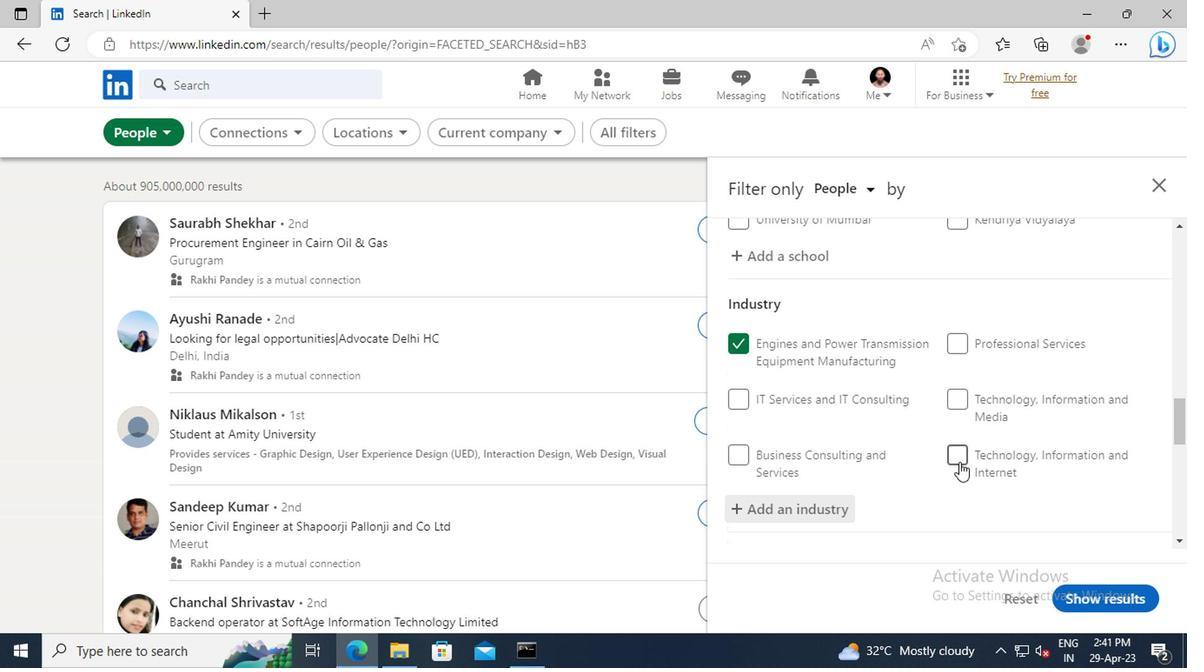 
Action: Mouse scrolled (955, 462) with delta (0, 0)
Screenshot: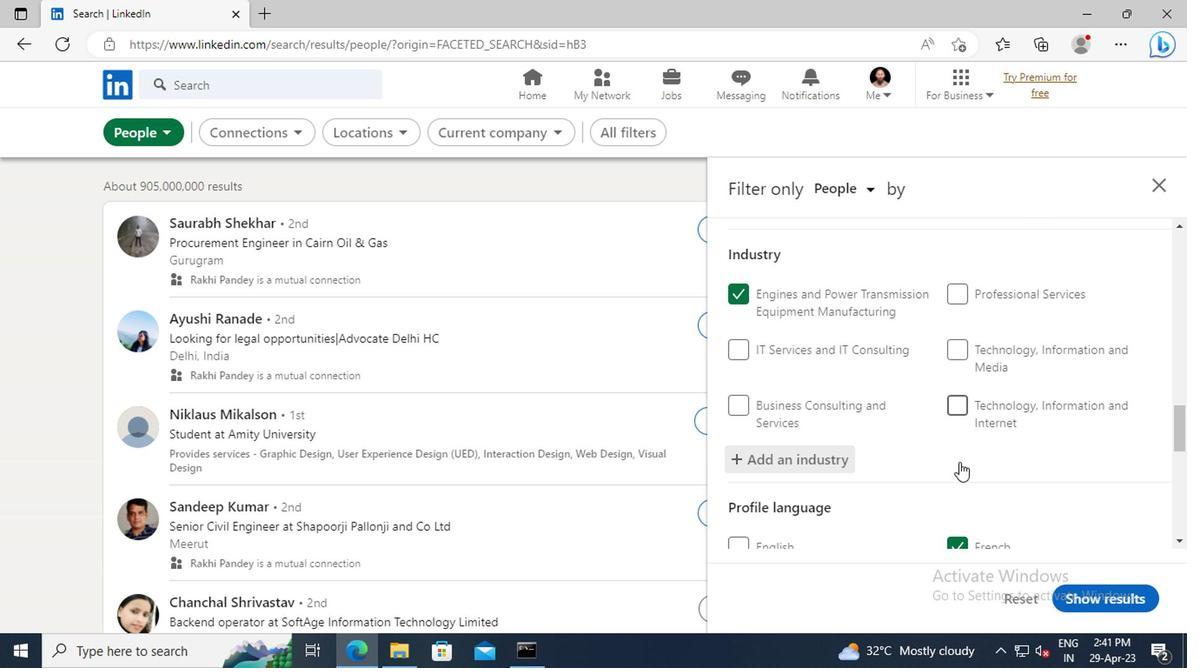 
Action: Mouse scrolled (955, 462) with delta (0, 0)
Screenshot: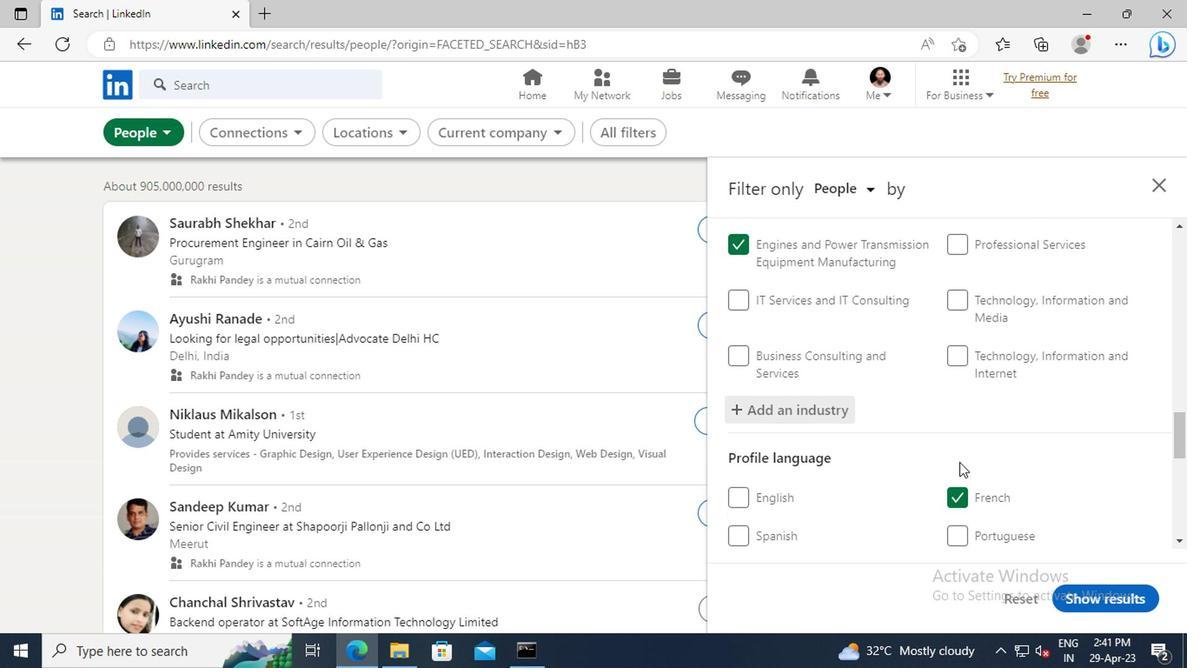 
Action: Mouse scrolled (955, 462) with delta (0, 0)
Screenshot: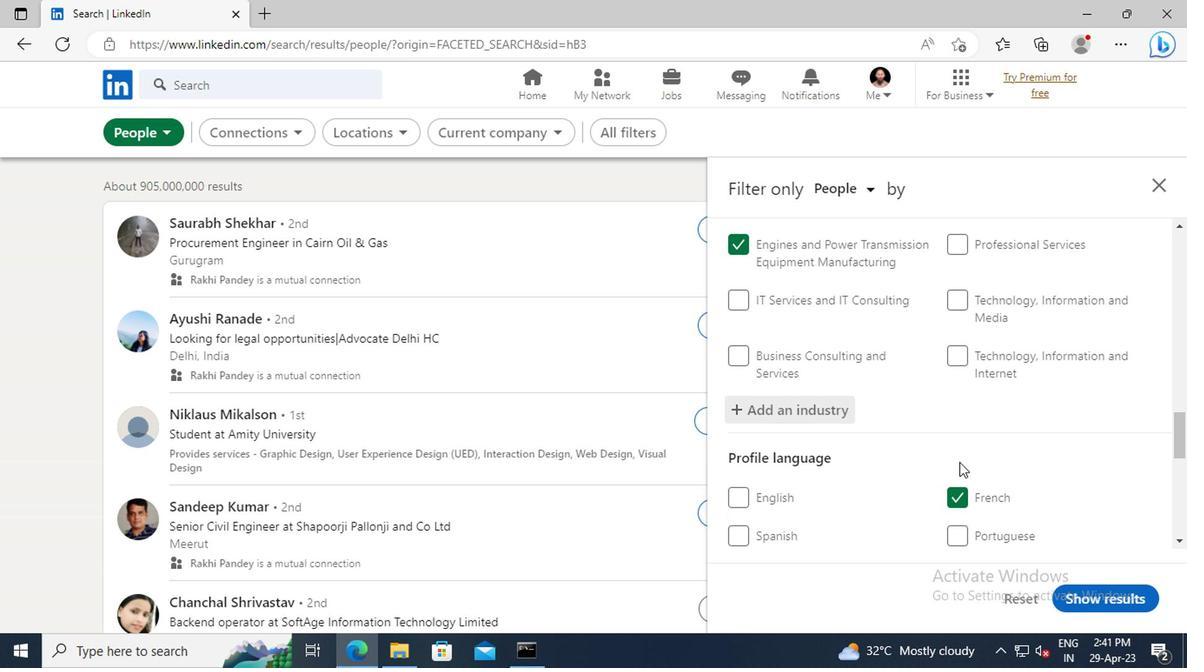
Action: Mouse scrolled (955, 462) with delta (0, 0)
Screenshot: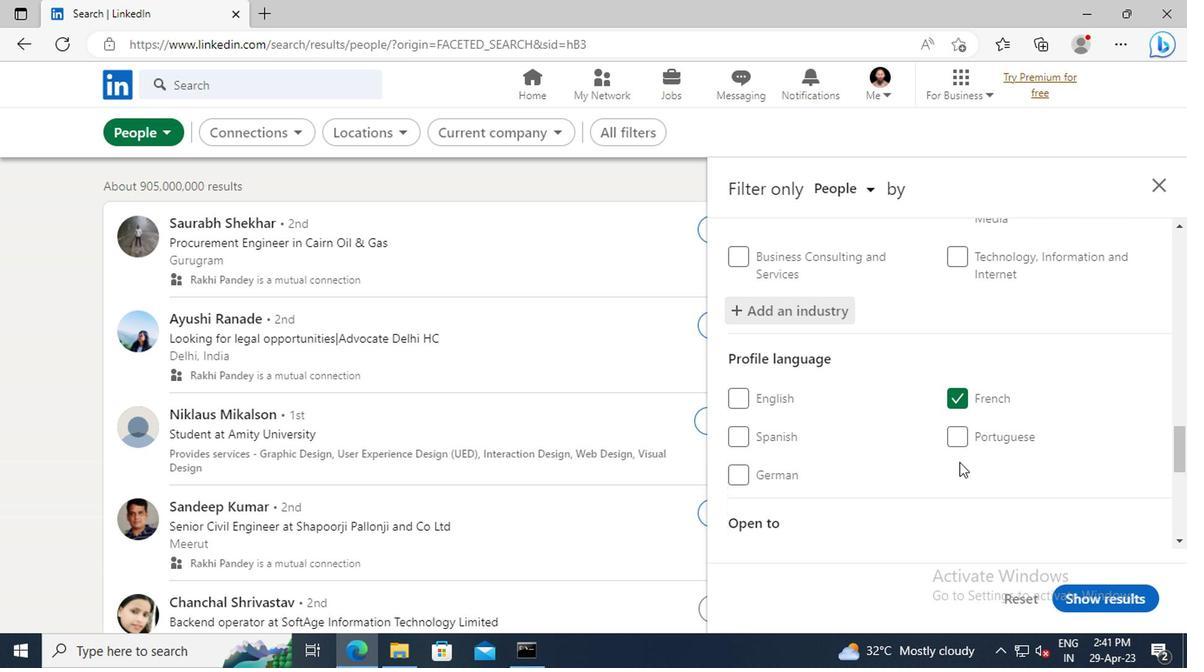 
Action: Mouse scrolled (955, 462) with delta (0, 0)
Screenshot: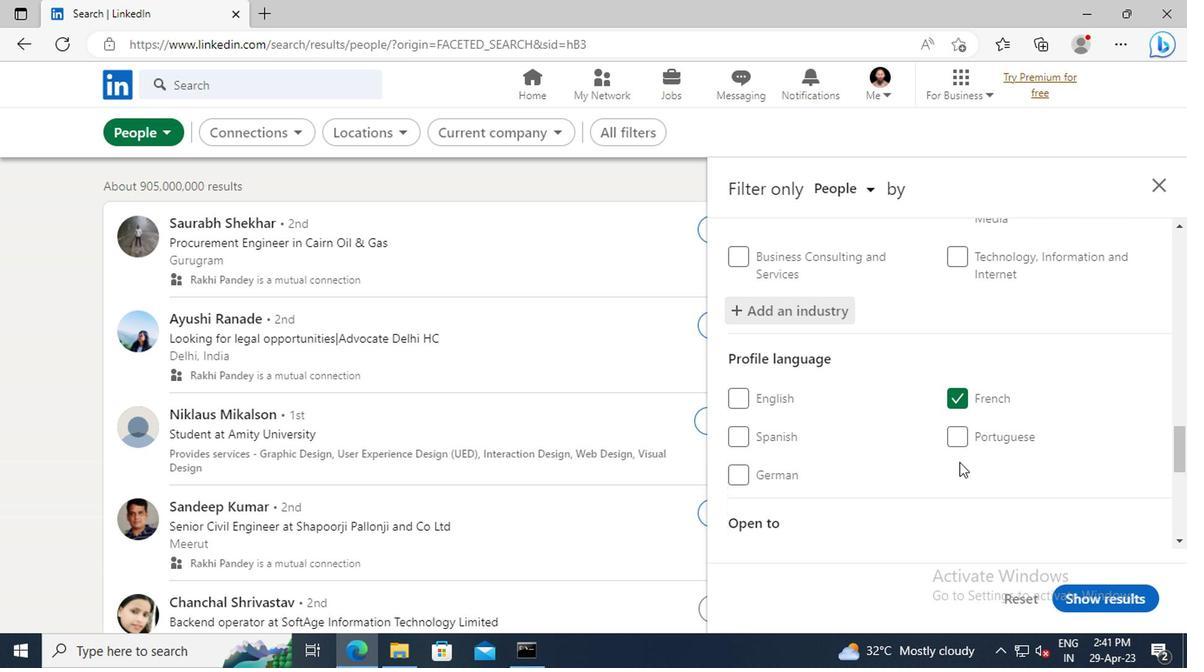 
Action: Mouse moved to (955, 451)
Screenshot: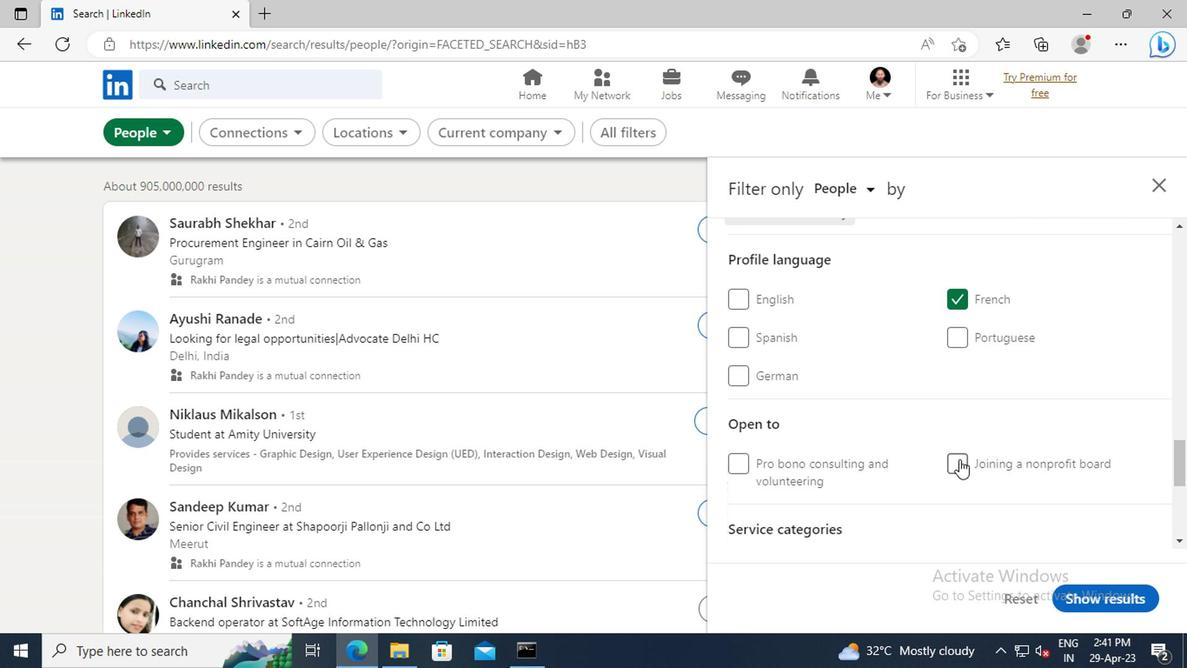 
Action: Mouse scrolled (955, 450) with delta (0, 0)
Screenshot: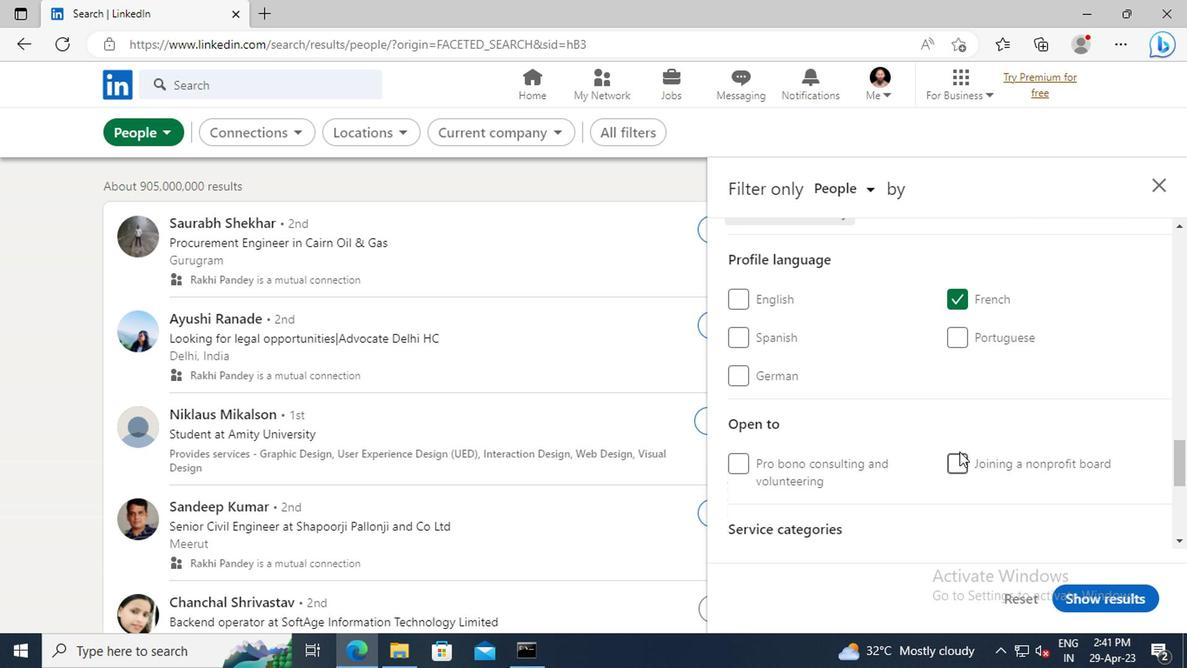 
Action: Mouse scrolled (955, 450) with delta (0, 0)
Screenshot: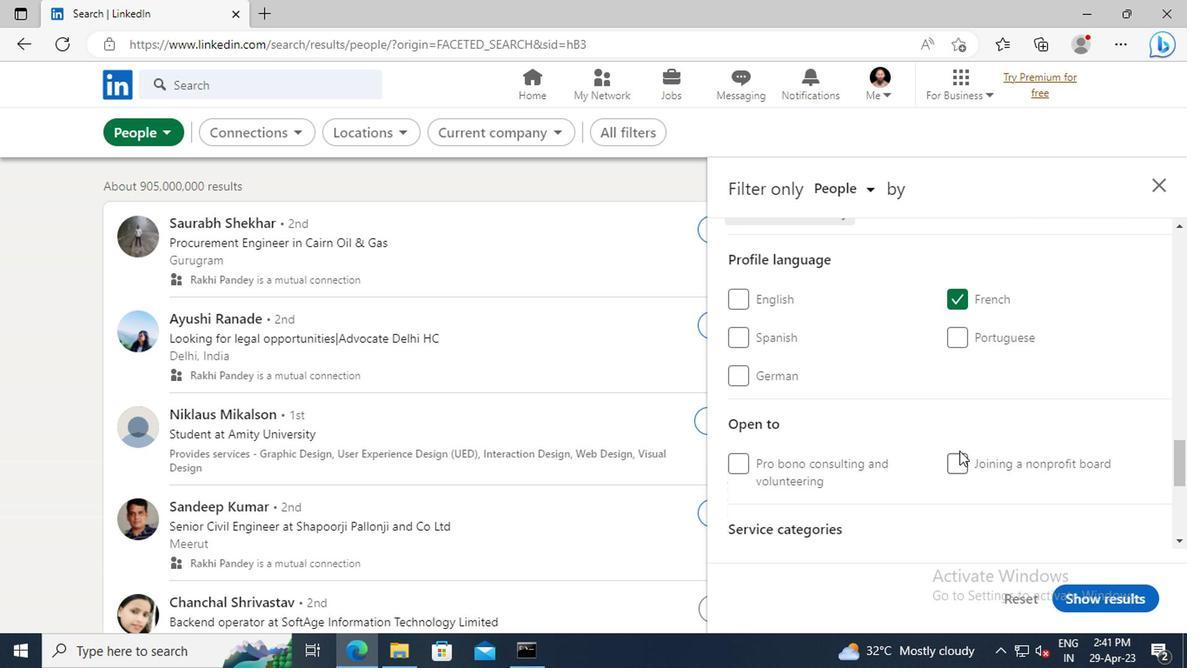 
Action: Mouse scrolled (955, 450) with delta (0, 0)
Screenshot: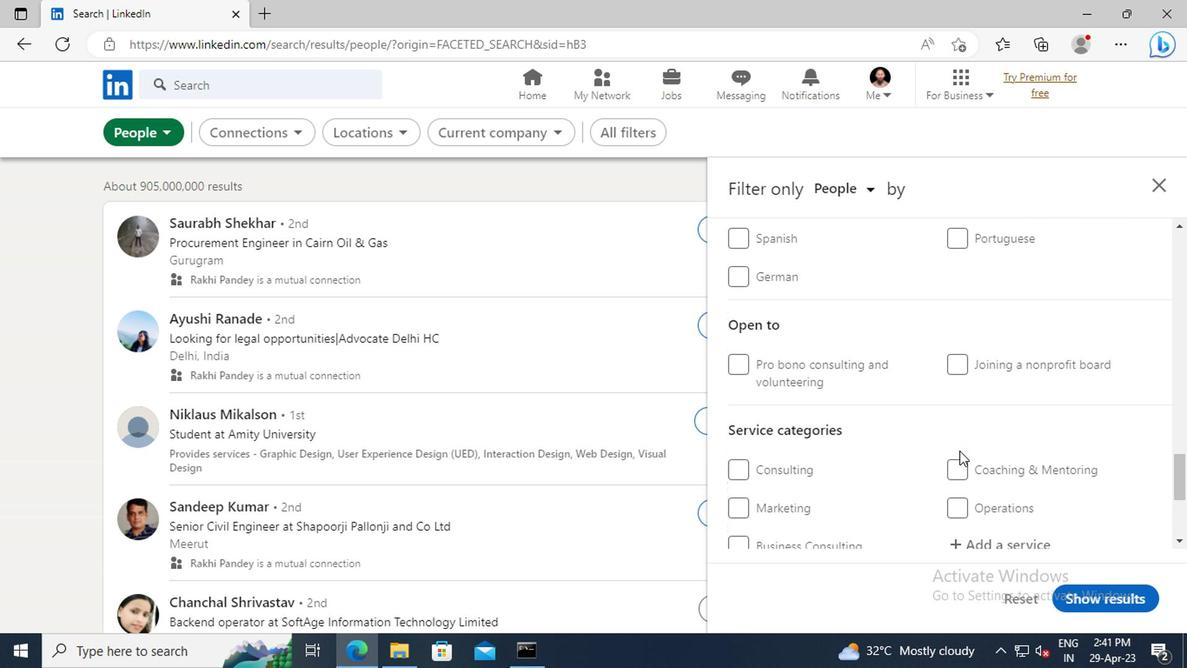 
Action: Mouse scrolled (955, 450) with delta (0, 0)
Screenshot: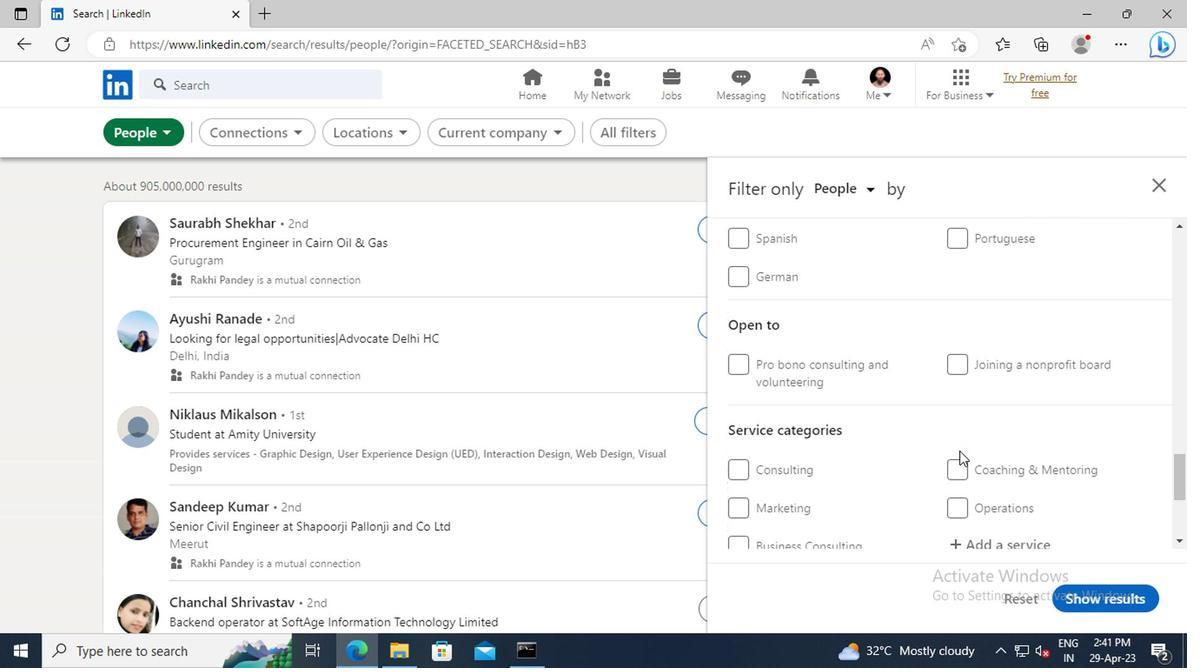 
Action: Mouse moved to (965, 448)
Screenshot: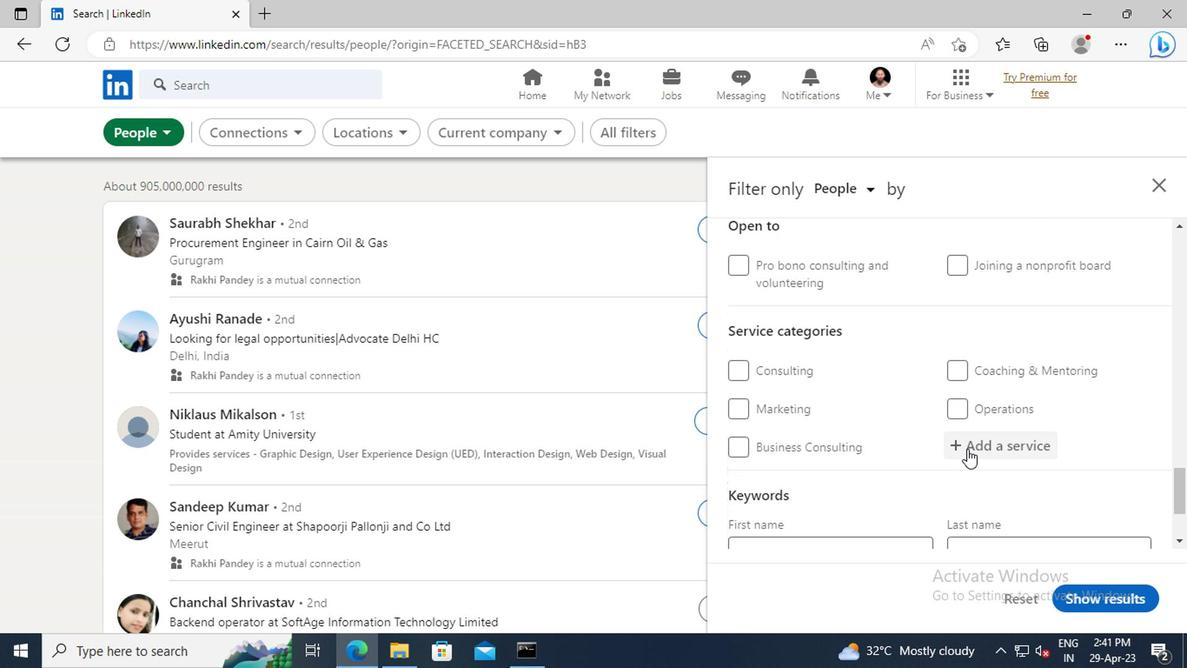 
Action: Mouse pressed left at (965, 448)
Screenshot: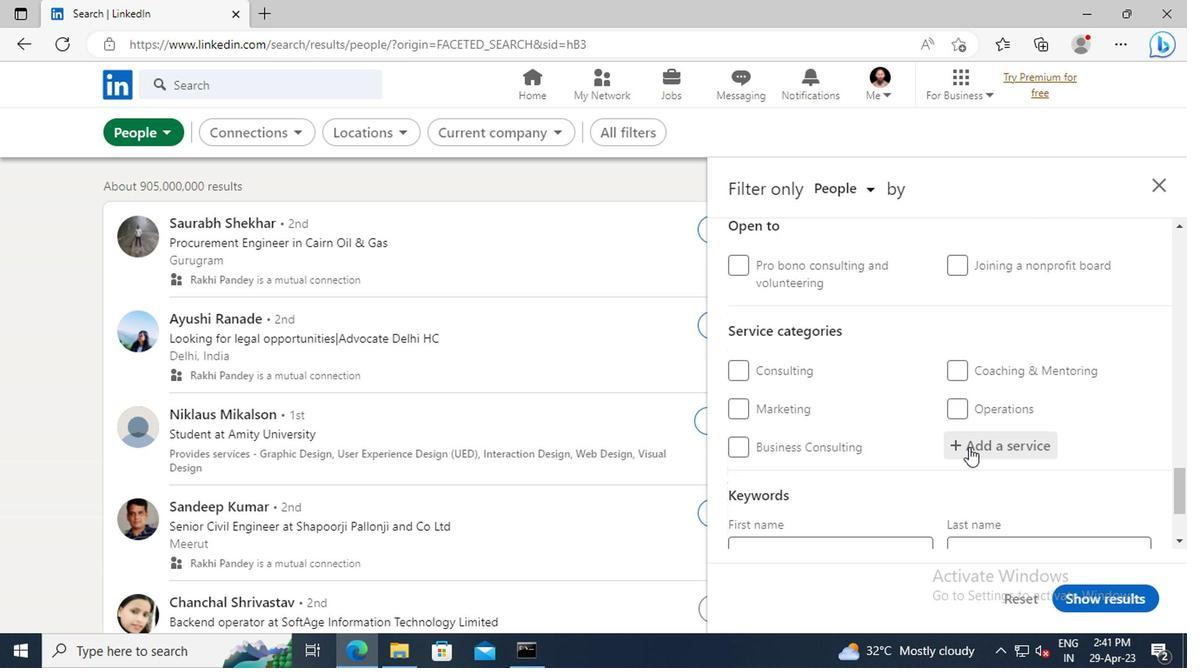 
Action: Key pressed <Key.shift>GRAPHIC<Key.space><Key.shift>DESIGN
Screenshot: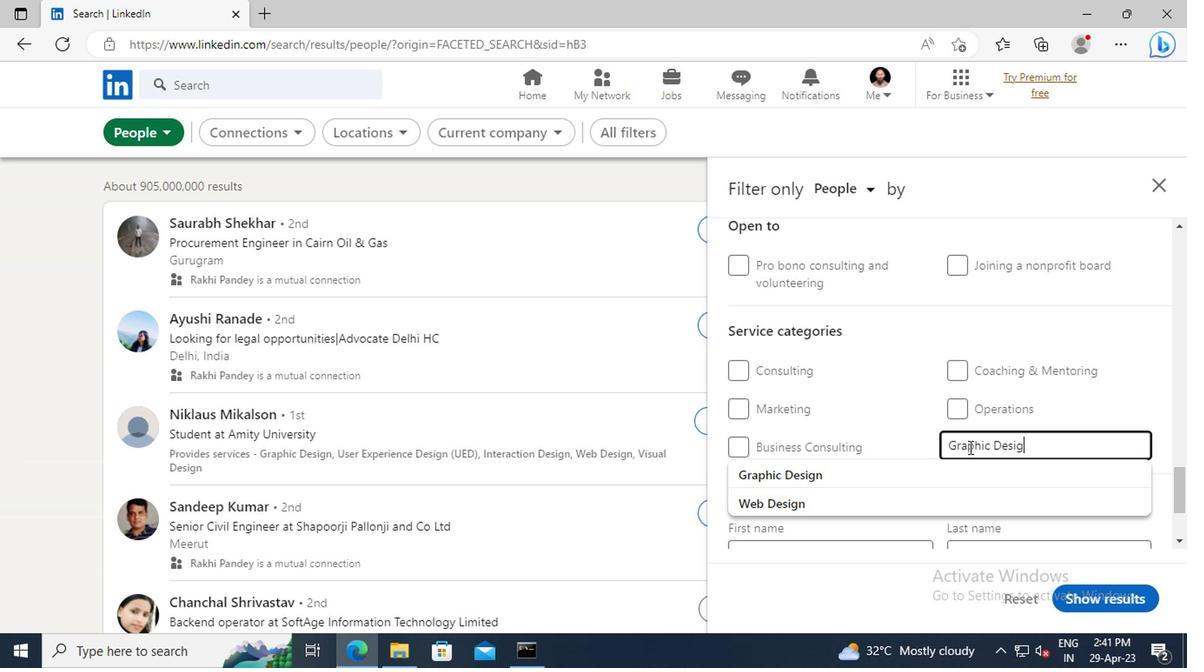 
Action: Mouse moved to (890, 472)
Screenshot: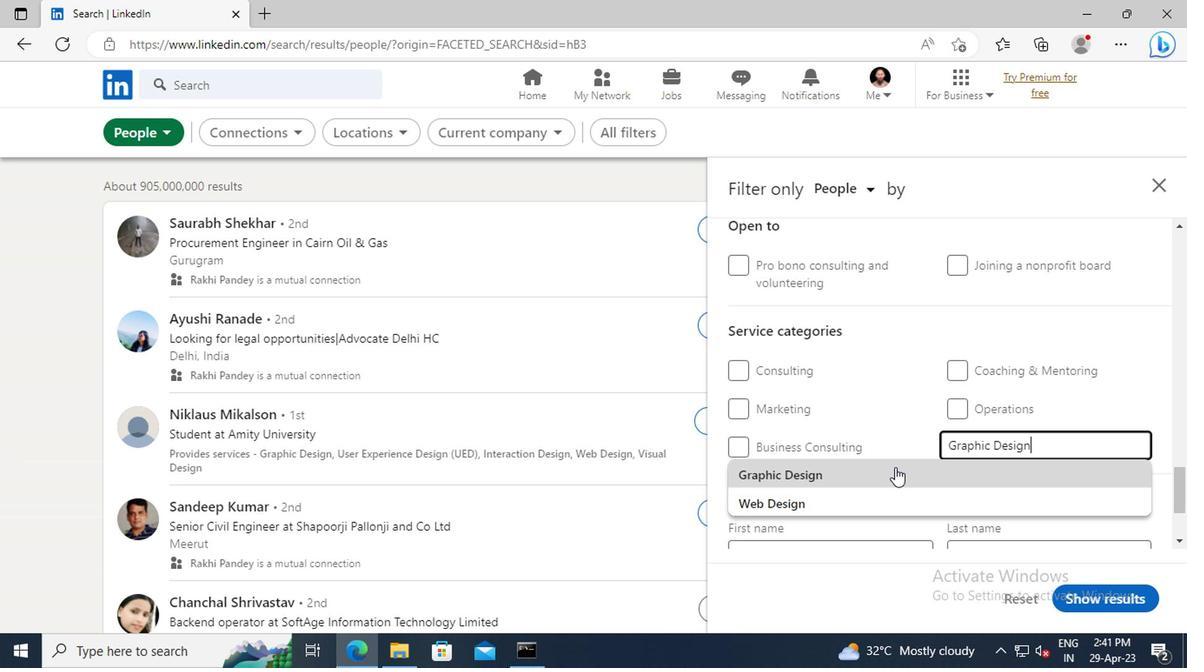 
Action: Mouse pressed left at (890, 472)
Screenshot: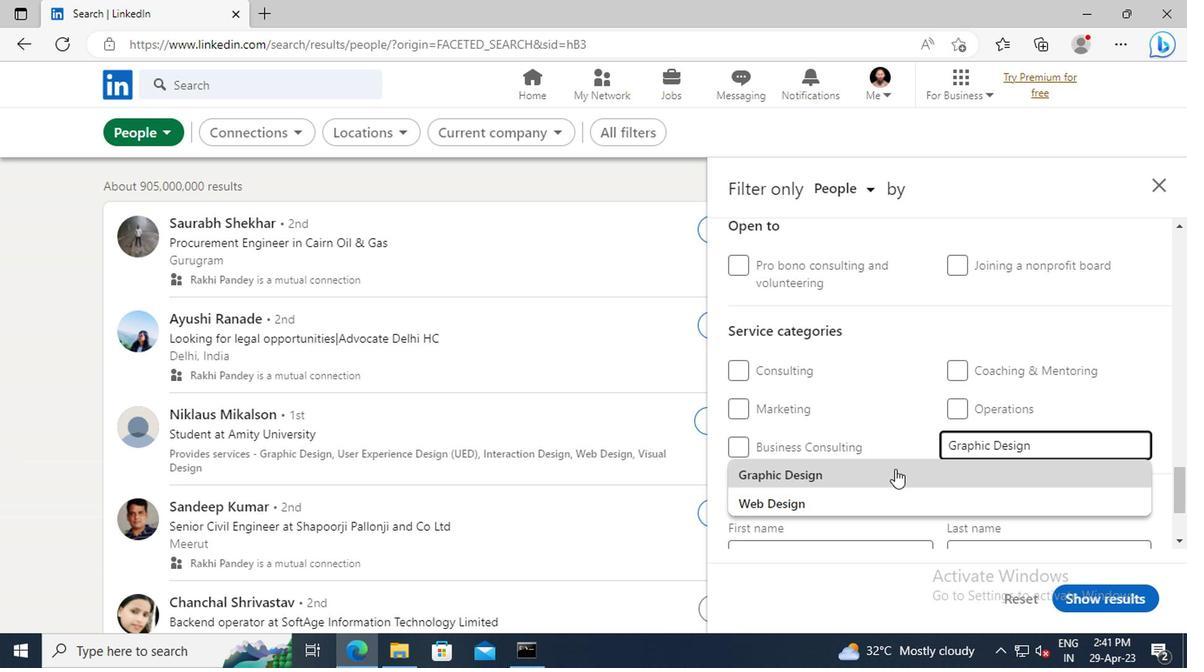 
Action: Mouse scrolled (890, 471) with delta (0, -1)
Screenshot: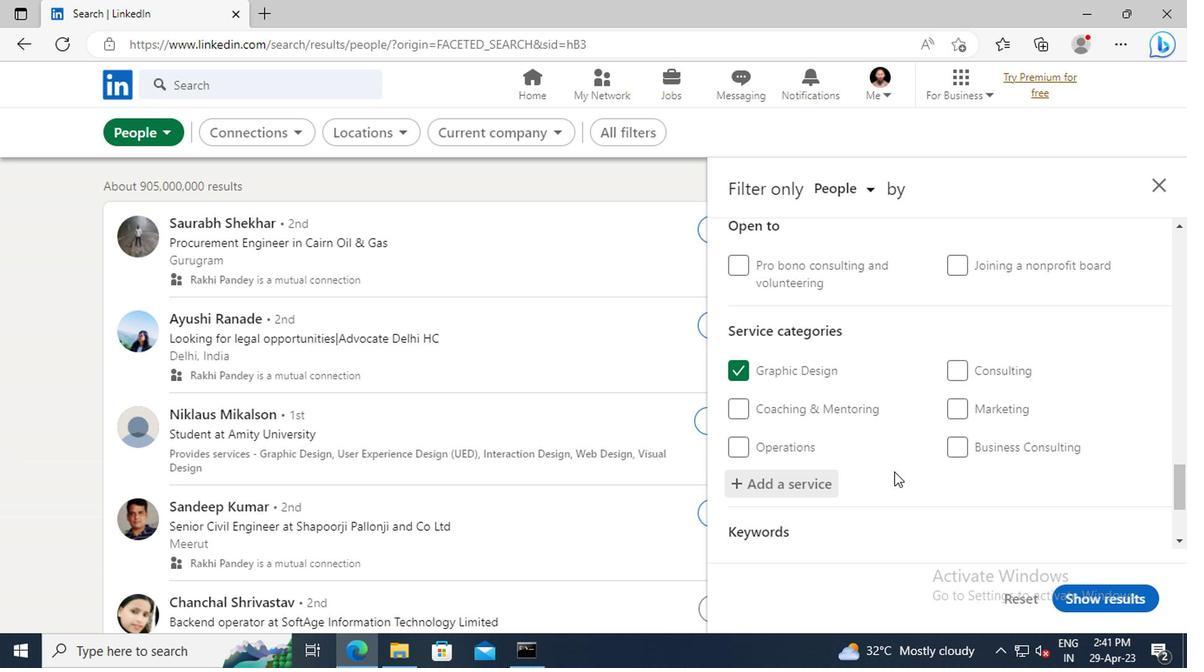 
Action: Mouse scrolled (890, 471) with delta (0, -1)
Screenshot: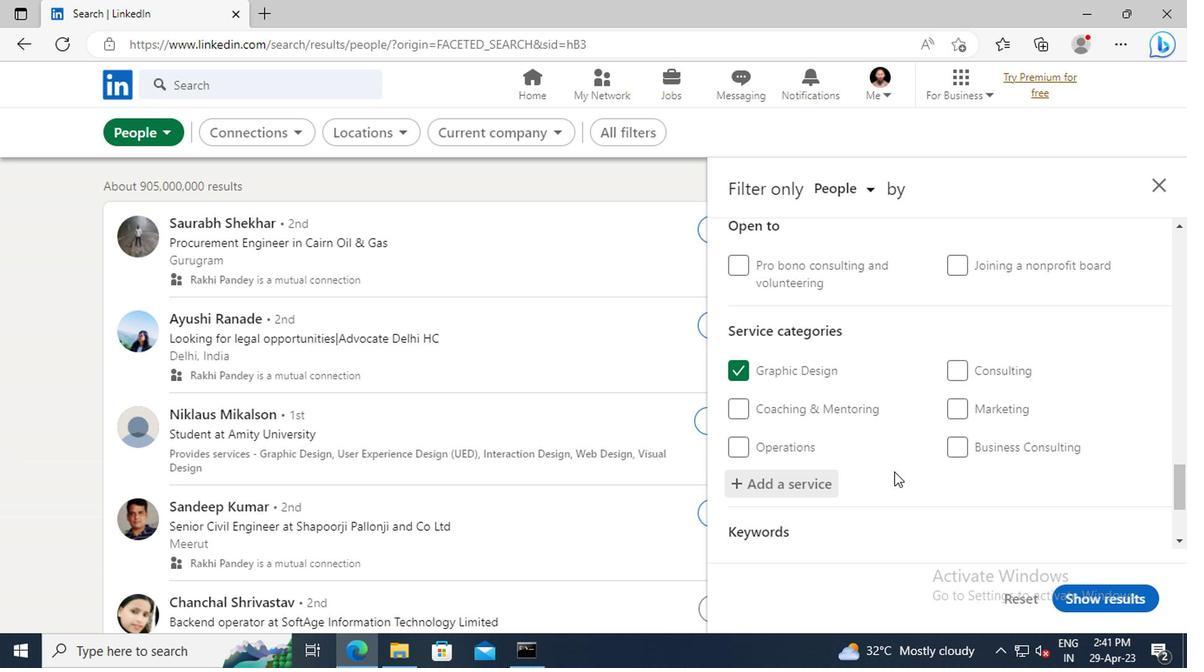 
Action: Mouse scrolled (890, 471) with delta (0, -1)
Screenshot: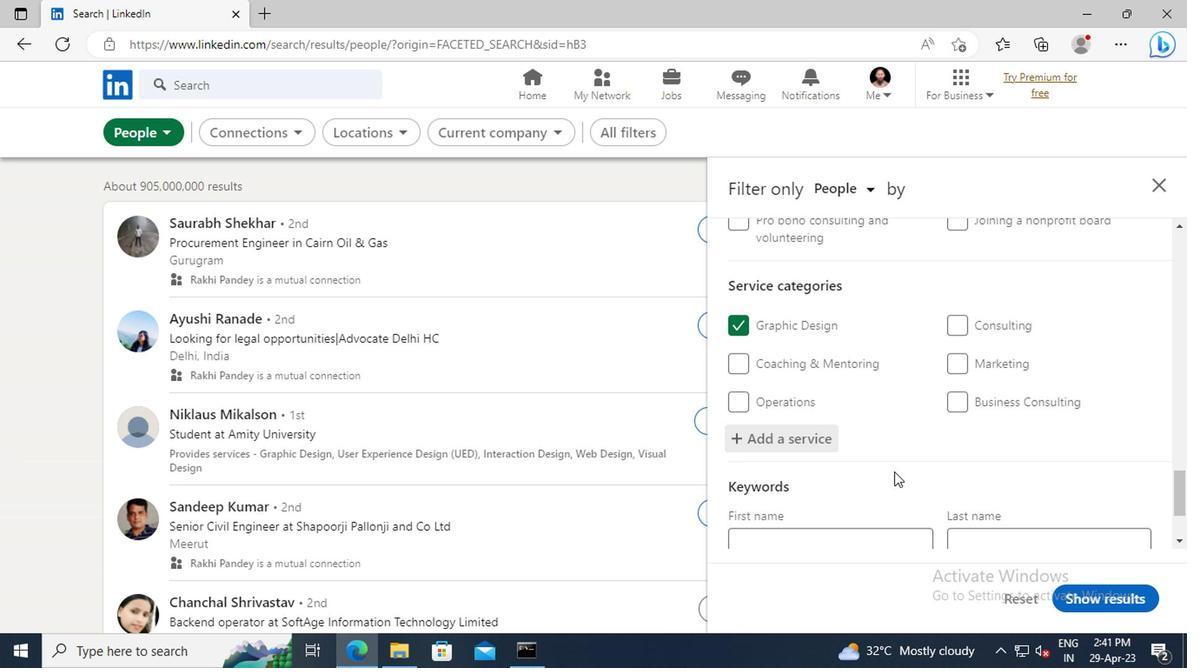 
Action: Mouse moved to (817, 500)
Screenshot: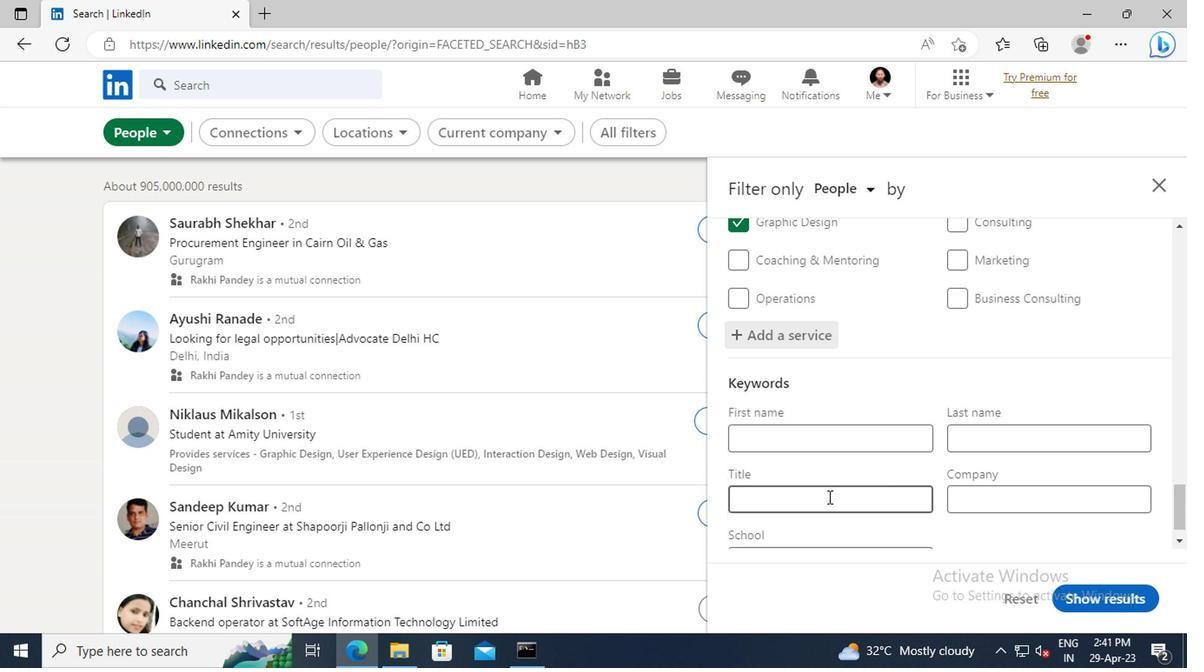 
Action: Mouse scrolled (817, 499) with delta (0, -1)
Screenshot: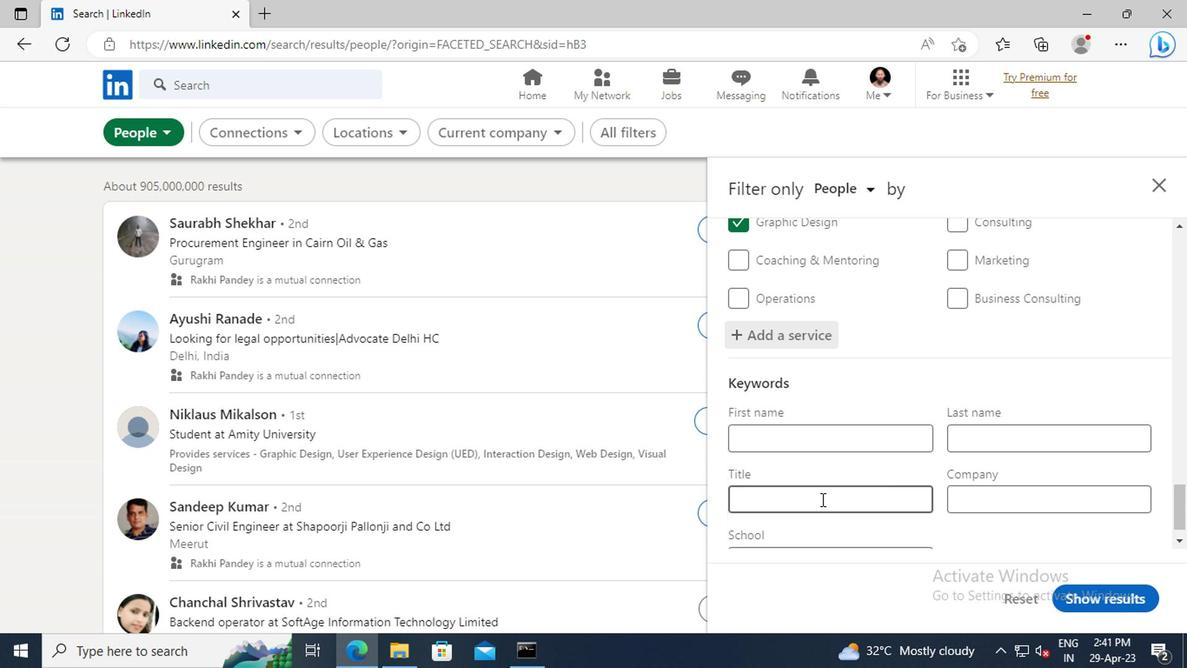 
Action: Mouse moved to (778, 477)
Screenshot: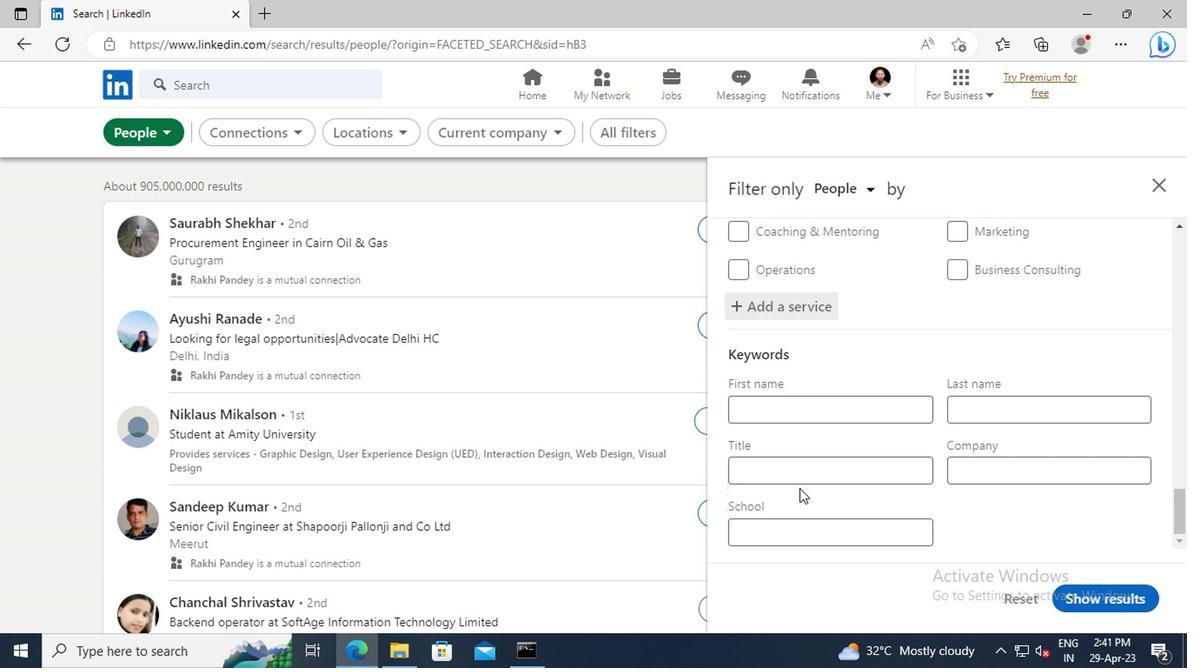 
Action: Mouse pressed left at (778, 477)
Screenshot: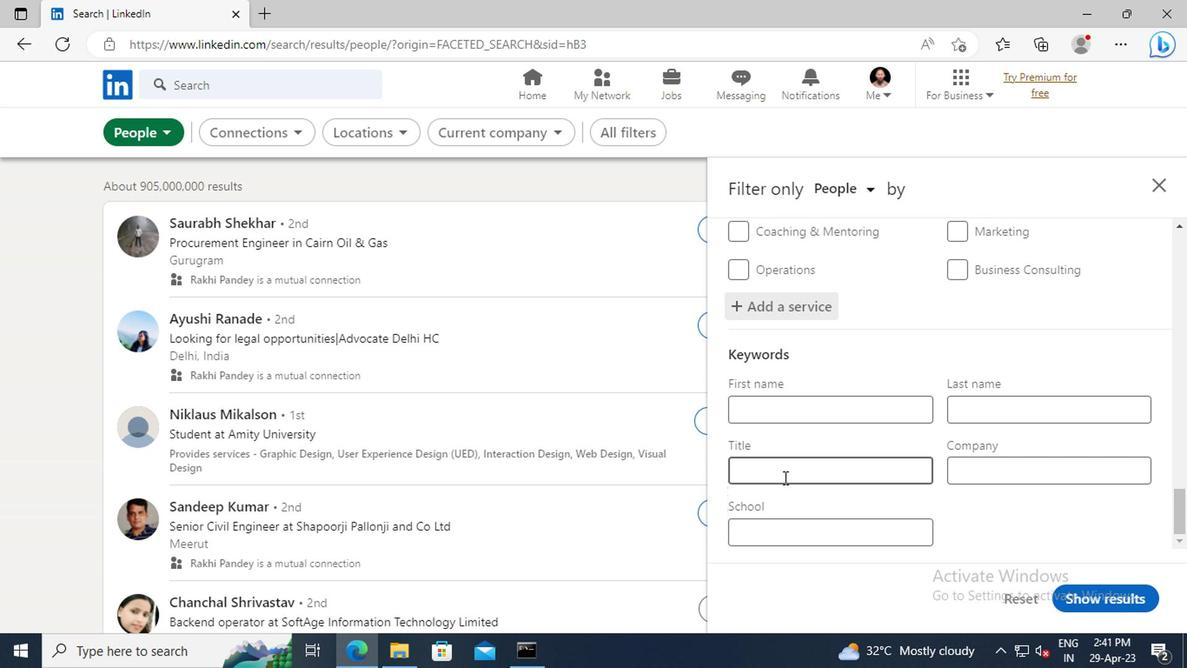 
Action: Key pressed <Key.shift>CHIEF<Key.space><Key.shift>INFORMATION<Key.space><Key.shift>OFFICER<Key.space><Key.shift>(CIO)<Key.enter>
Screenshot: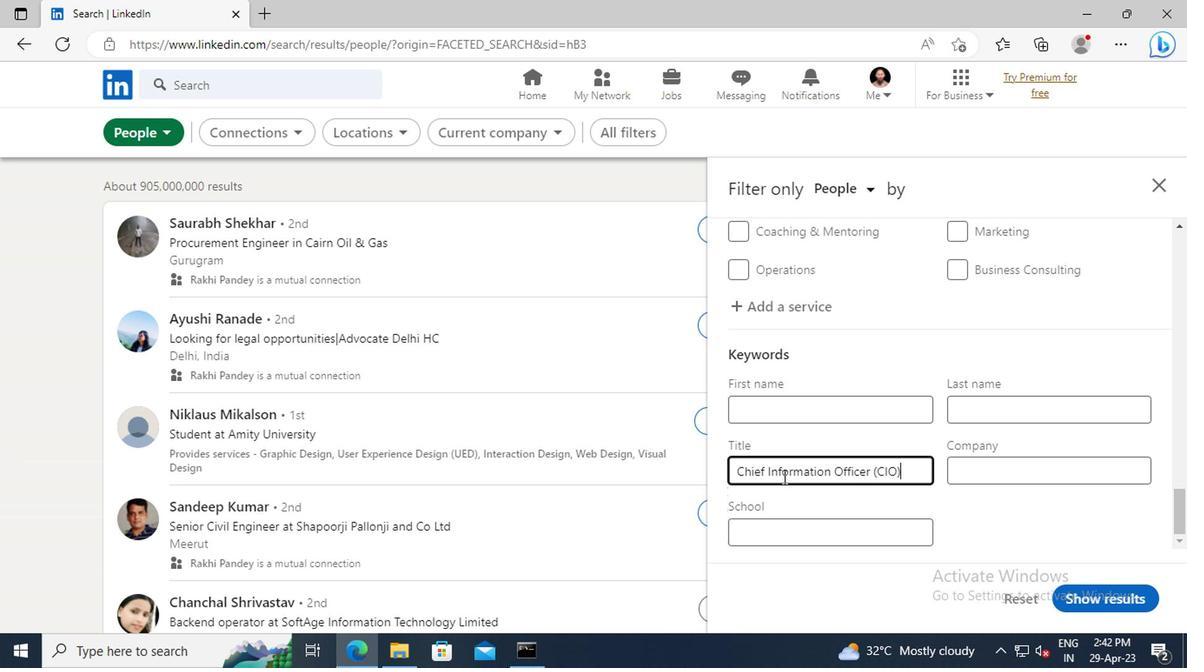 
Action: Mouse moved to (1075, 593)
Screenshot: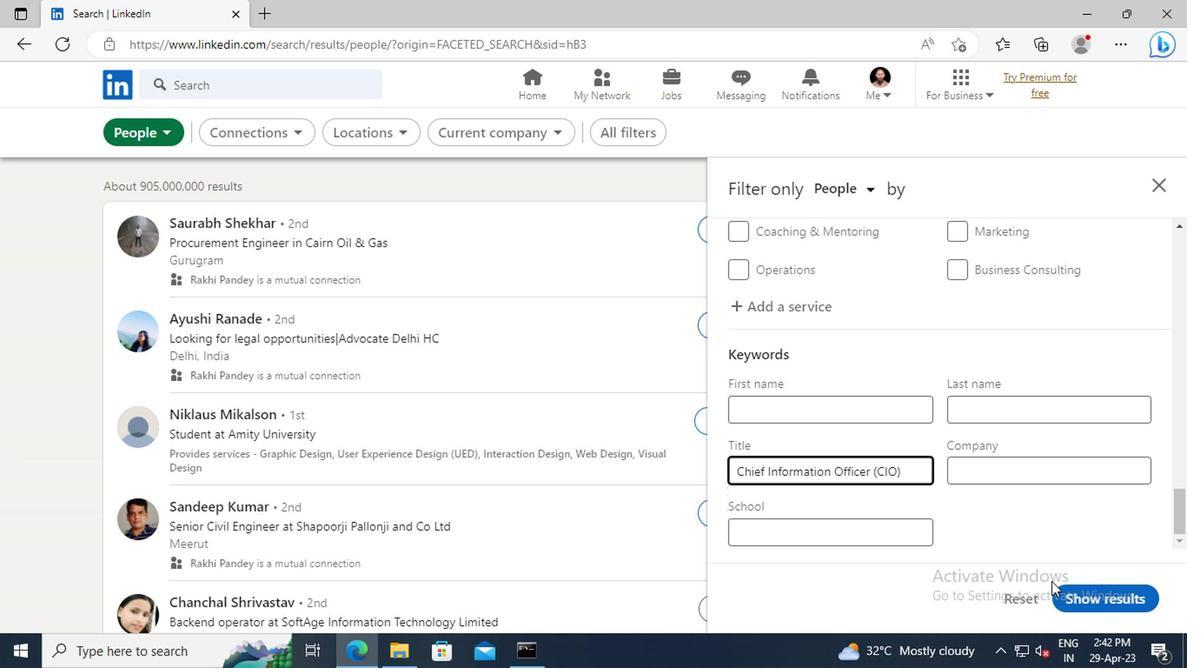 
Action: Mouse pressed left at (1075, 593)
Screenshot: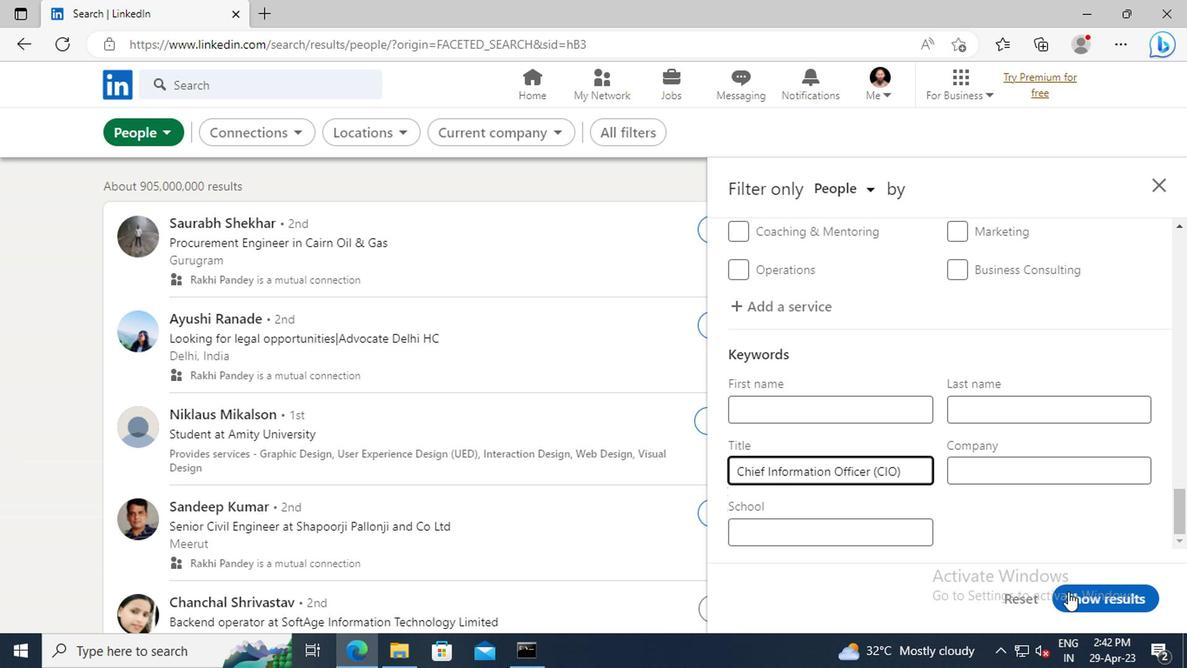 
